 Task: Reply All to email with the signature Christina Ramirez with the subject Request for donations from softage.1@softage.net with the message Please let me know if there are any issues or concerns that need to be addressed., select last sentence, change the font of the message to Tahoma and change the font typography to italics Send the email
Action: Mouse moved to (422, 546)
Screenshot: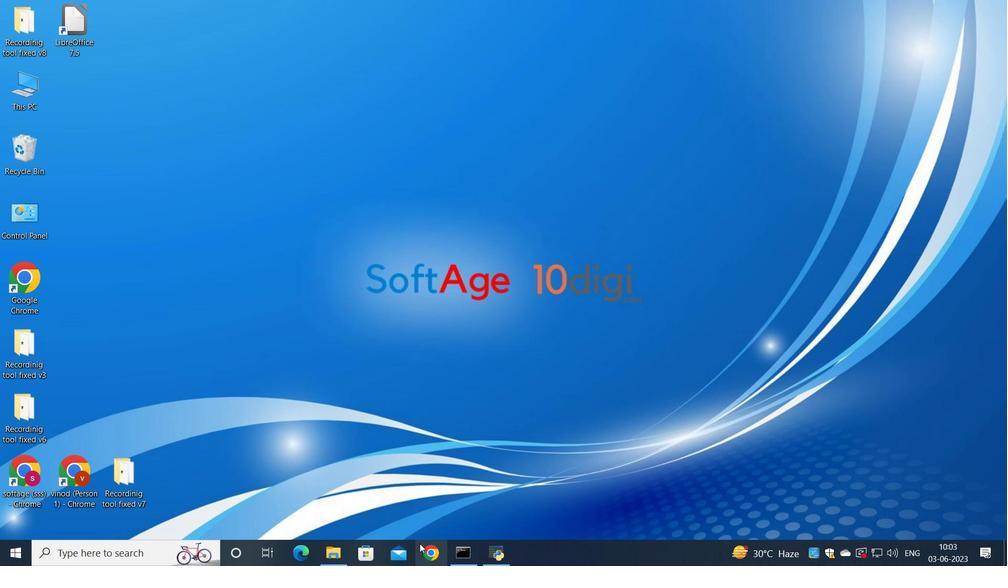 
Action: Mouse pressed left at (422, 546)
Screenshot: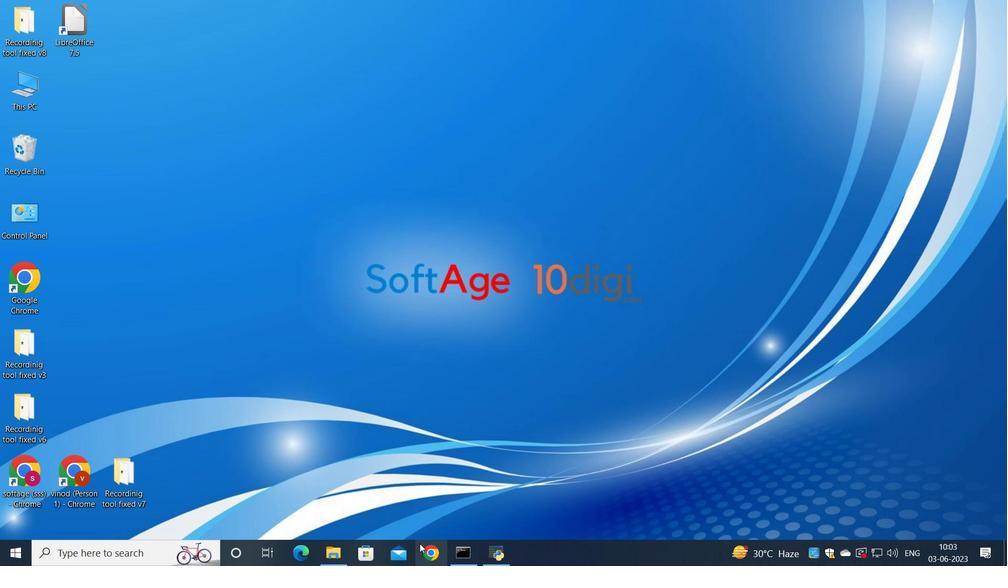 
Action: Mouse moved to (441, 345)
Screenshot: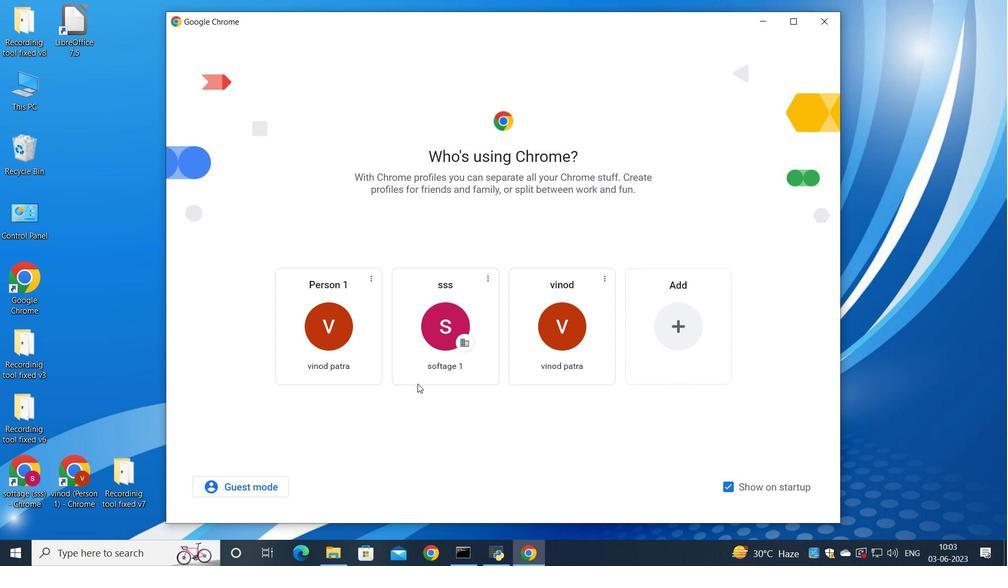 
Action: Mouse pressed left at (441, 345)
Screenshot: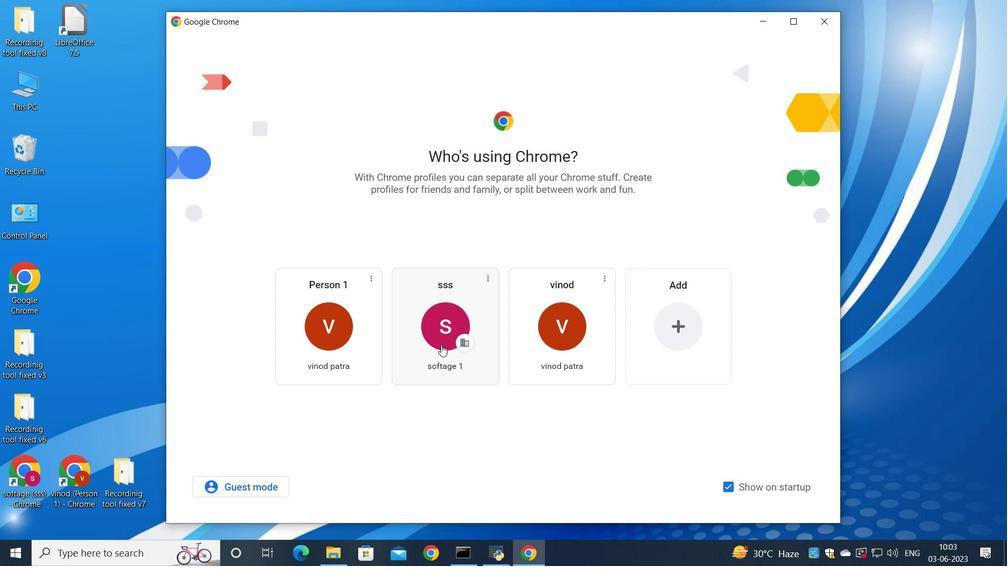 
Action: Mouse moved to (872, 86)
Screenshot: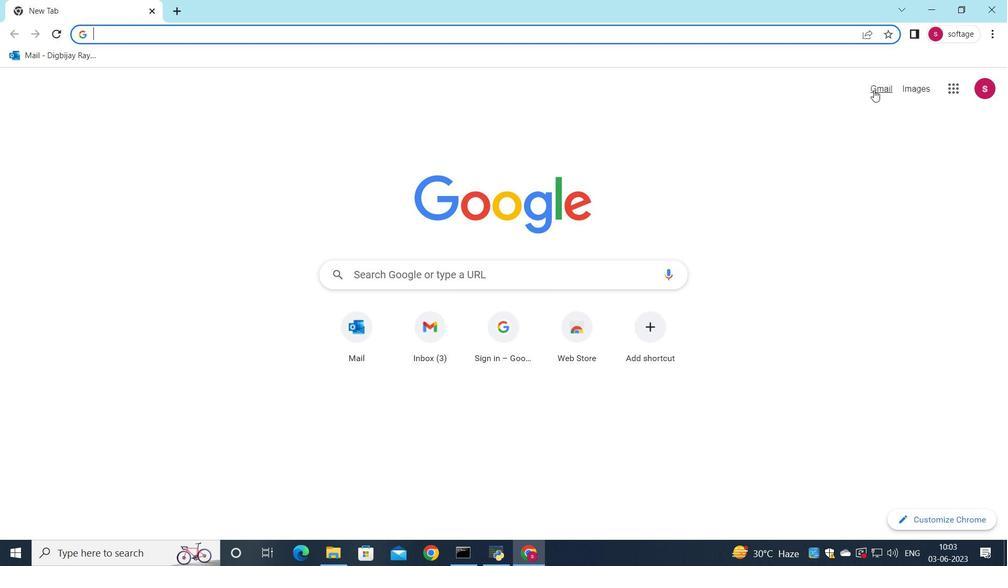 
Action: Mouse pressed left at (872, 86)
Screenshot: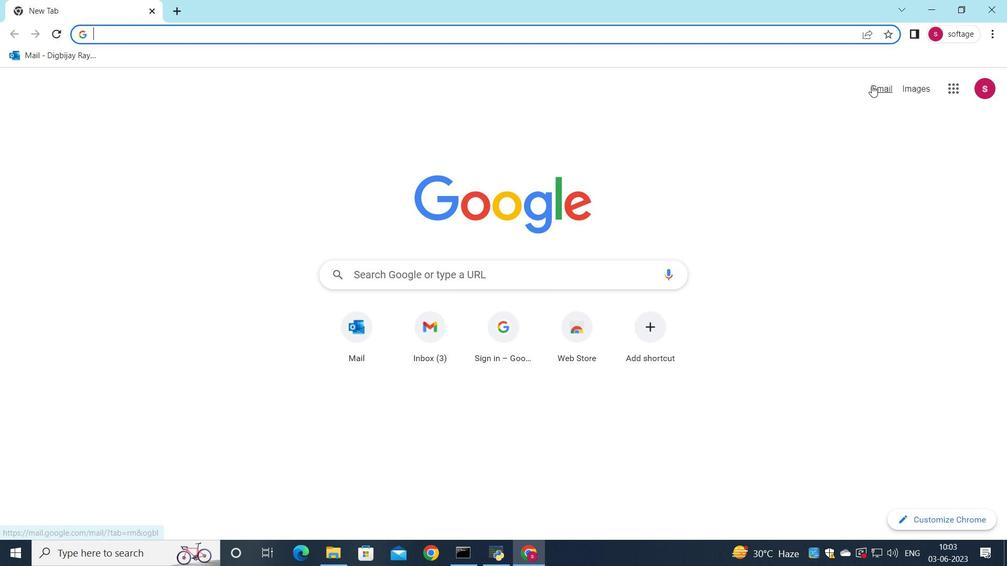 
Action: Mouse moved to (859, 91)
Screenshot: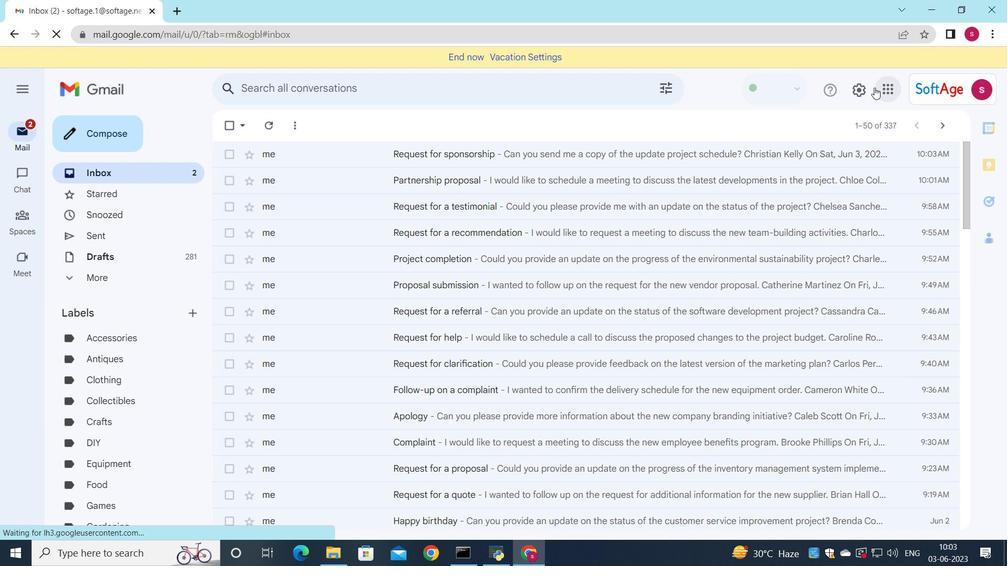 
Action: Mouse pressed left at (859, 91)
Screenshot: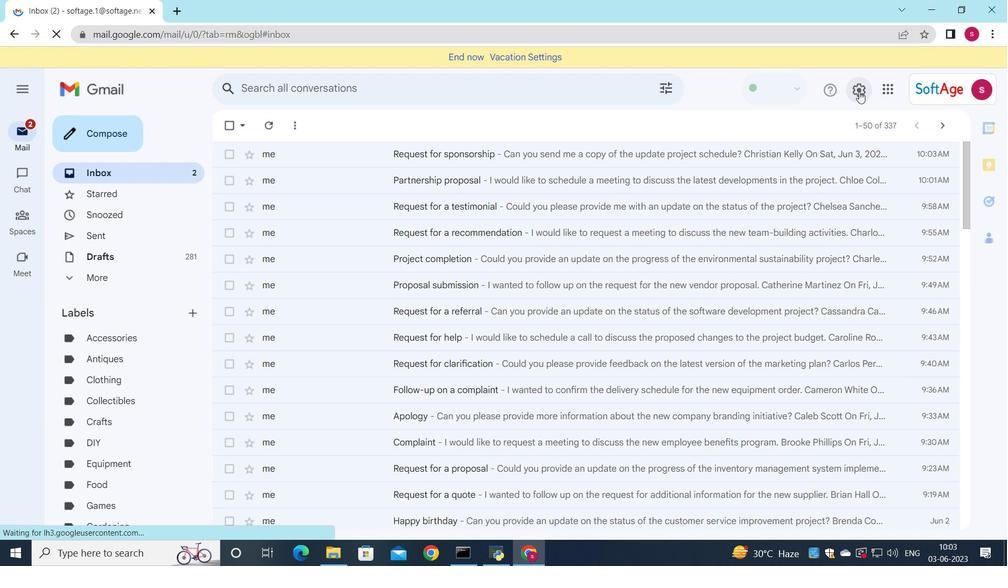 
Action: Mouse moved to (860, 146)
Screenshot: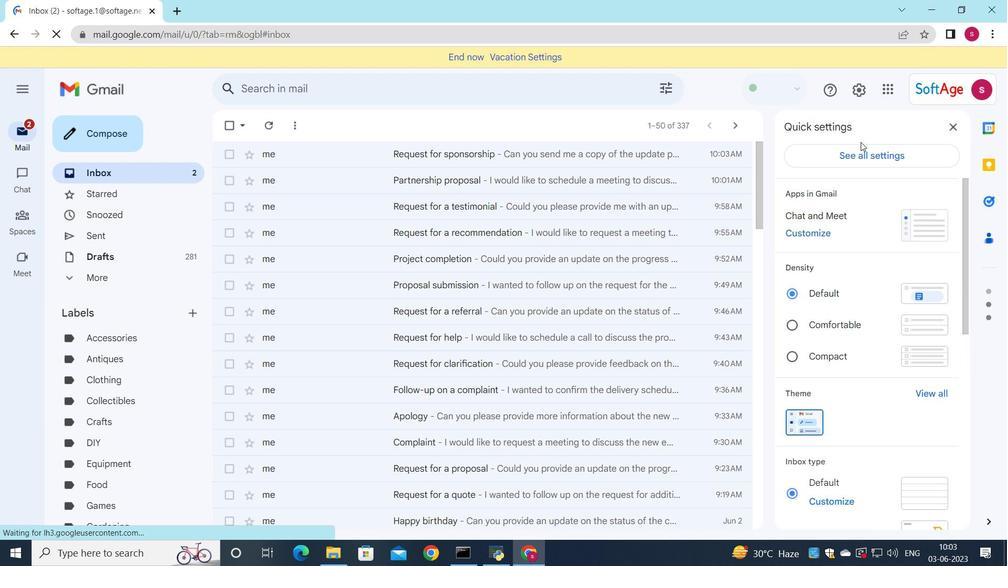 
Action: Mouse pressed left at (860, 146)
Screenshot: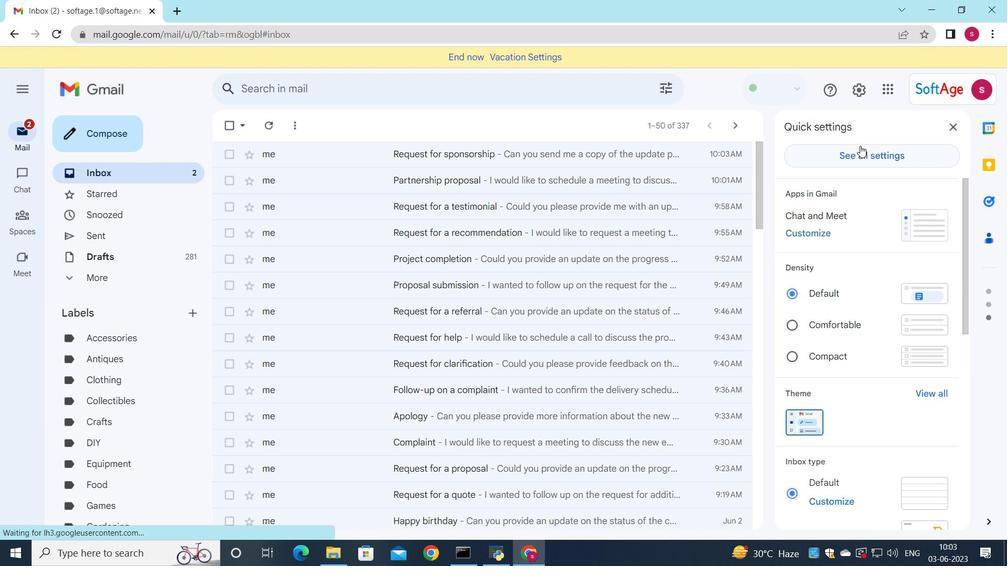 
Action: Mouse moved to (632, 234)
Screenshot: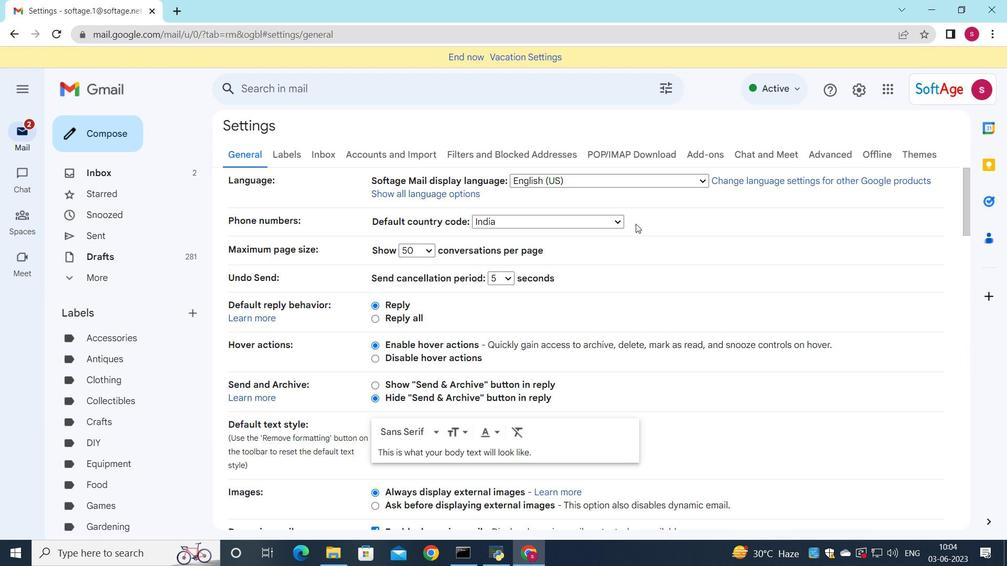 
Action: Mouse scrolled (632, 233) with delta (0, 0)
Screenshot: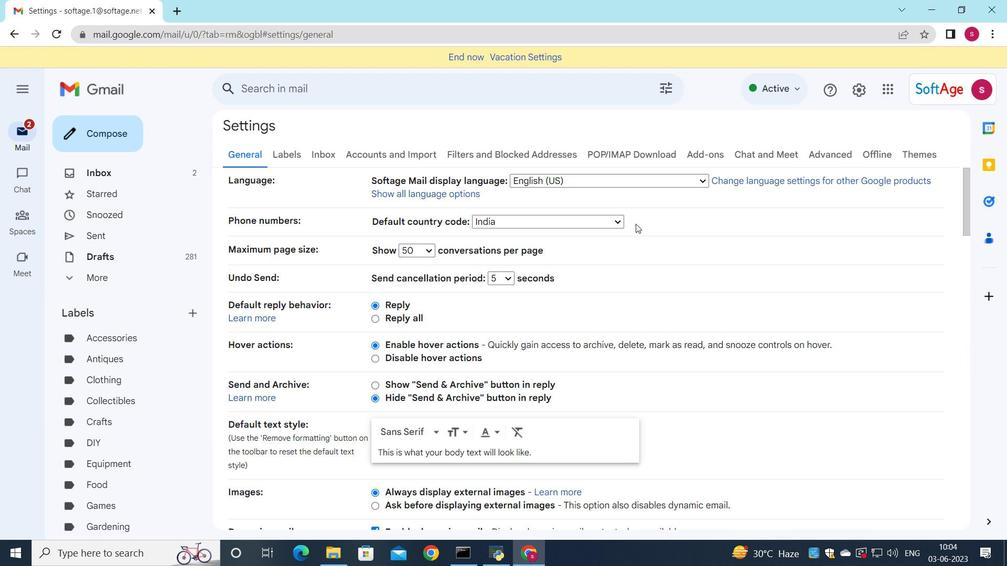 
Action: Mouse moved to (632, 236)
Screenshot: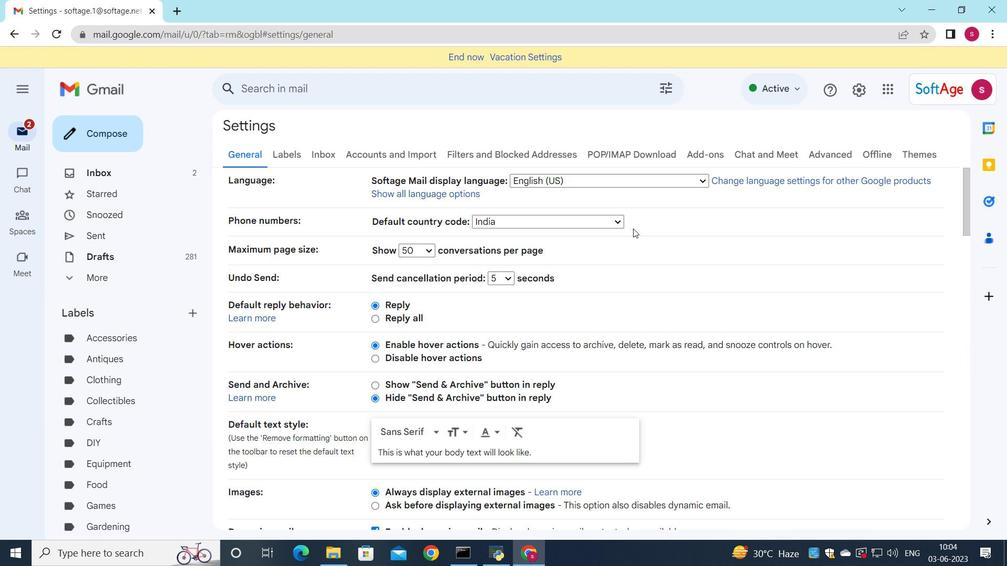 
Action: Mouse scrolled (632, 235) with delta (0, 0)
Screenshot: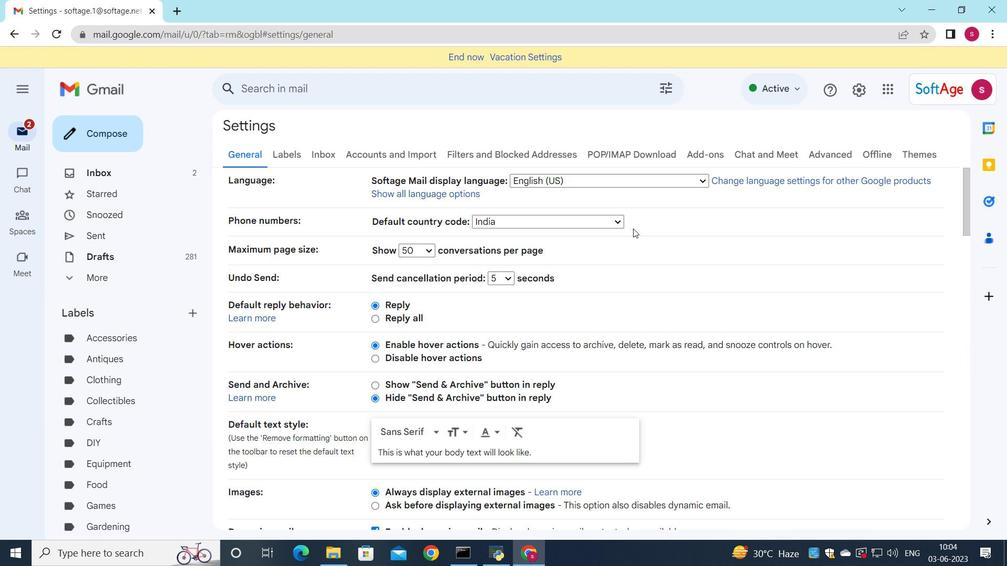 
Action: Mouse scrolled (632, 235) with delta (0, 0)
Screenshot: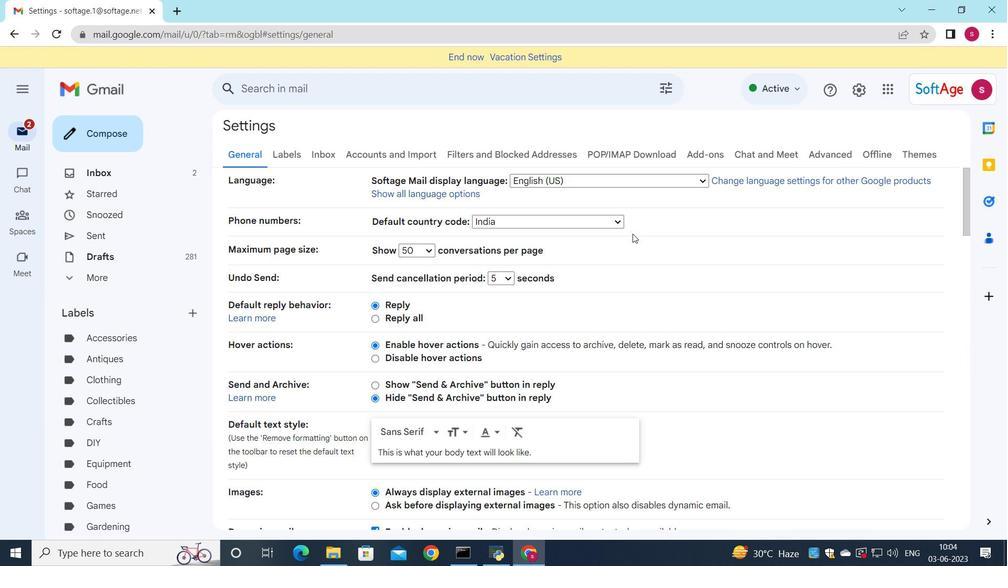 
Action: Mouse moved to (631, 237)
Screenshot: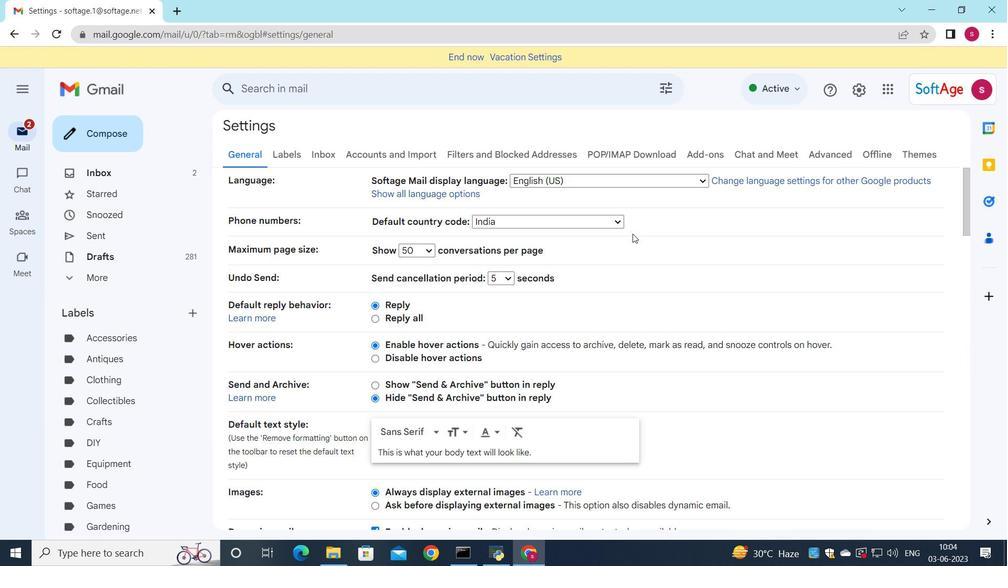 
Action: Mouse scrolled (631, 236) with delta (0, 0)
Screenshot: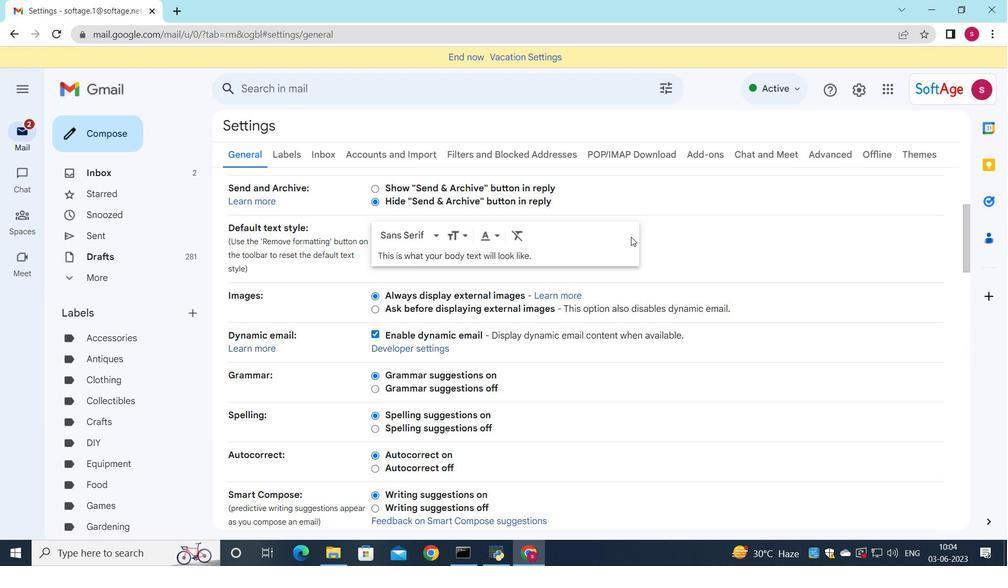 
Action: Mouse scrolled (631, 236) with delta (0, 0)
Screenshot: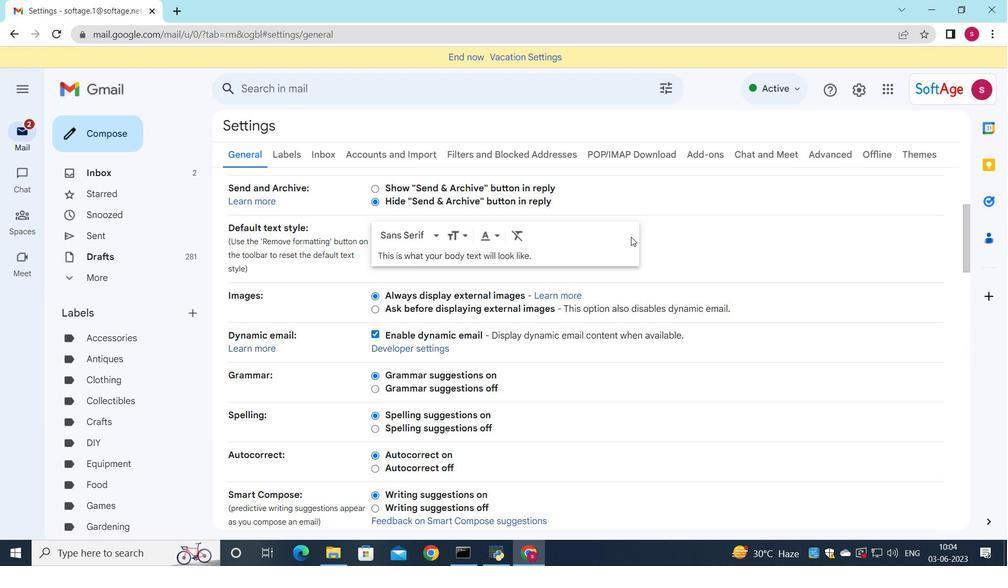 
Action: Mouse scrolled (631, 236) with delta (0, 0)
Screenshot: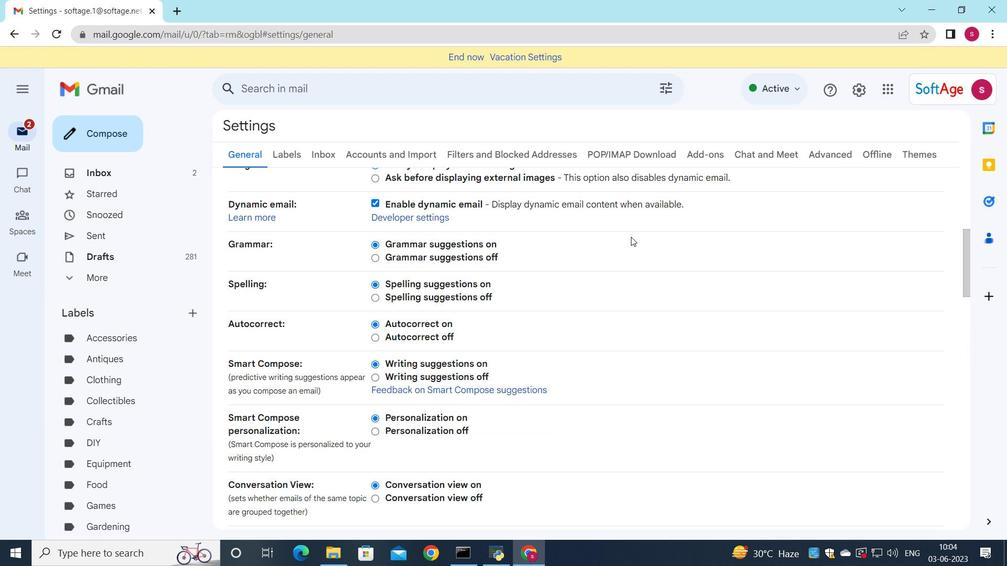 
Action: Mouse scrolled (631, 236) with delta (0, 0)
Screenshot: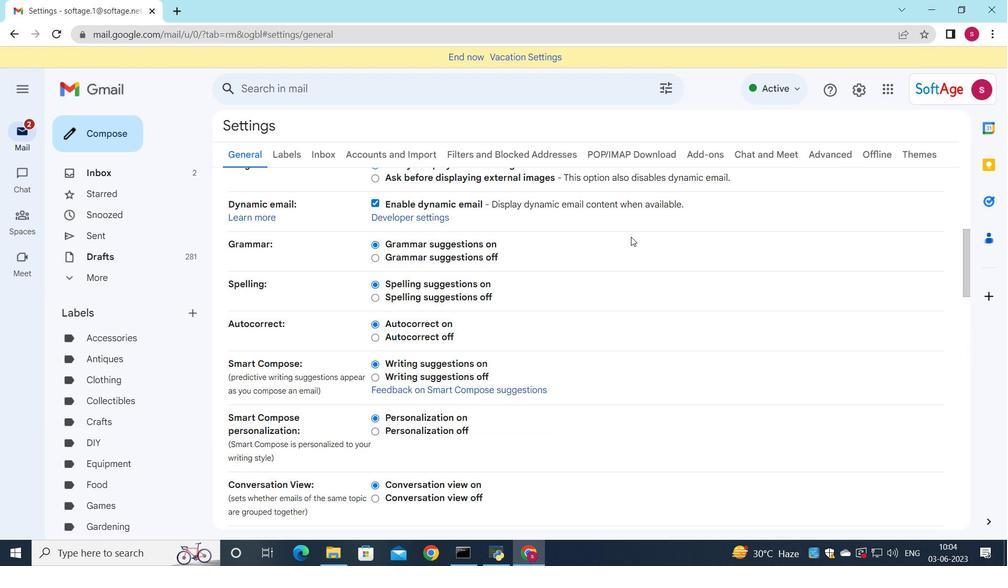 
Action: Mouse scrolled (631, 236) with delta (0, 0)
Screenshot: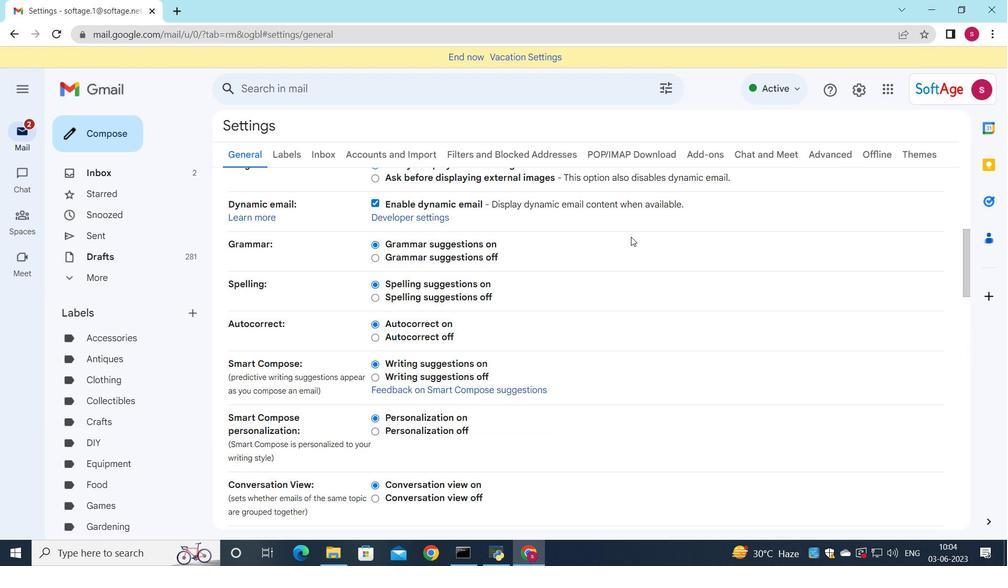 
Action: Mouse scrolled (631, 236) with delta (0, 0)
Screenshot: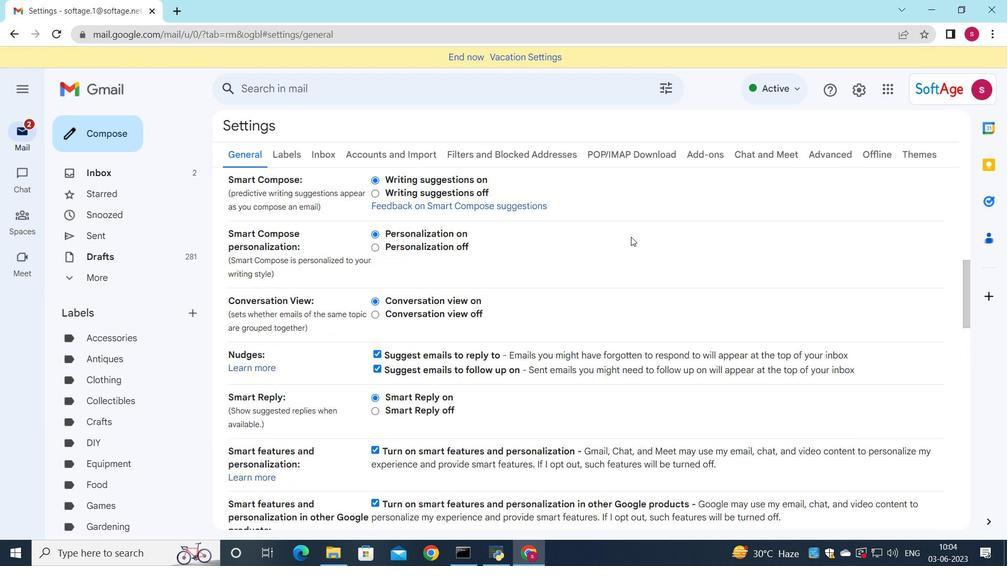 
Action: Mouse scrolled (631, 236) with delta (0, 0)
Screenshot: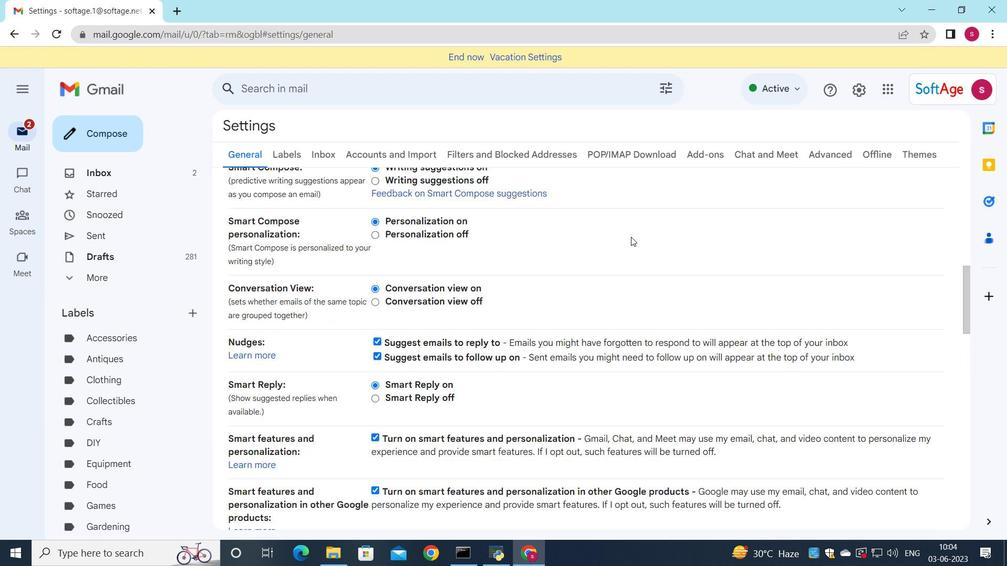 
Action: Mouse scrolled (631, 236) with delta (0, 0)
Screenshot: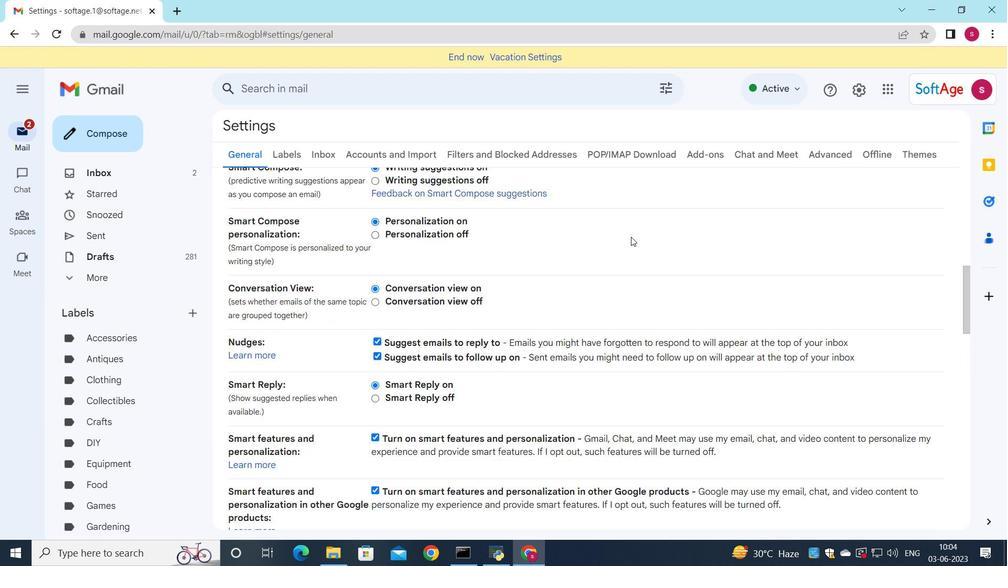 
Action: Mouse scrolled (631, 236) with delta (0, 0)
Screenshot: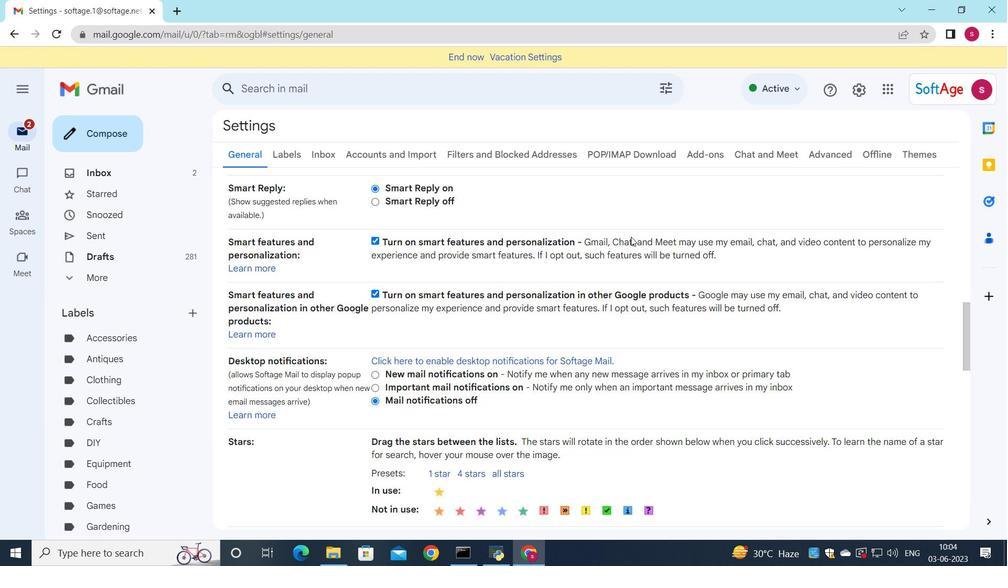 
Action: Mouse scrolled (631, 236) with delta (0, 0)
Screenshot: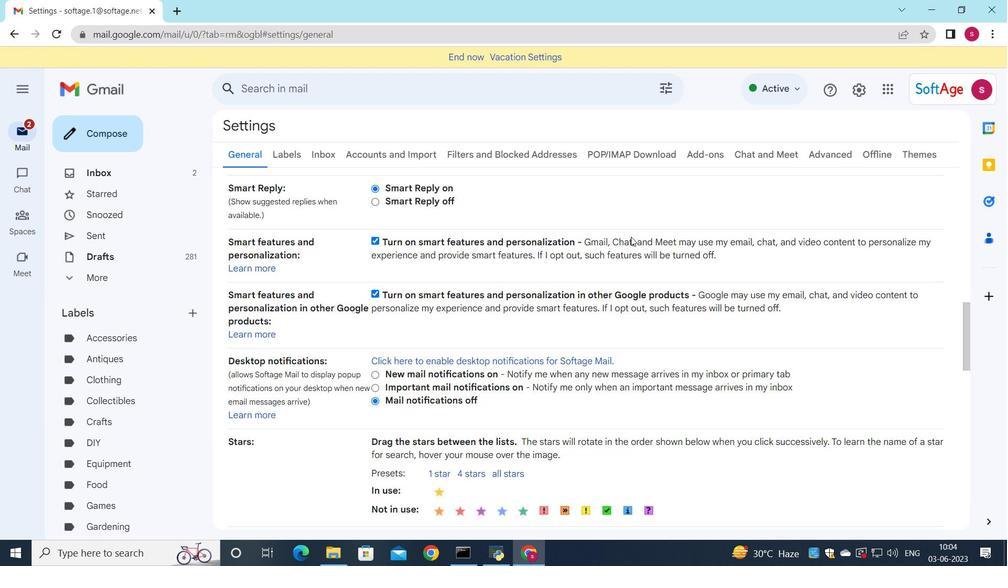 
Action: Mouse scrolled (631, 236) with delta (0, 0)
Screenshot: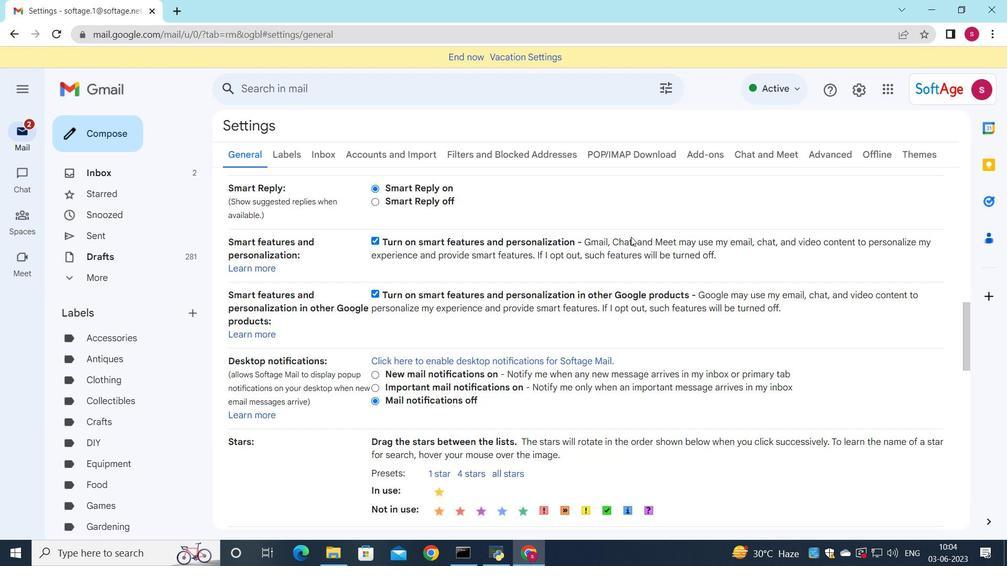 
Action: Mouse scrolled (631, 236) with delta (0, 0)
Screenshot: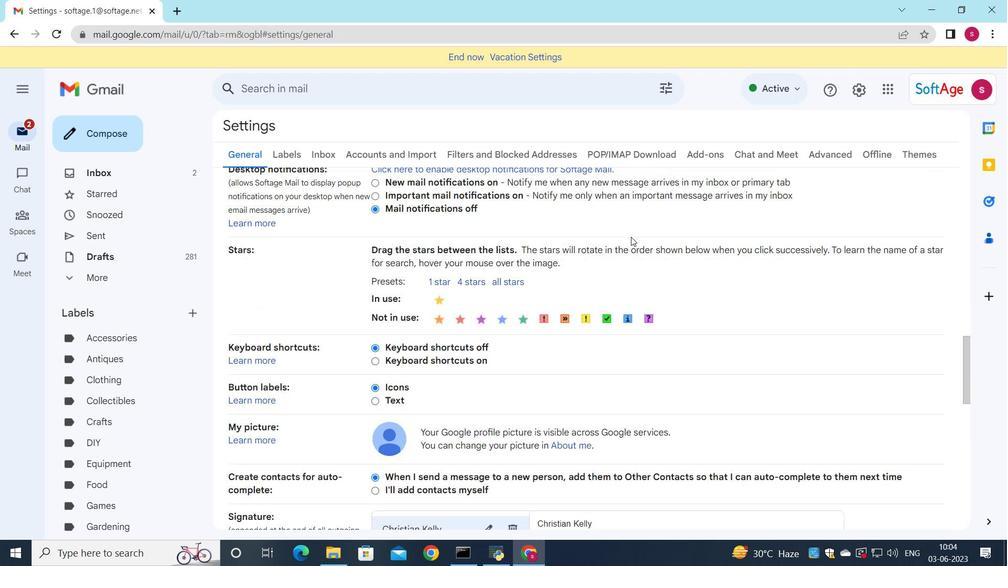 
Action: Mouse scrolled (631, 236) with delta (0, 0)
Screenshot: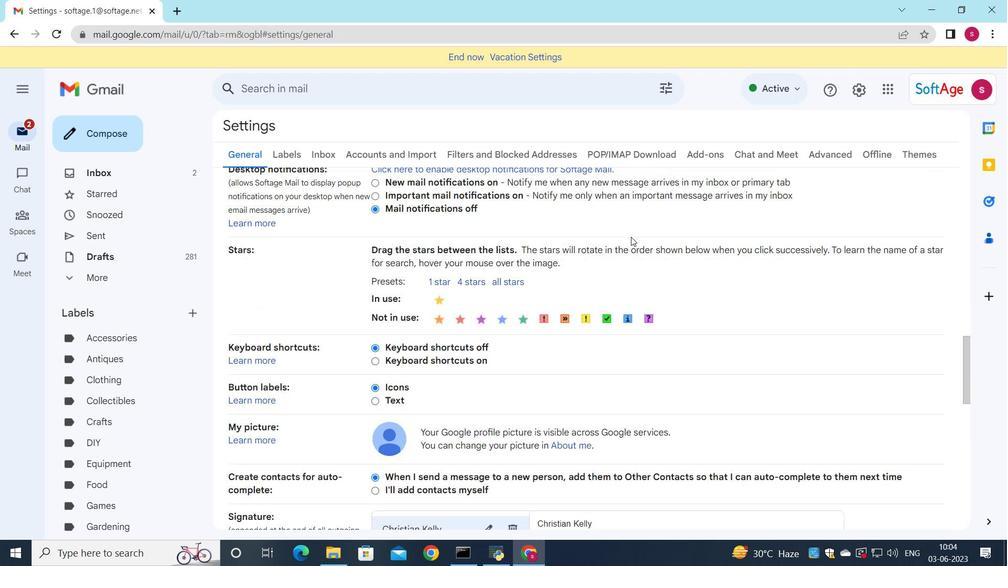 
Action: Mouse scrolled (631, 236) with delta (0, 0)
Screenshot: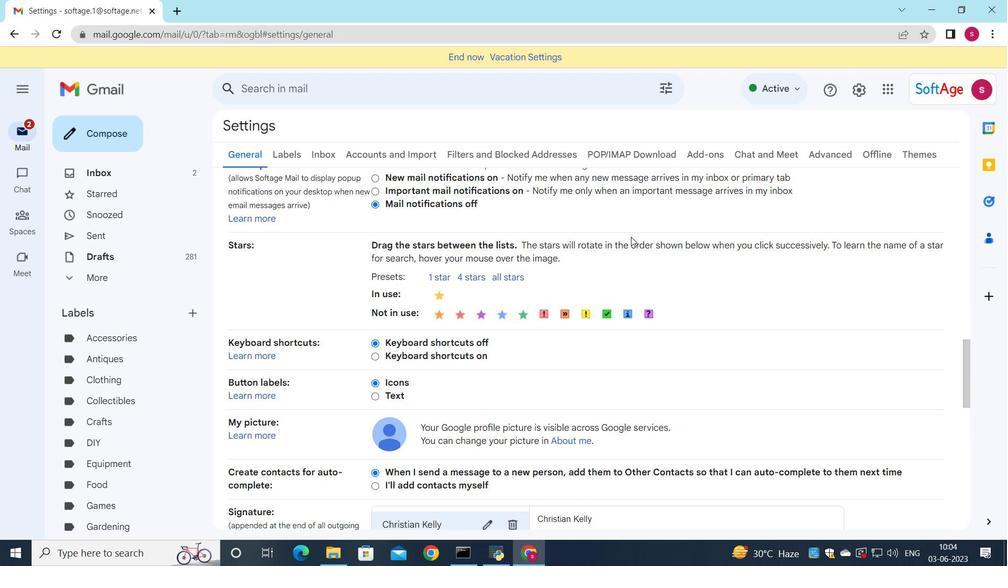 
Action: Mouse scrolled (631, 236) with delta (0, 0)
Screenshot: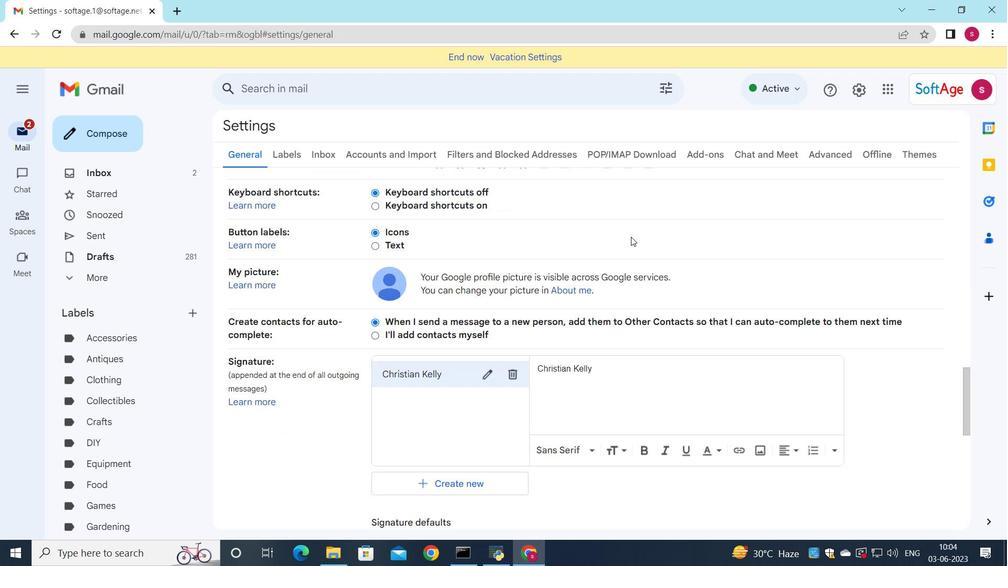 
Action: Mouse scrolled (631, 236) with delta (0, 0)
Screenshot: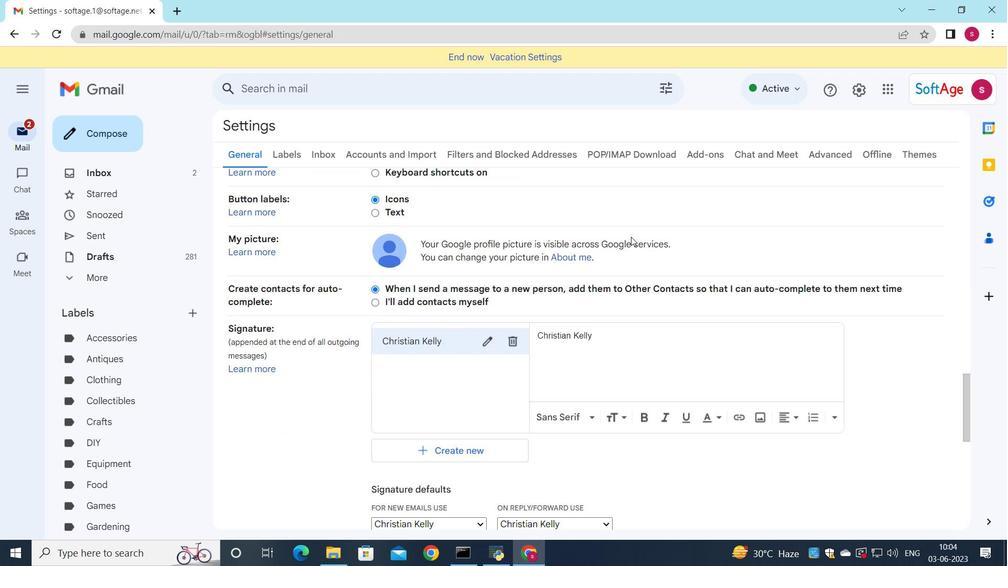 
Action: Mouse moved to (505, 195)
Screenshot: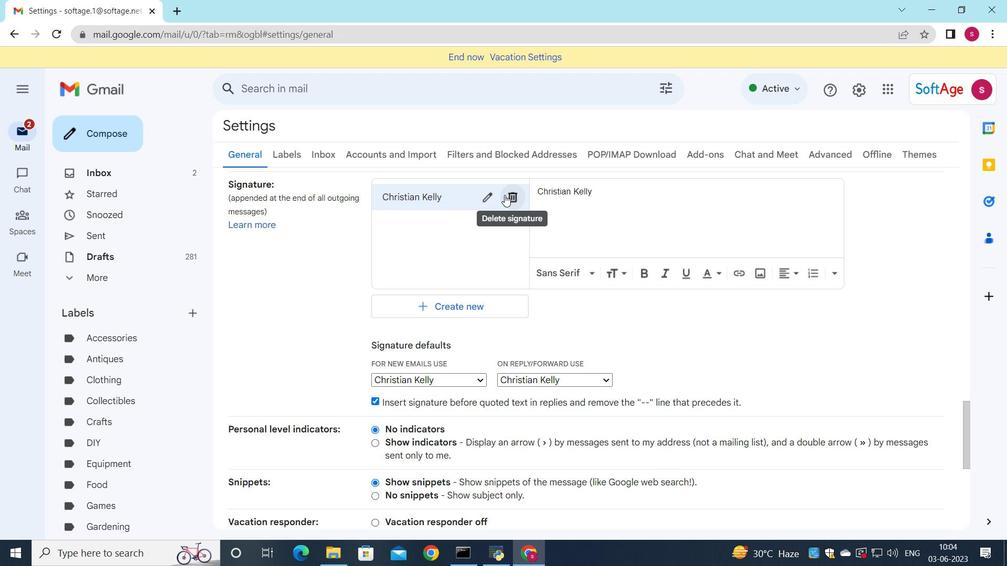 
Action: Mouse pressed left at (505, 195)
Screenshot: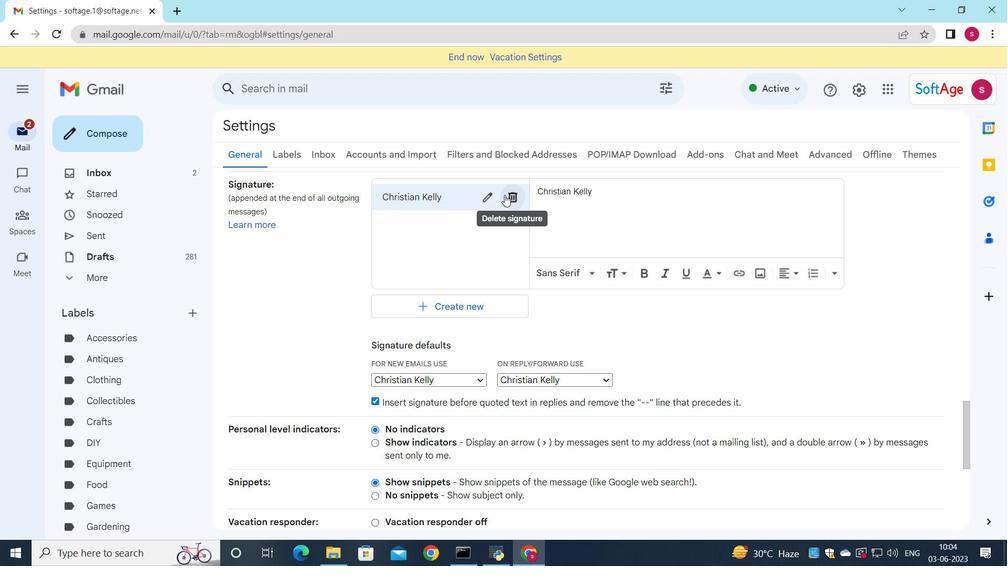 
Action: Mouse moved to (605, 312)
Screenshot: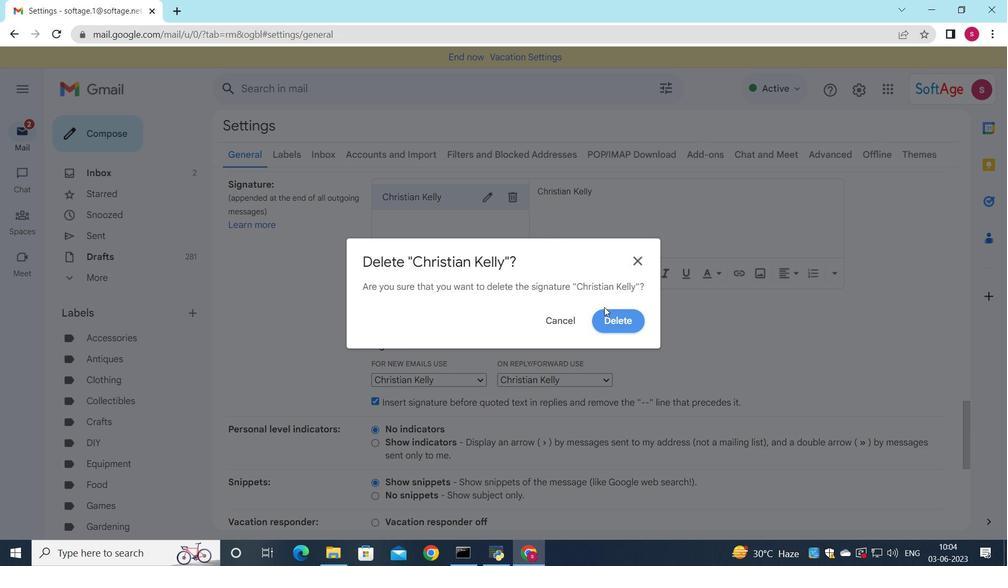 
Action: Mouse pressed left at (605, 312)
Screenshot: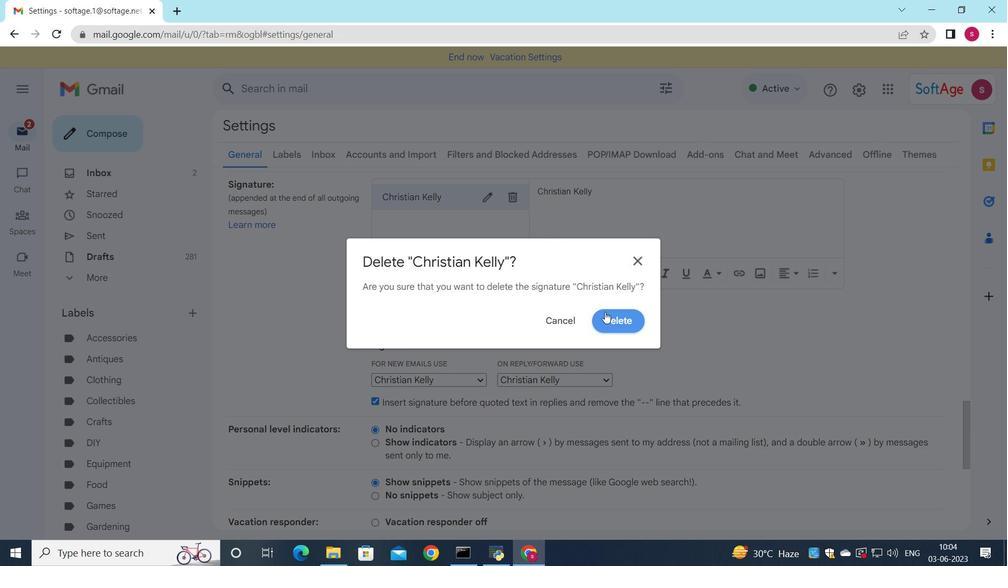 
Action: Mouse moved to (436, 204)
Screenshot: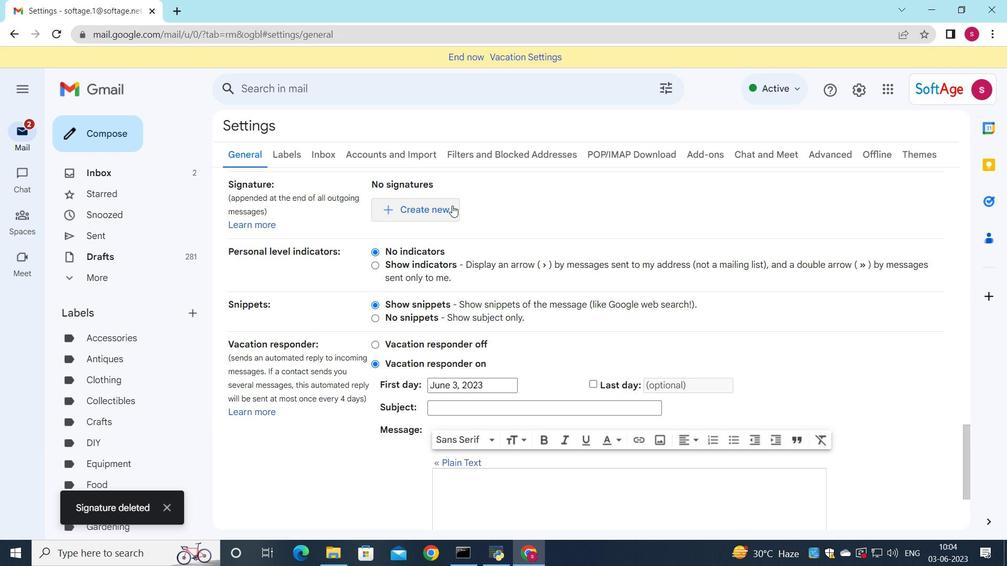 
Action: Mouse pressed left at (436, 204)
Screenshot: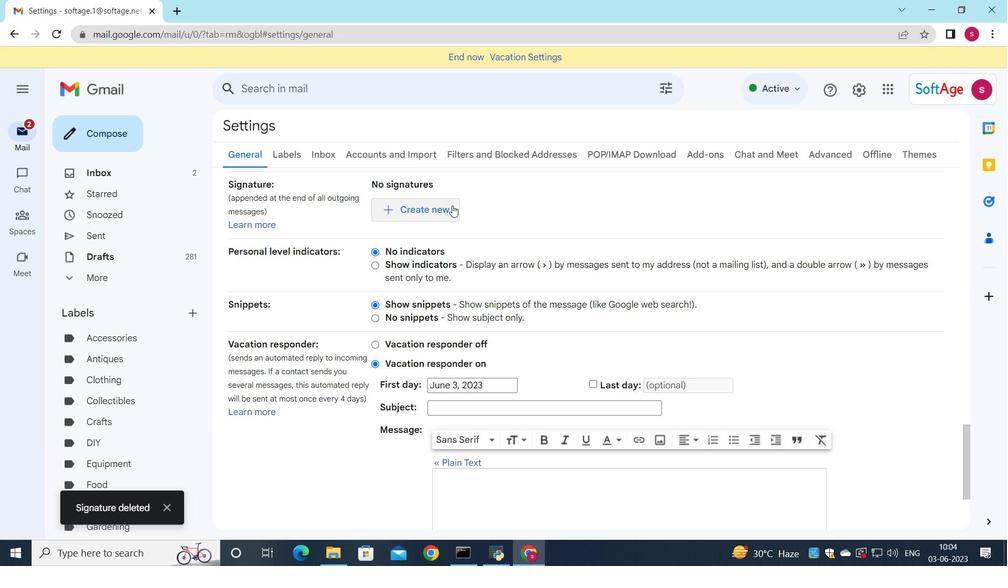 
Action: Key pressed <Key.shift>Christina<Key.space><Key.shift>ramirez
Screenshot: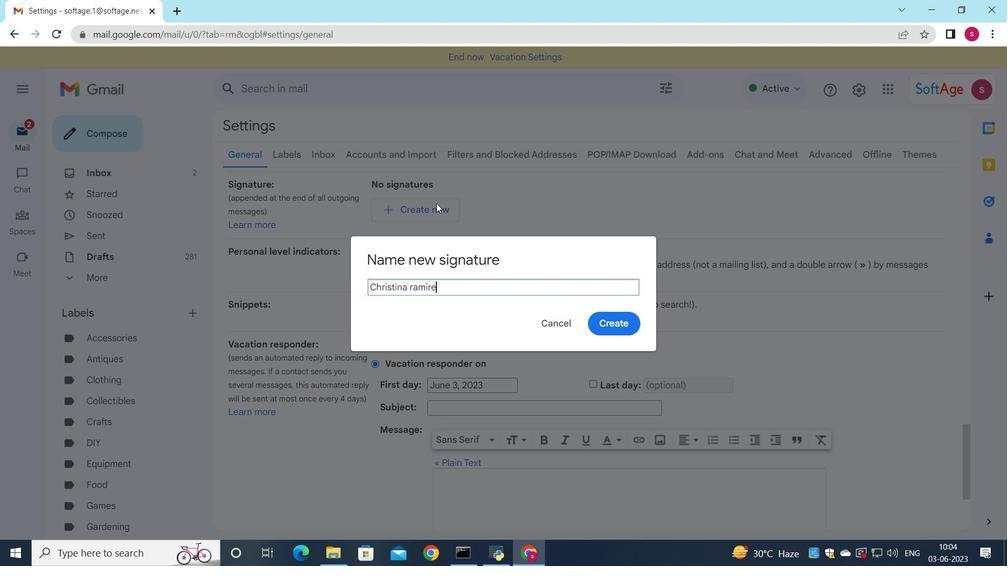 
Action: Mouse moved to (412, 288)
Screenshot: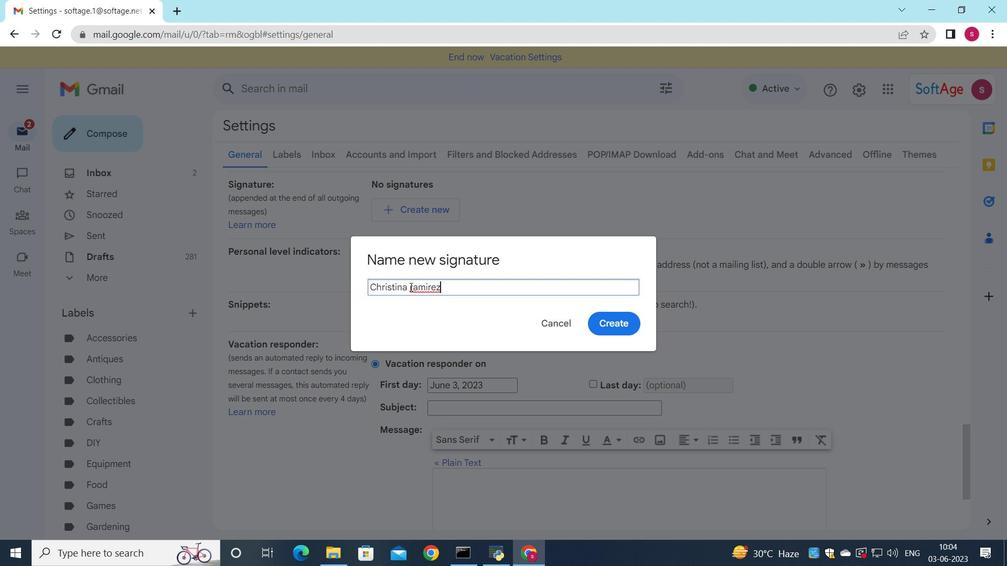 
Action: Mouse pressed left at (412, 288)
Screenshot: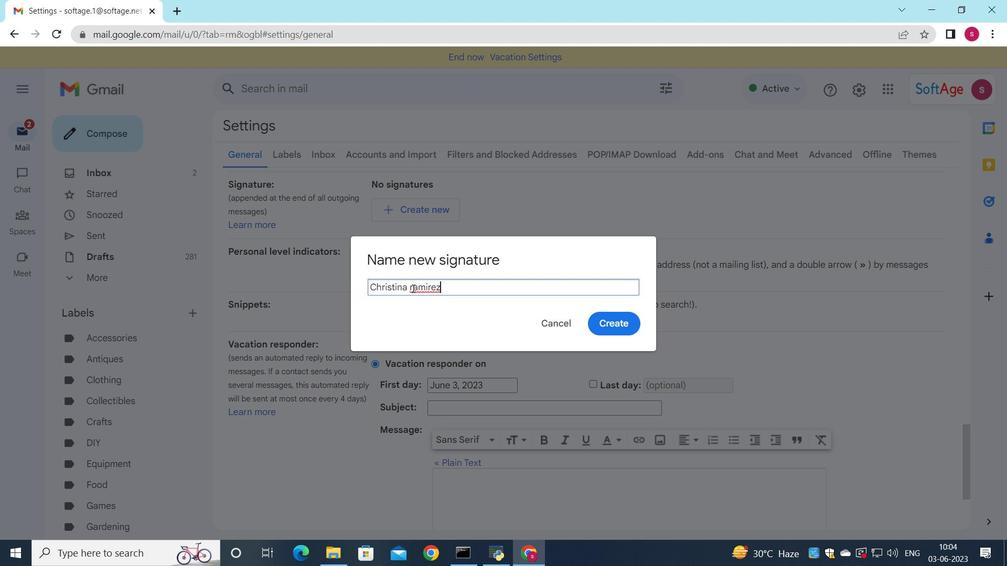 
Action: Key pressed <Key.backspace><Key.shift>R
Screenshot: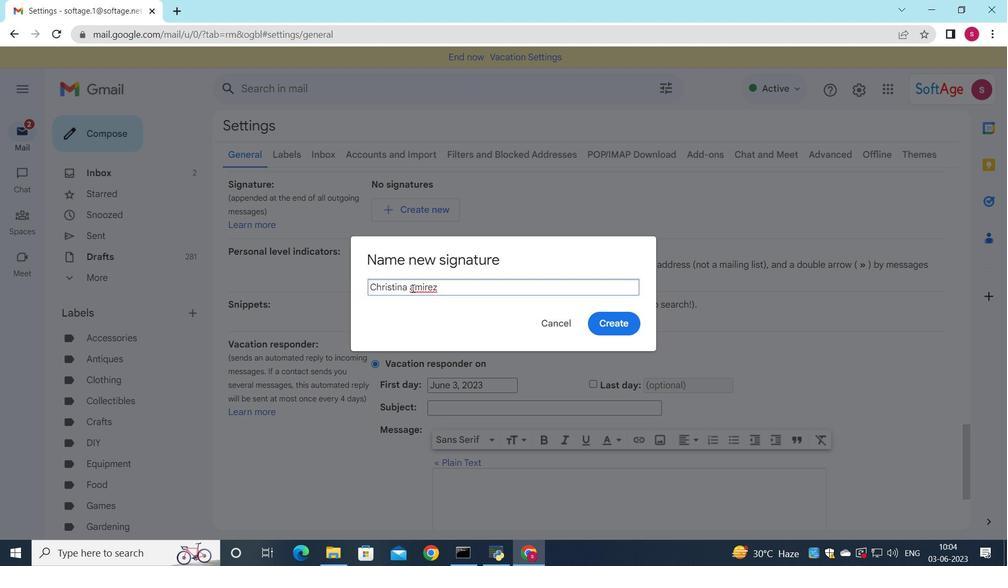 
Action: Mouse moved to (606, 316)
Screenshot: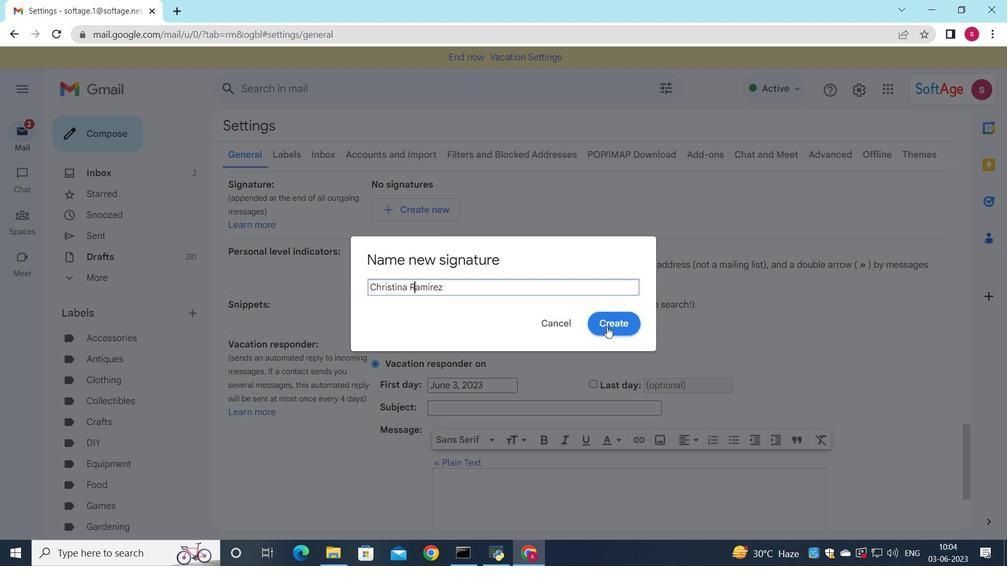 
Action: Mouse pressed left at (606, 316)
Screenshot: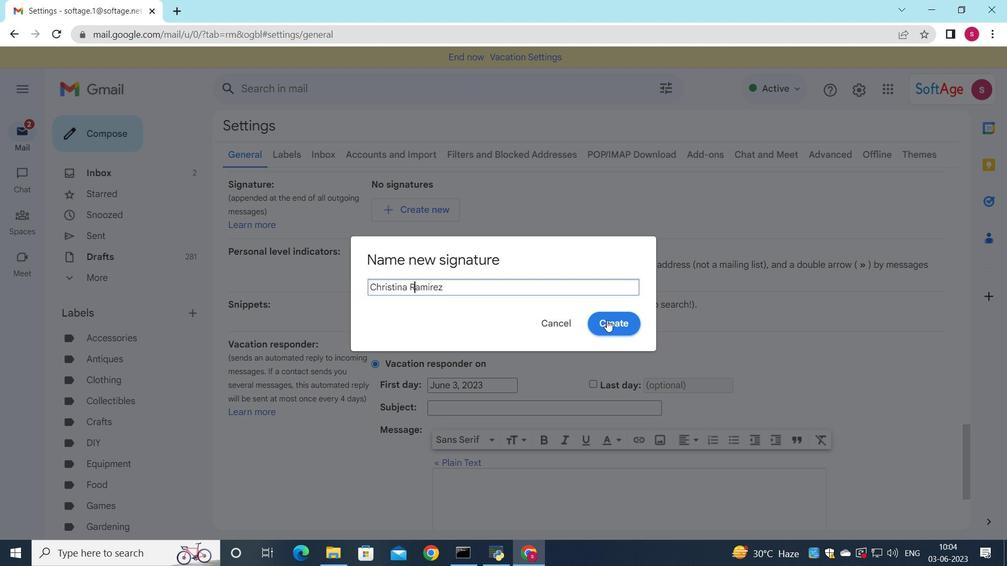 
Action: Mouse moved to (607, 221)
Screenshot: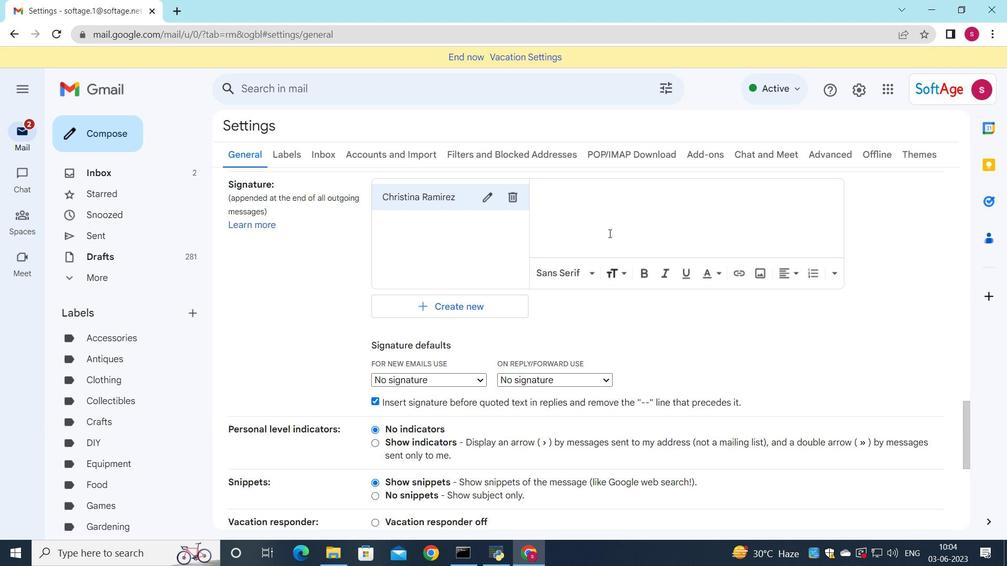 
Action: Mouse pressed left at (607, 221)
Screenshot: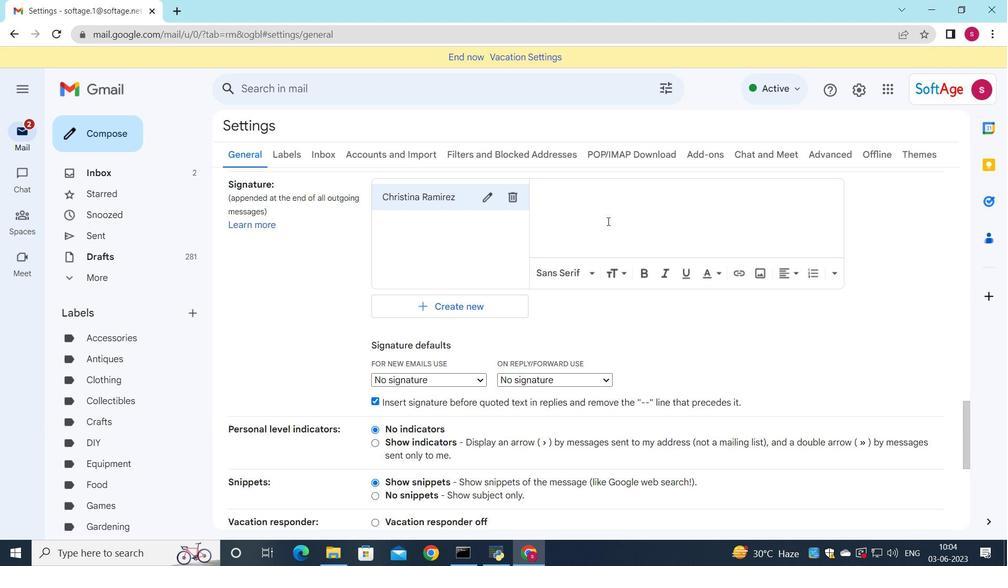 
Action: Key pressed <Key.shift>Chrid<Key.backspace>stina<Key.space><Key.shift>Ramirez
Screenshot: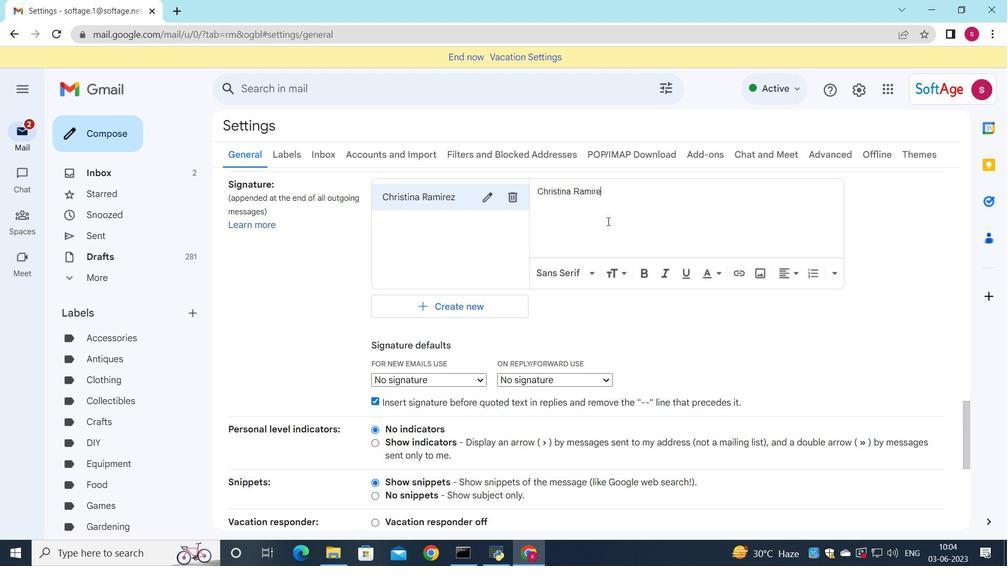 
Action: Mouse moved to (476, 379)
Screenshot: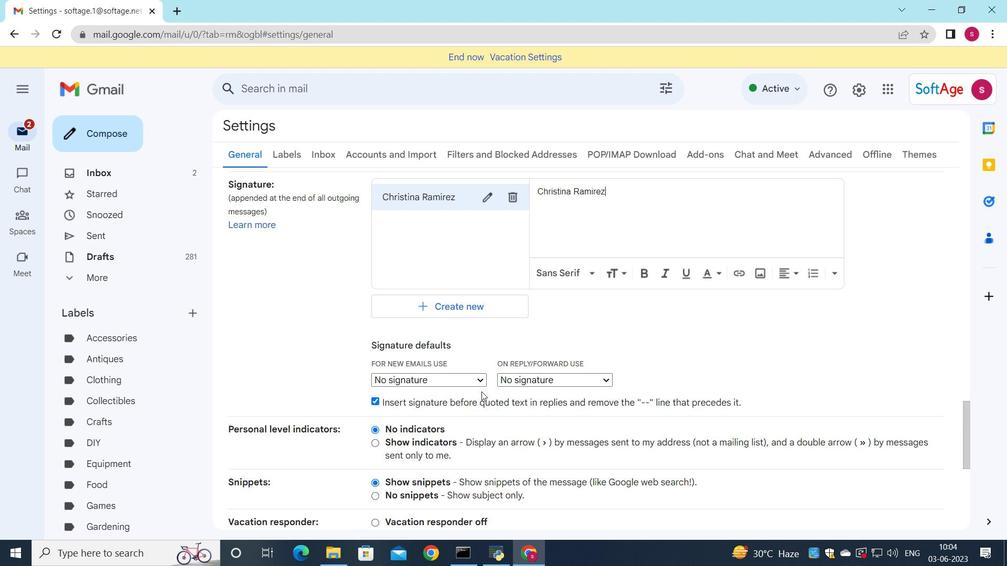 
Action: Mouse pressed left at (476, 379)
Screenshot: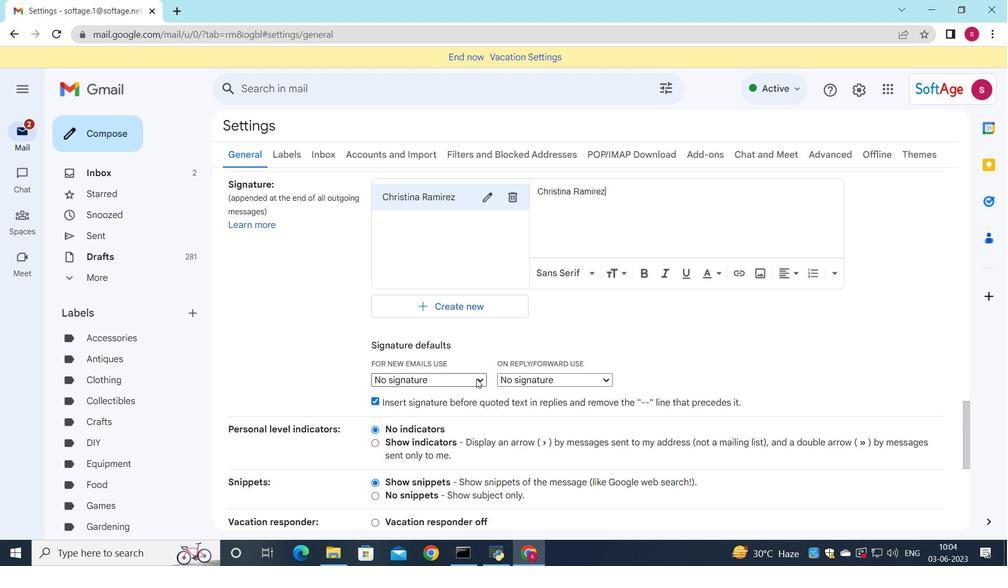 
Action: Mouse moved to (449, 404)
Screenshot: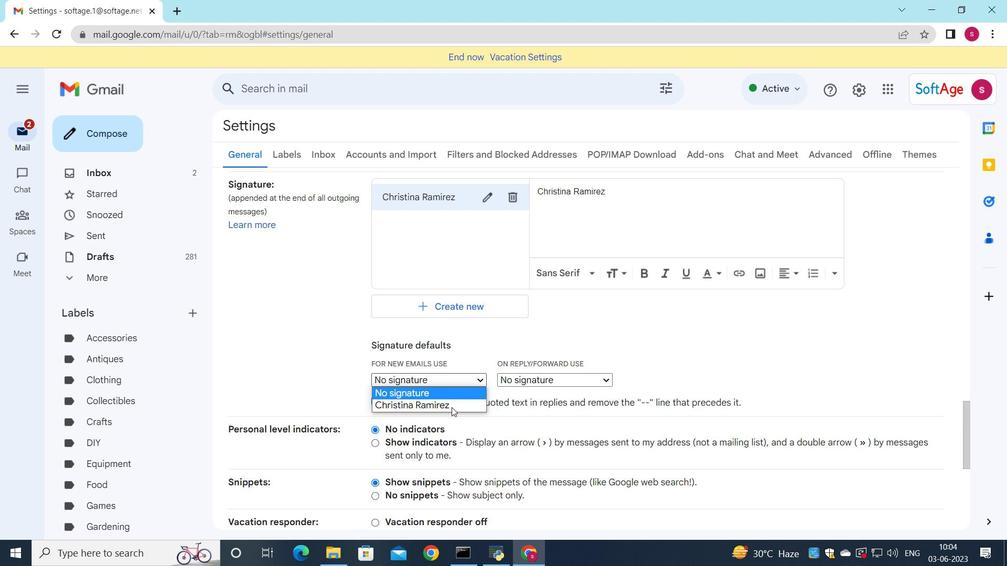 
Action: Mouse pressed left at (449, 404)
Screenshot: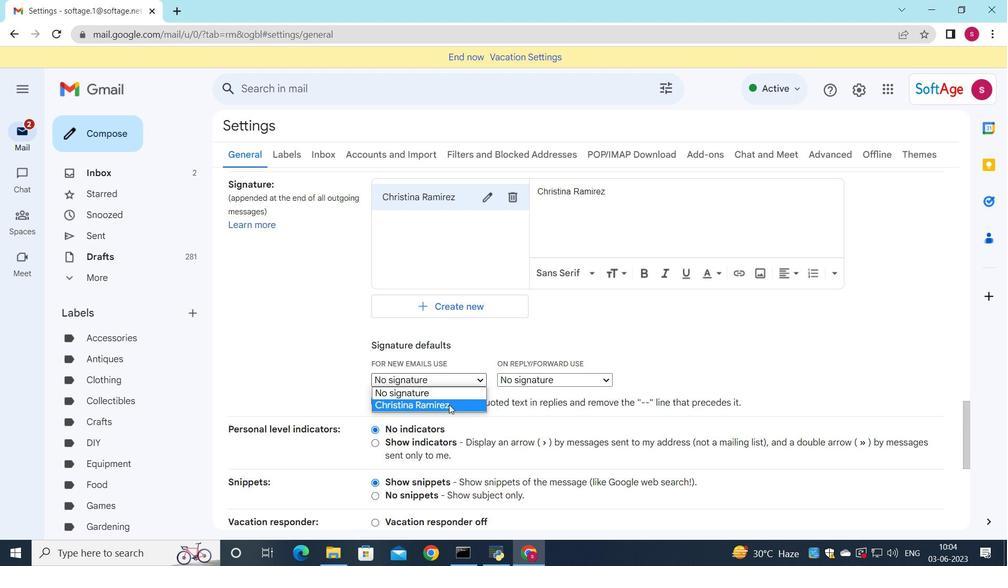 
Action: Mouse moved to (498, 376)
Screenshot: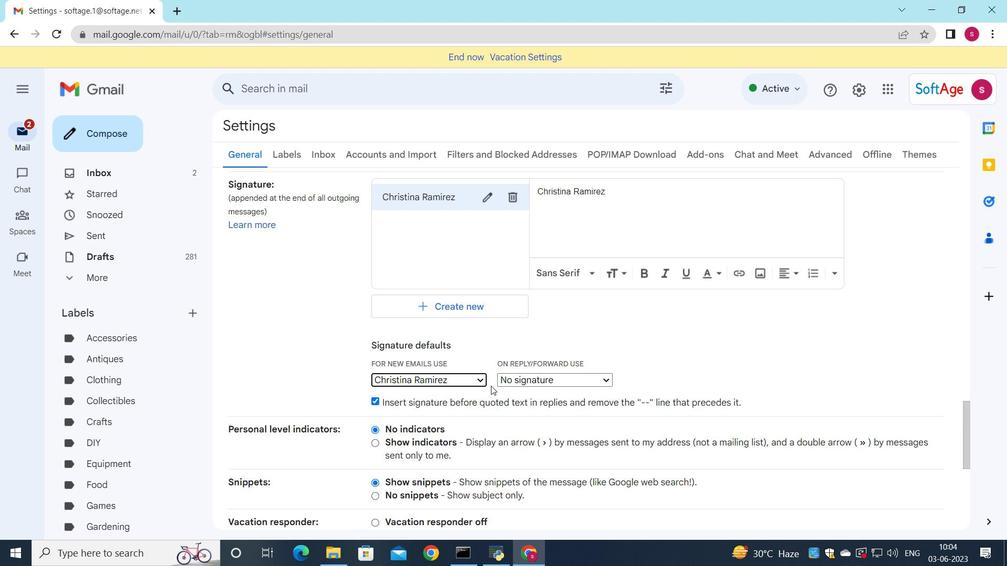 
Action: Mouse pressed left at (498, 376)
Screenshot: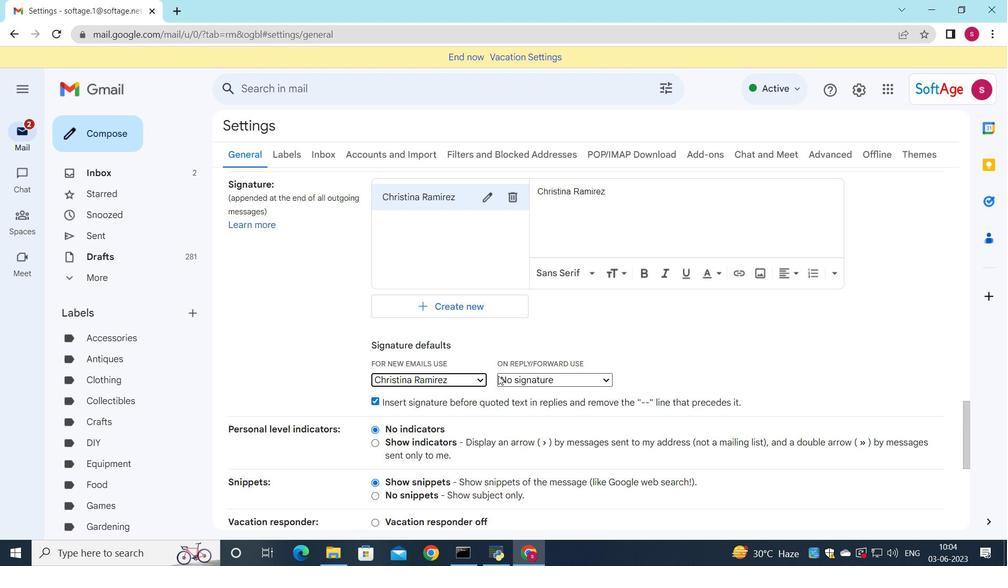 
Action: Mouse moved to (513, 412)
Screenshot: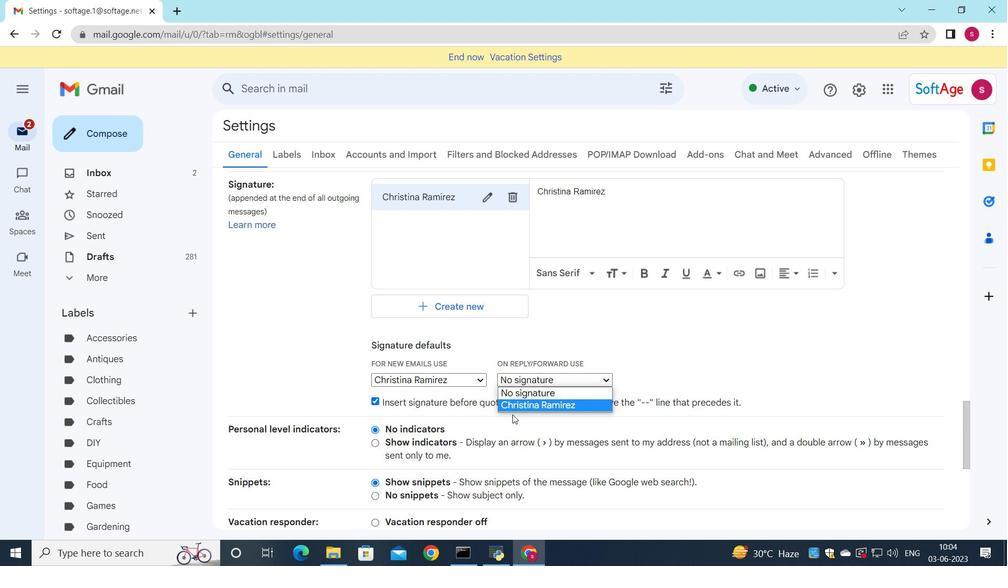 
Action: Mouse pressed left at (513, 412)
Screenshot: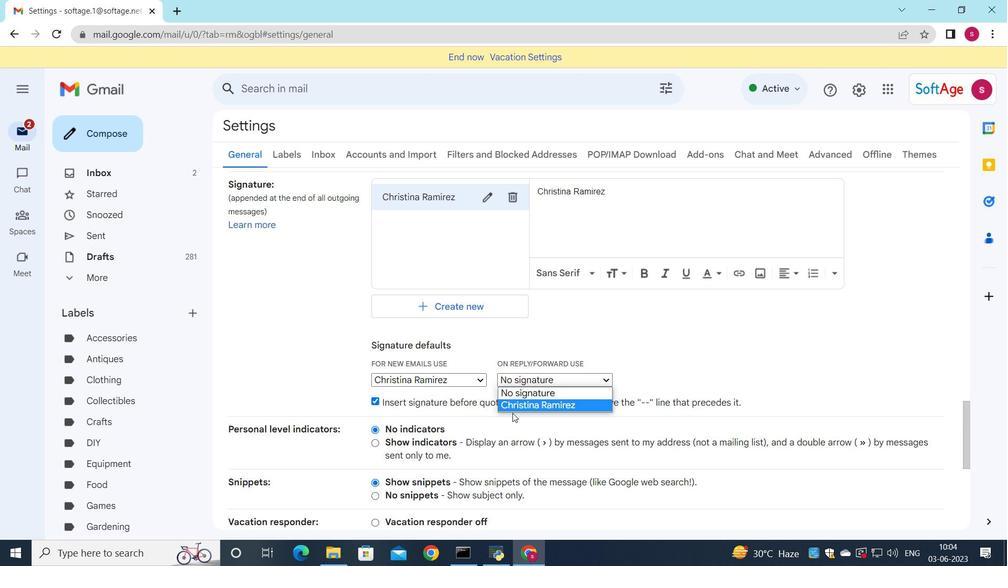 
Action: Mouse moved to (509, 382)
Screenshot: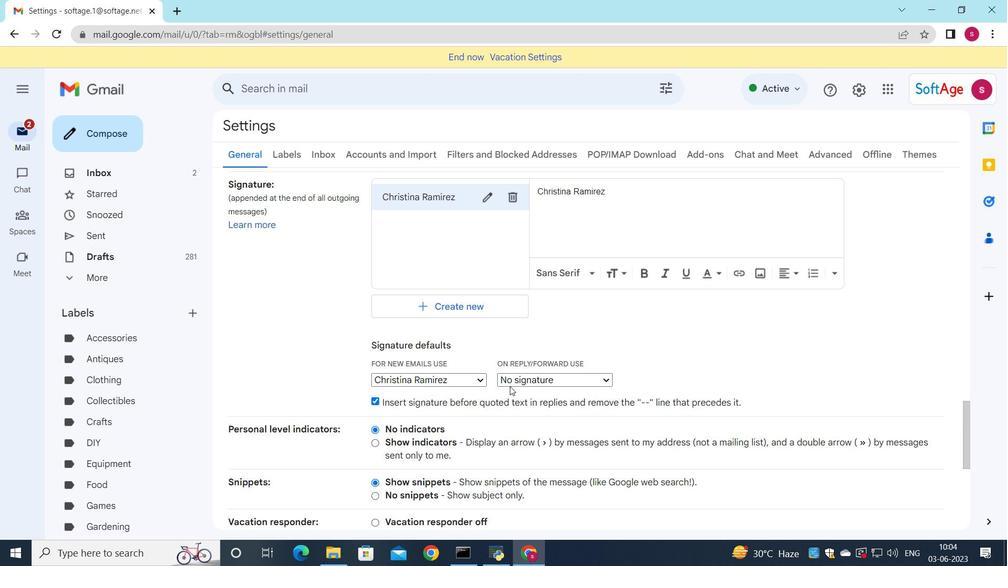 
Action: Mouse pressed left at (509, 382)
Screenshot: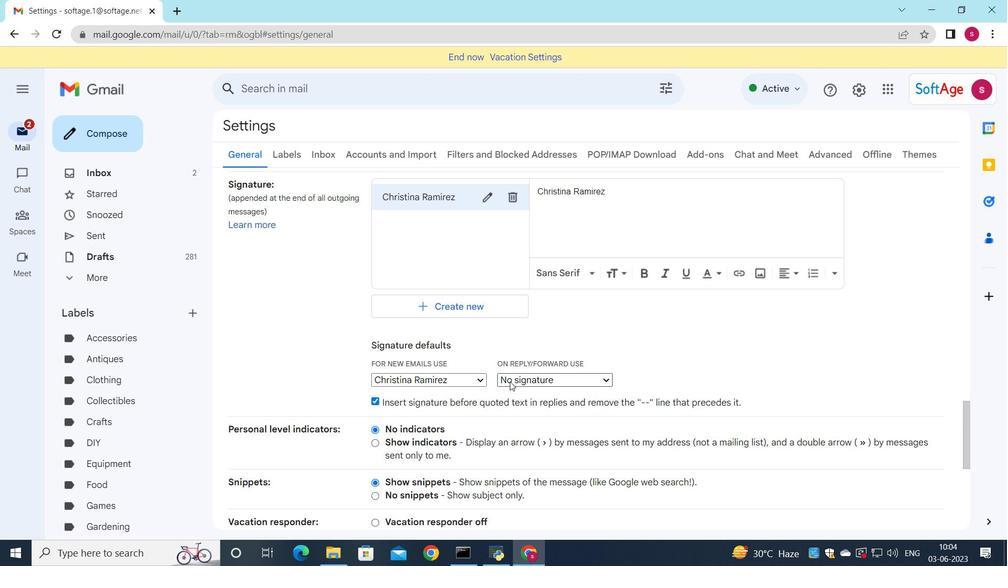
Action: Mouse moved to (514, 406)
Screenshot: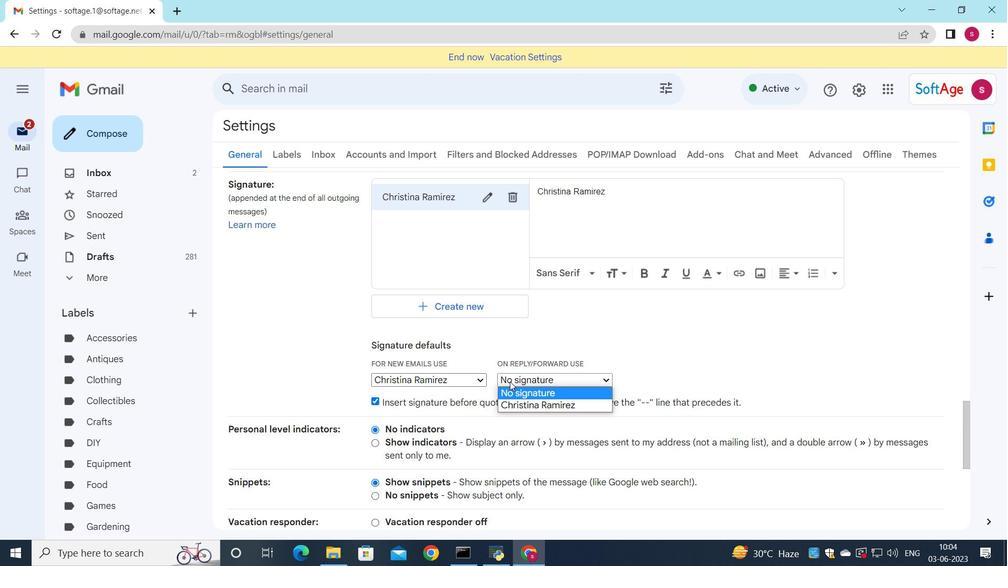 
Action: Mouse pressed left at (514, 406)
Screenshot: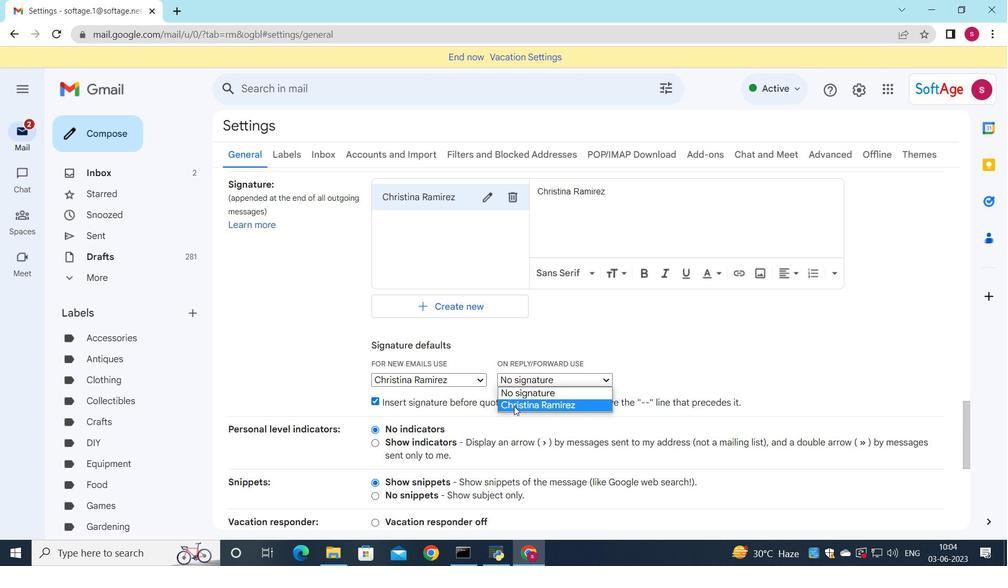 
Action: Mouse scrolled (514, 406) with delta (0, 0)
Screenshot: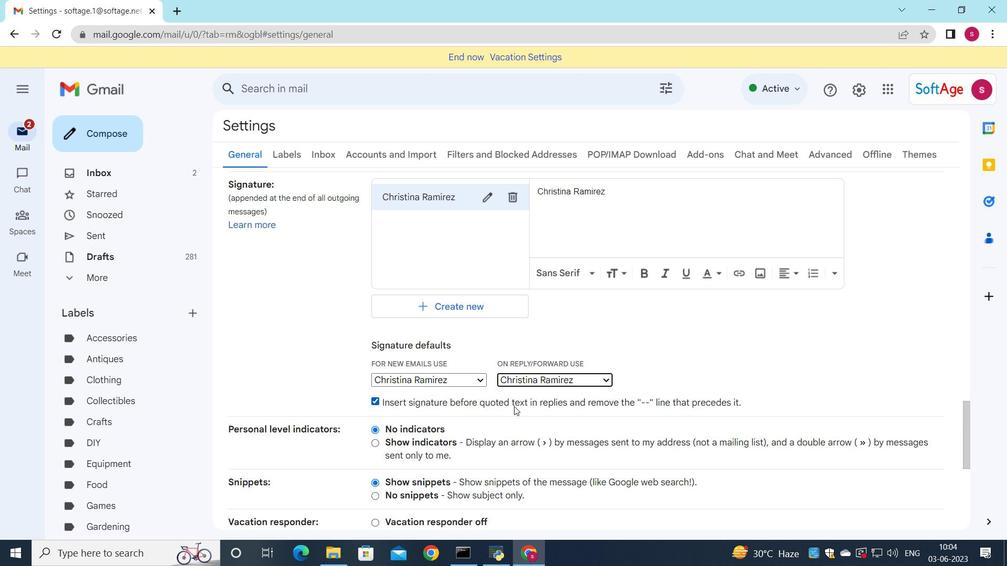
Action: Mouse scrolled (514, 406) with delta (0, 0)
Screenshot: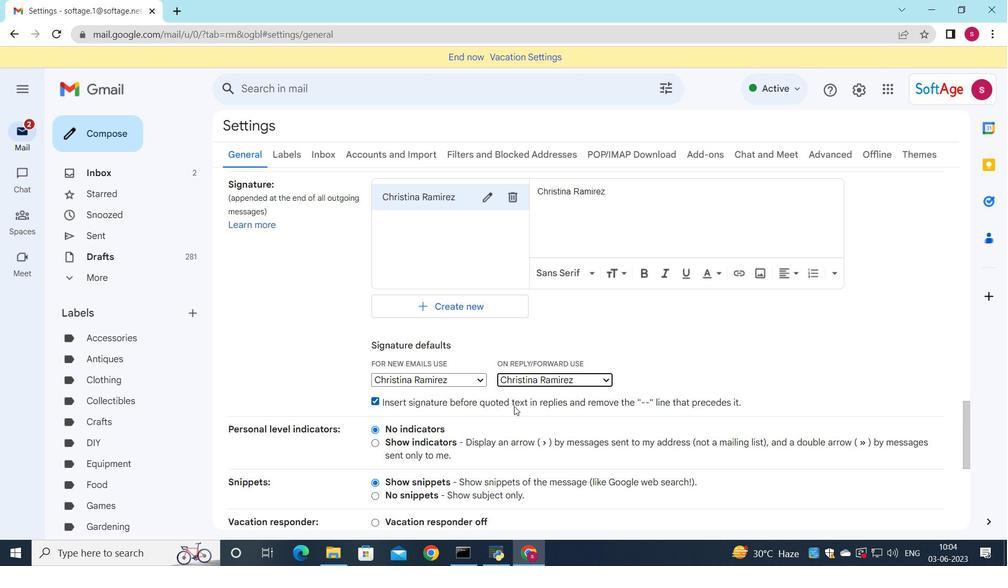 
Action: Mouse scrolled (514, 406) with delta (0, 0)
Screenshot: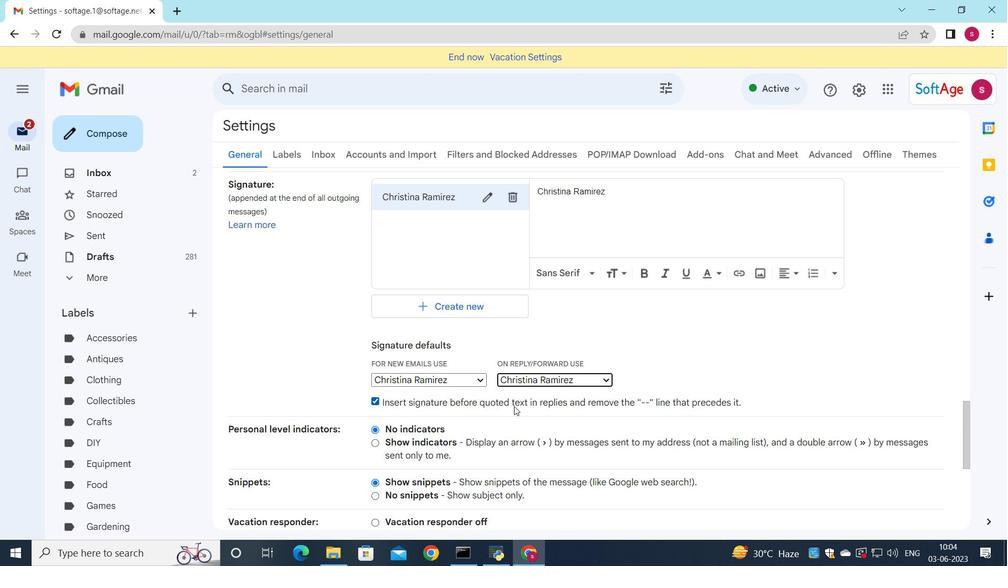 
Action: Mouse scrolled (514, 406) with delta (0, 0)
Screenshot: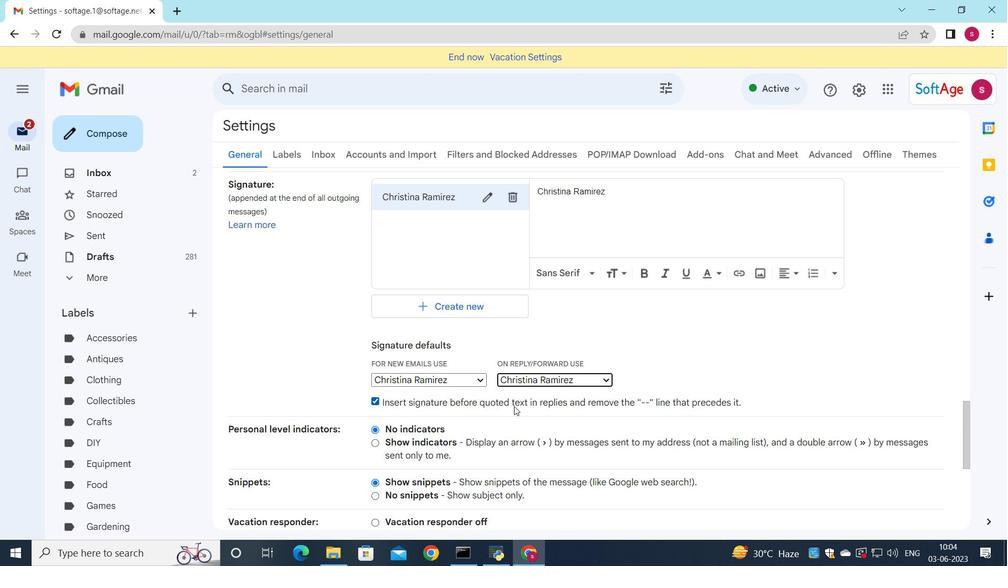 
Action: Mouse scrolled (514, 406) with delta (0, 0)
Screenshot: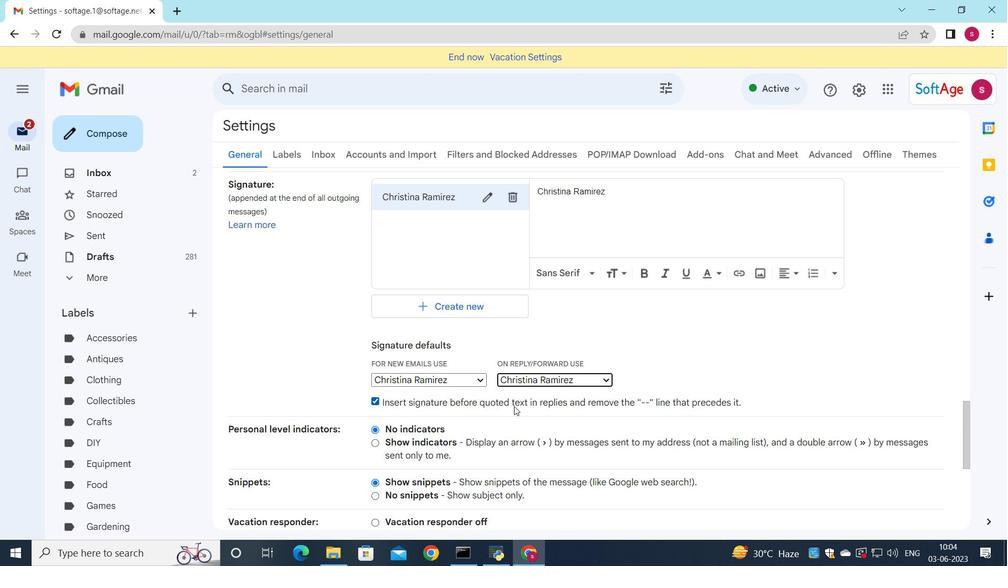 
Action: Mouse scrolled (514, 406) with delta (0, 0)
Screenshot: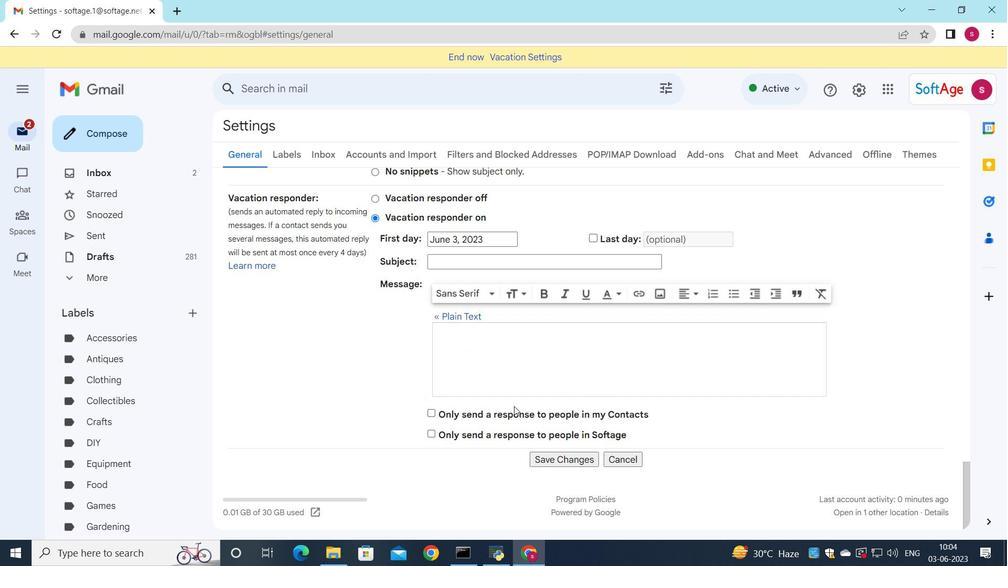 
Action: Mouse moved to (552, 458)
Screenshot: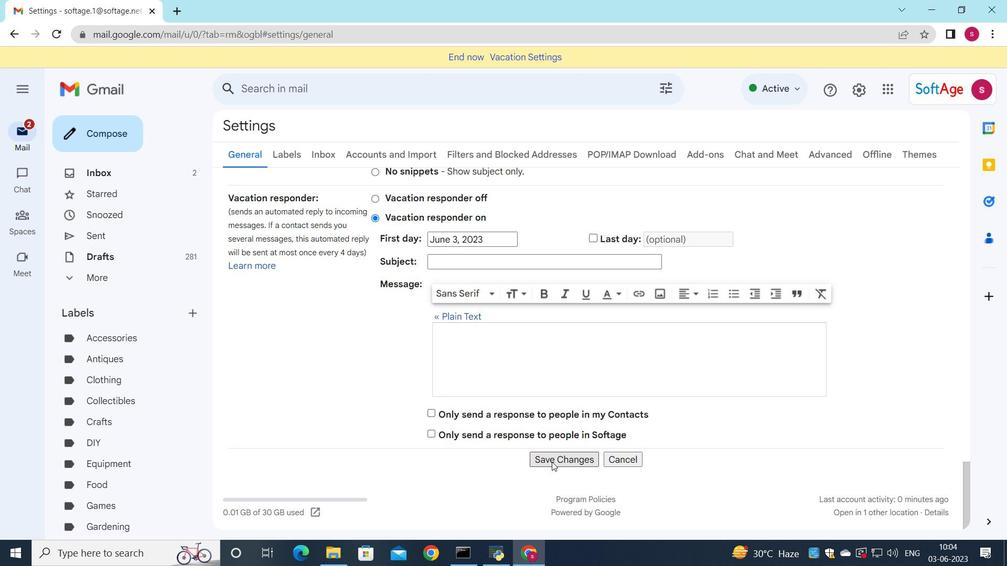 
Action: Mouse pressed left at (552, 458)
Screenshot: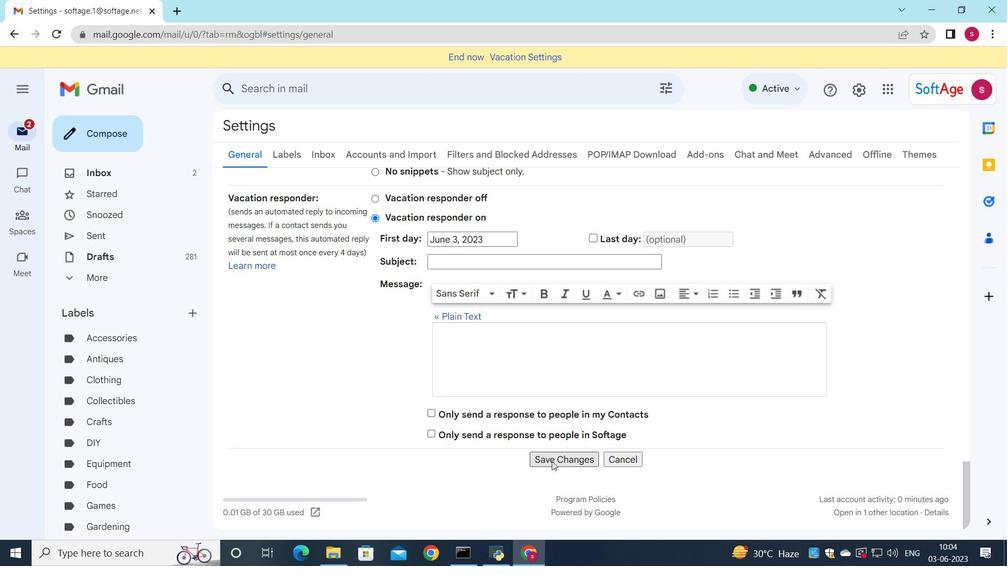 
Action: Mouse moved to (521, 278)
Screenshot: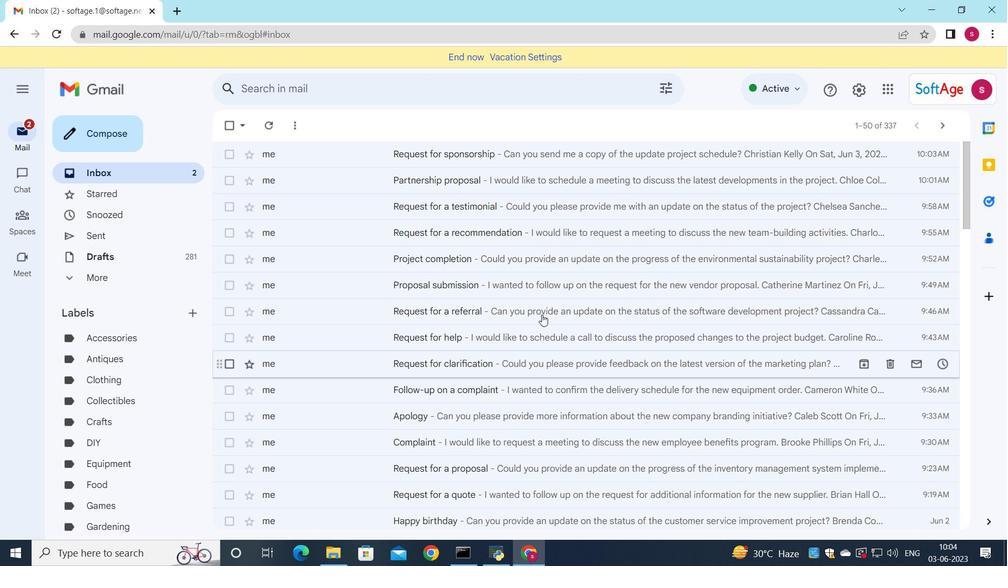 
Action: Mouse pressed left at (521, 278)
Screenshot: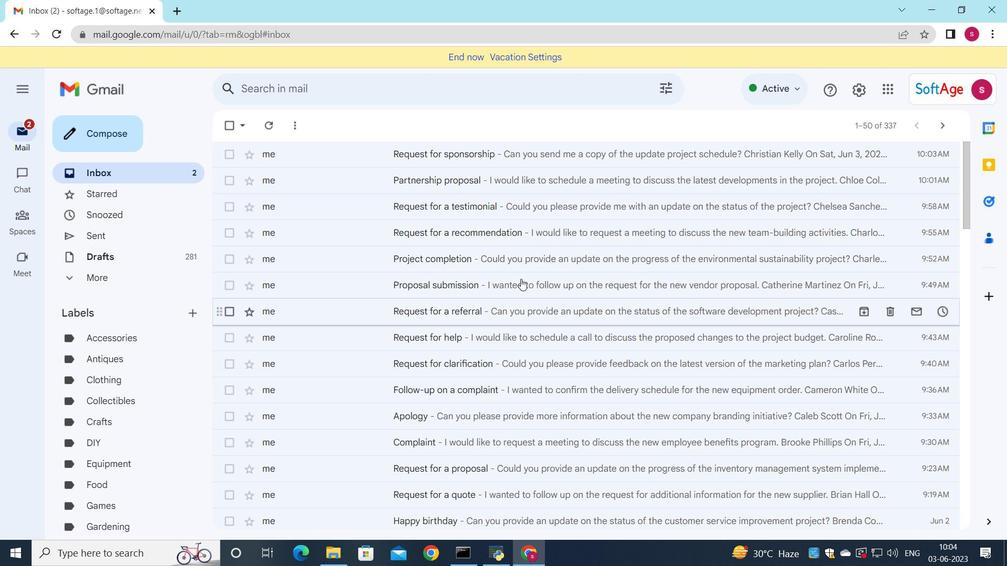 
Action: Mouse moved to (453, 296)
Screenshot: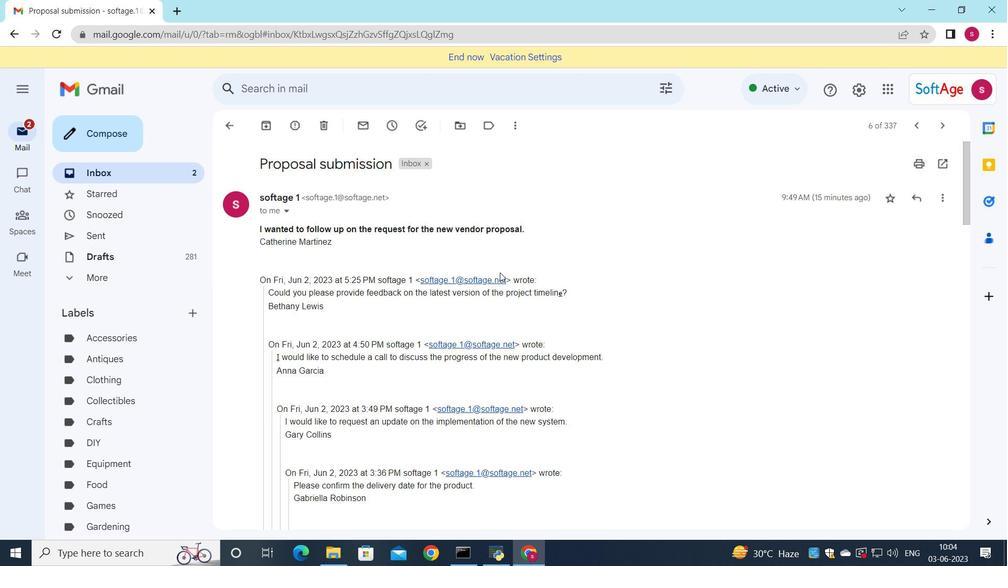 
Action: Mouse scrolled (455, 293) with delta (0, 0)
Screenshot: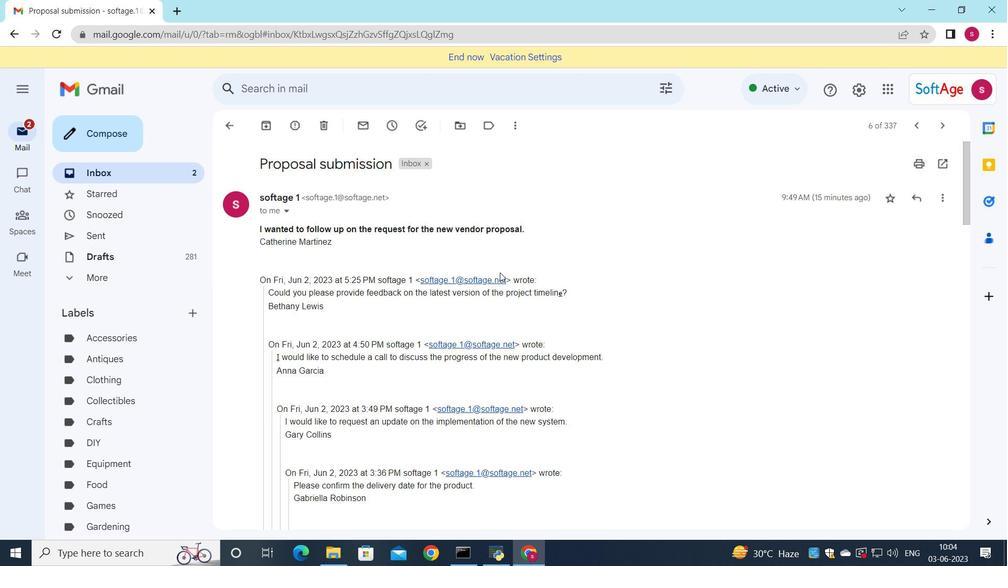 
Action: Mouse moved to (452, 297)
Screenshot: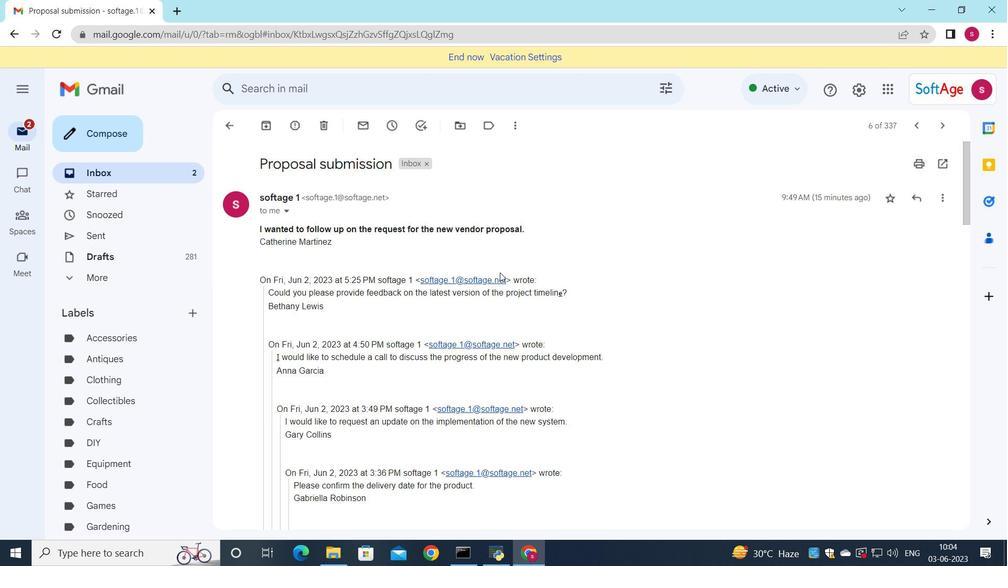 
Action: Mouse scrolled (453, 296) with delta (0, 0)
Screenshot: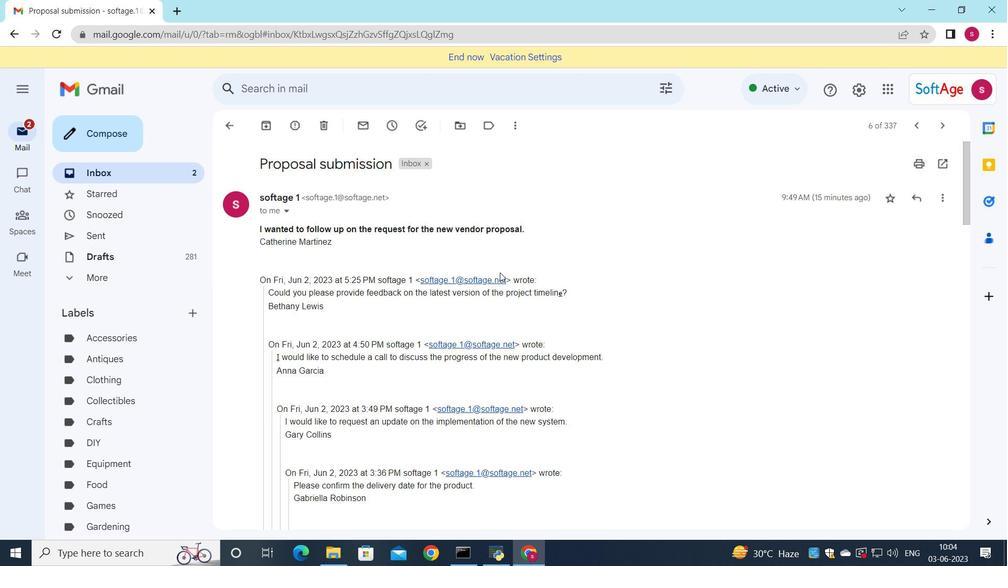 
Action: Mouse moved to (450, 300)
Screenshot: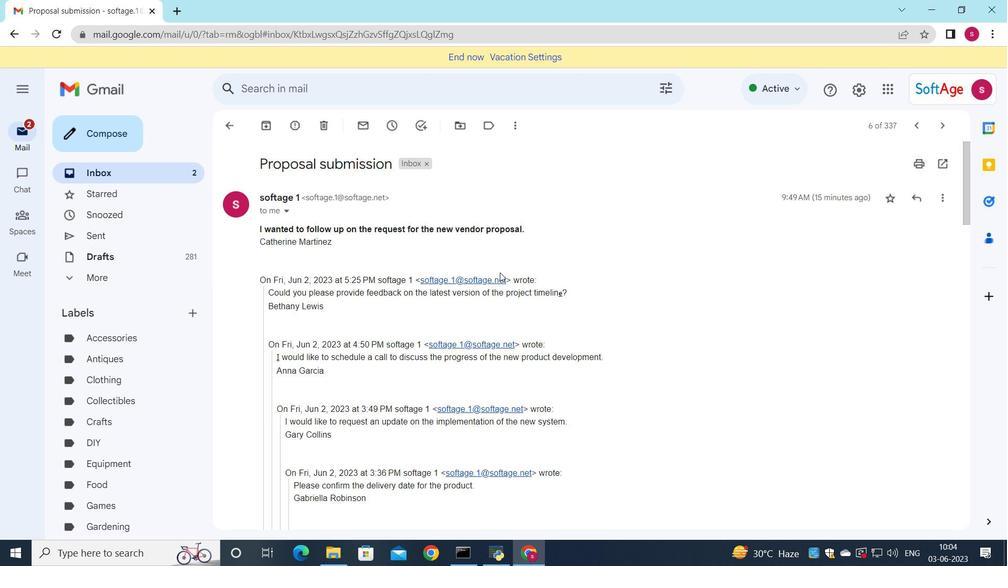 
Action: Mouse scrolled (451, 298) with delta (0, 0)
Screenshot: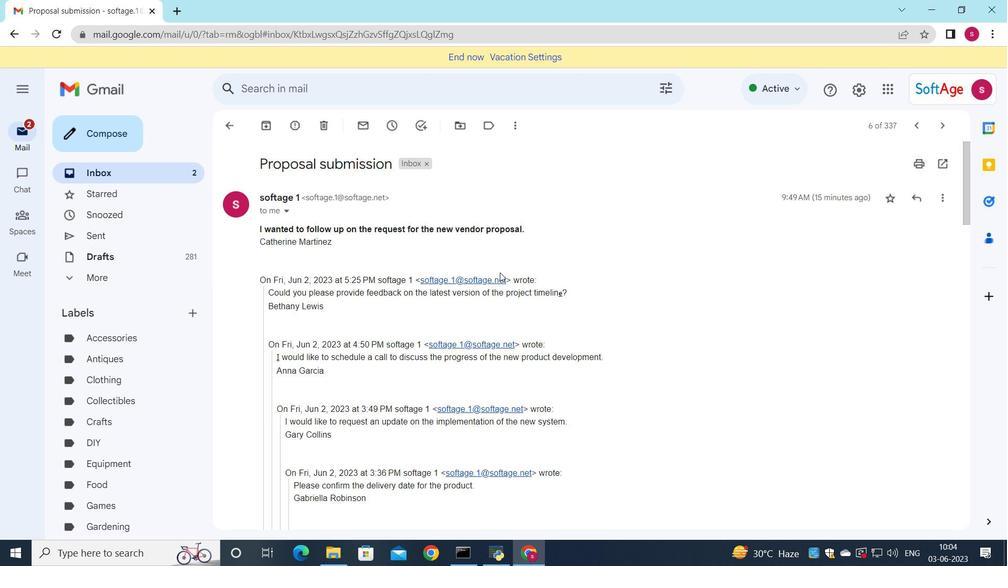 
Action: Mouse moved to (444, 312)
Screenshot: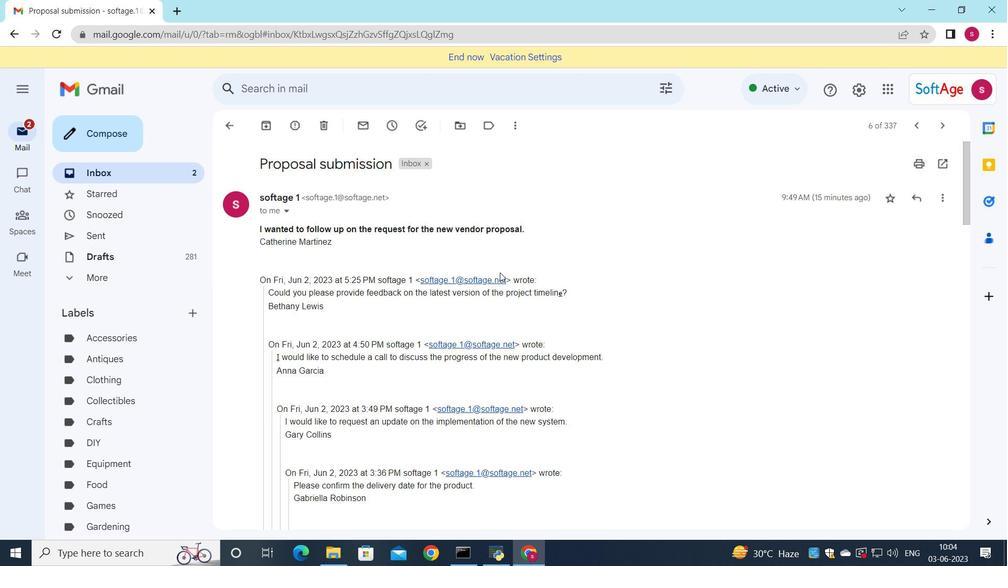 
Action: Mouse scrolled (448, 303) with delta (0, 0)
Screenshot: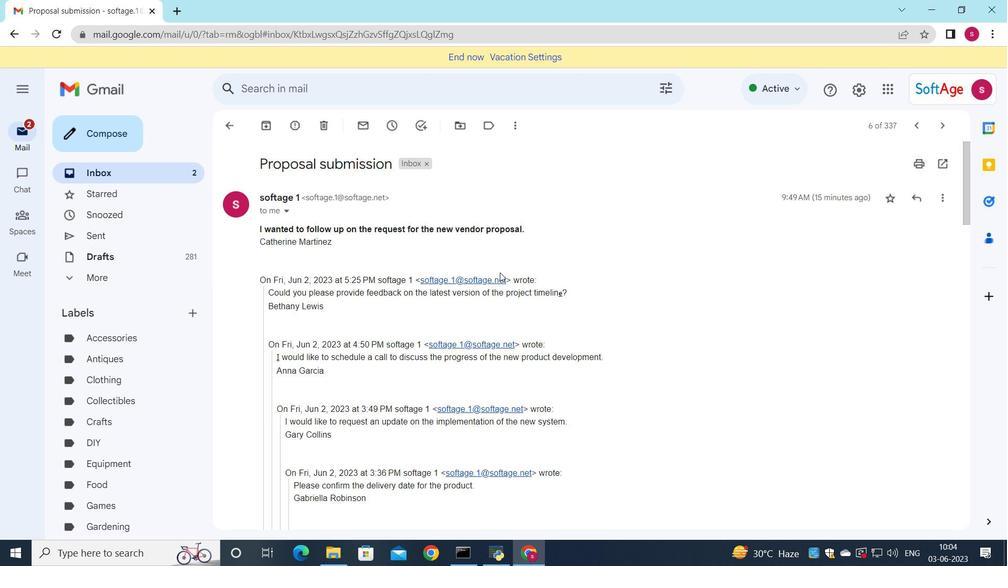 
Action: Mouse moved to (443, 313)
Screenshot: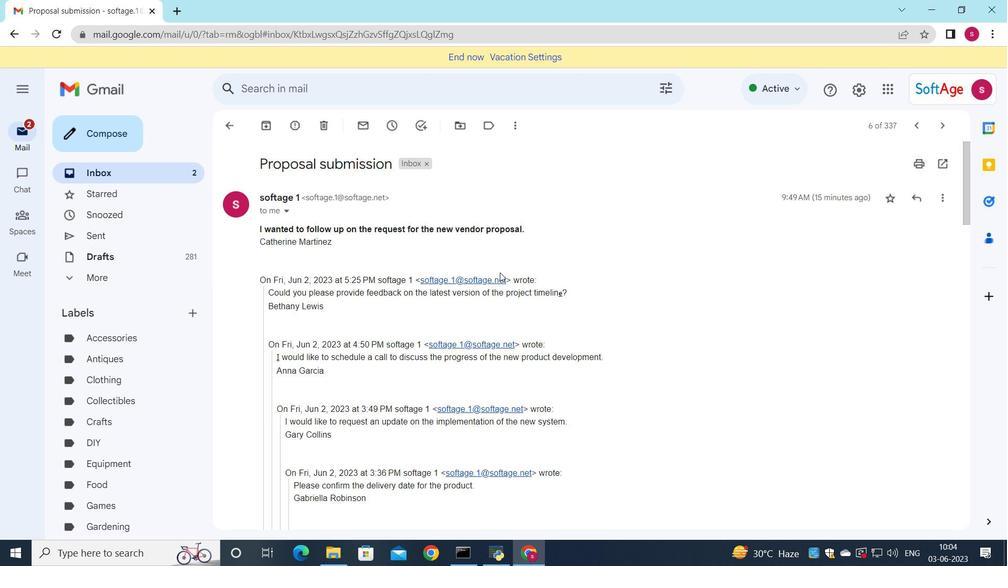 
Action: Mouse scrolled (443, 313) with delta (0, 0)
Screenshot: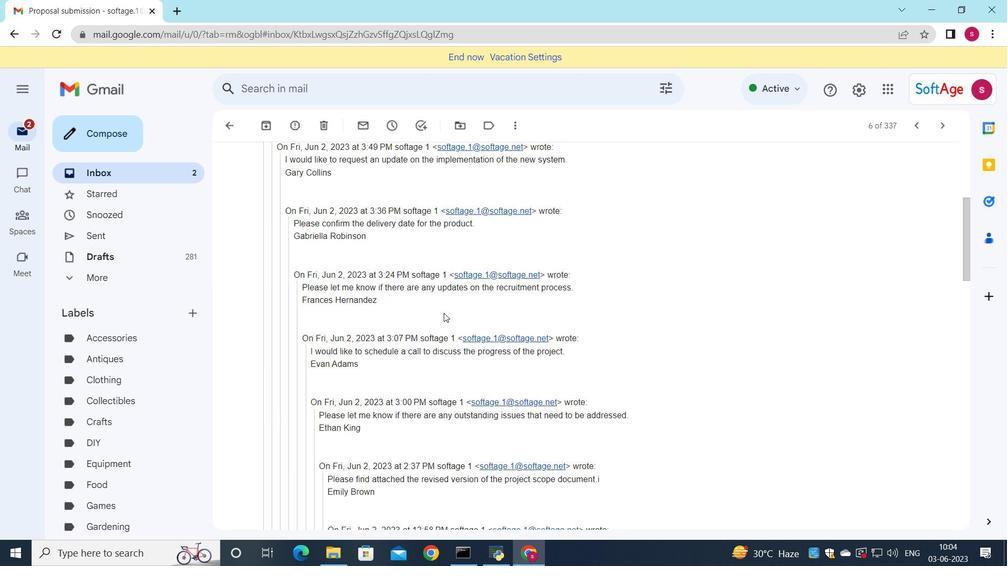 
Action: Mouse scrolled (443, 313) with delta (0, 0)
Screenshot: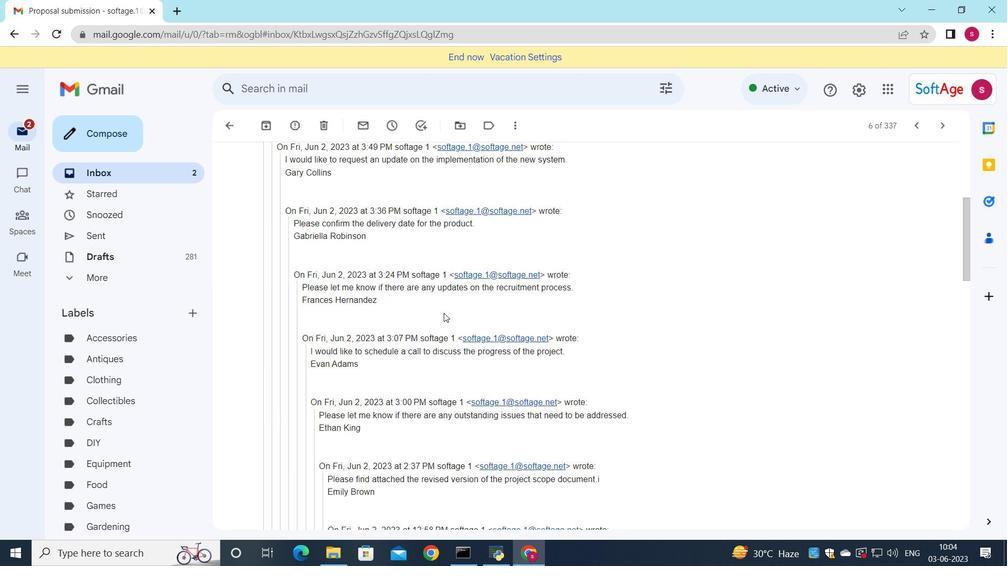 
Action: Mouse moved to (438, 317)
Screenshot: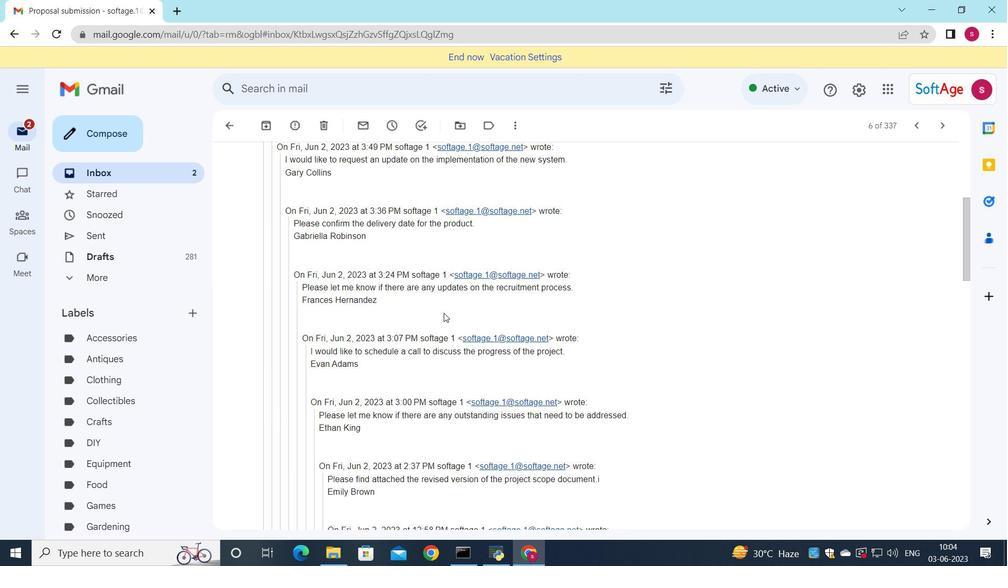 
Action: Mouse scrolled (438, 317) with delta (0, 0)
Screenshot: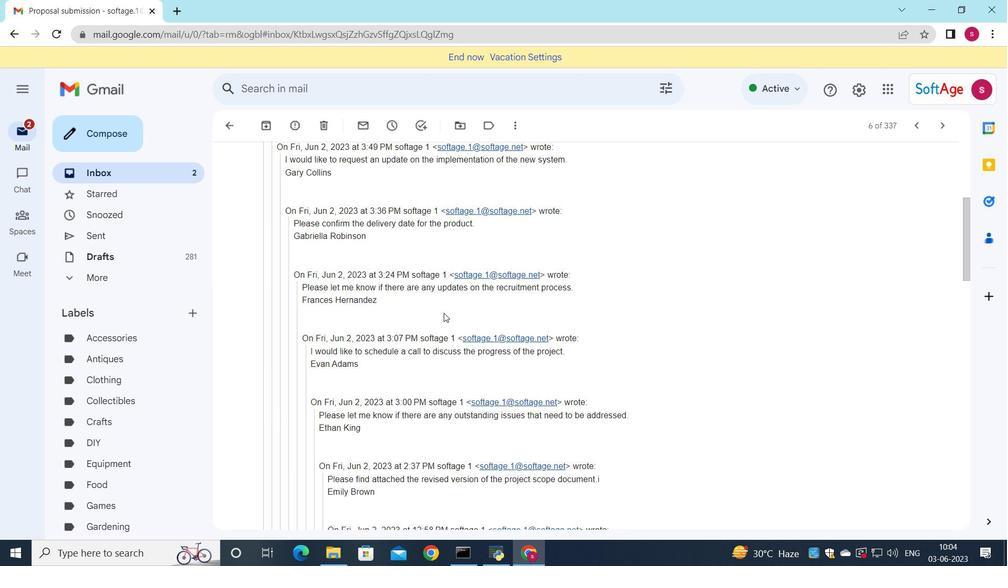 
Action: Mouse moved to (434, 326)
Screenshot: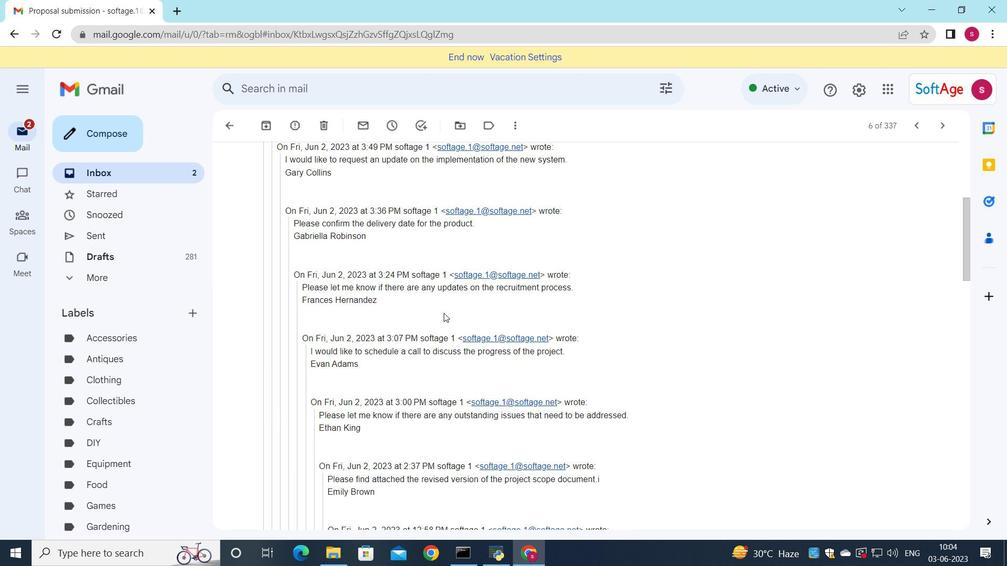 
Action: Mouse scrolled (434, 326) with delta (0, 0)
Screenshot: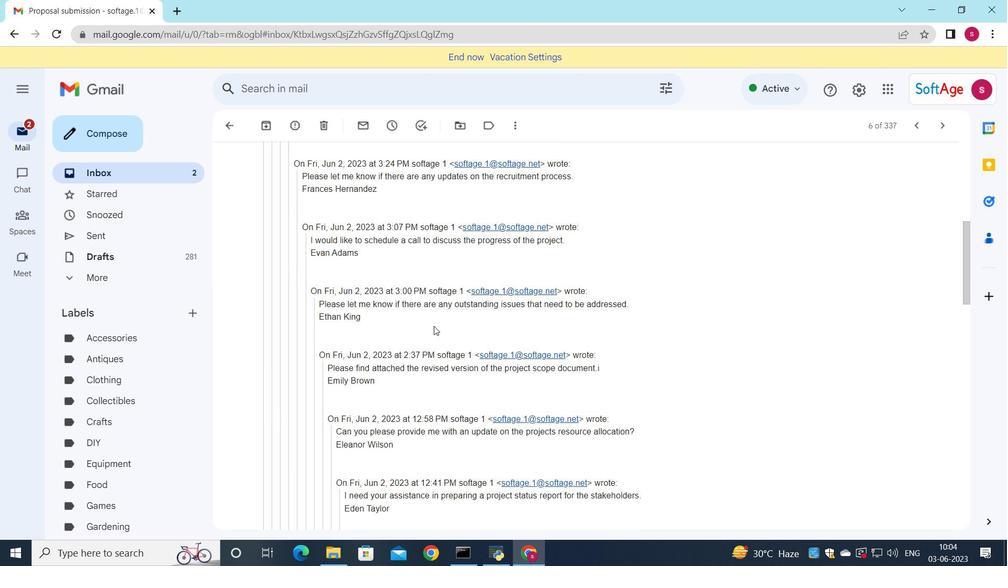 
Action: Mouse scrolled (434, 326) with delta (0, 0)
Screenshot: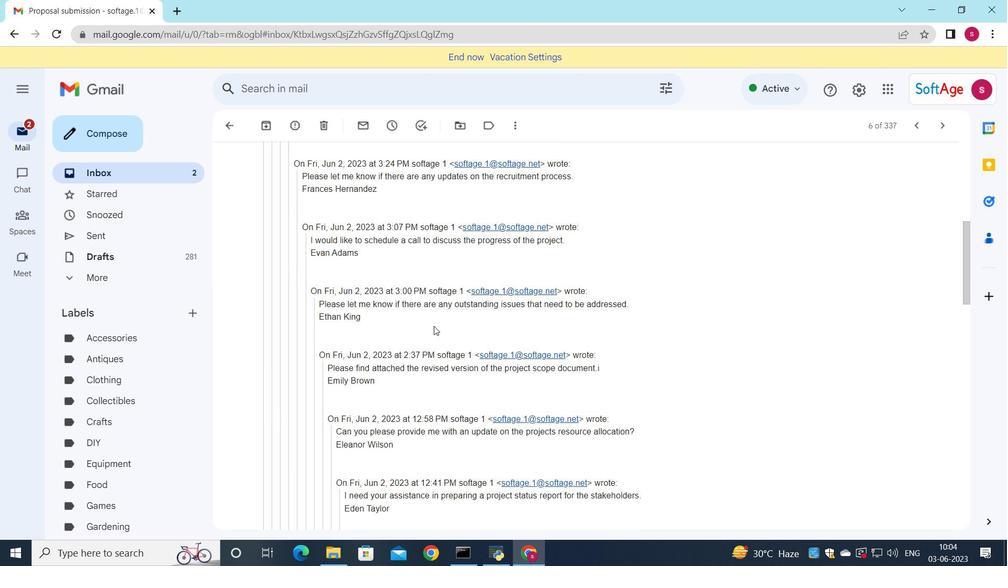 
Action: Mouse scrolled (434, 326) with delta (0, 0)
Screenshot: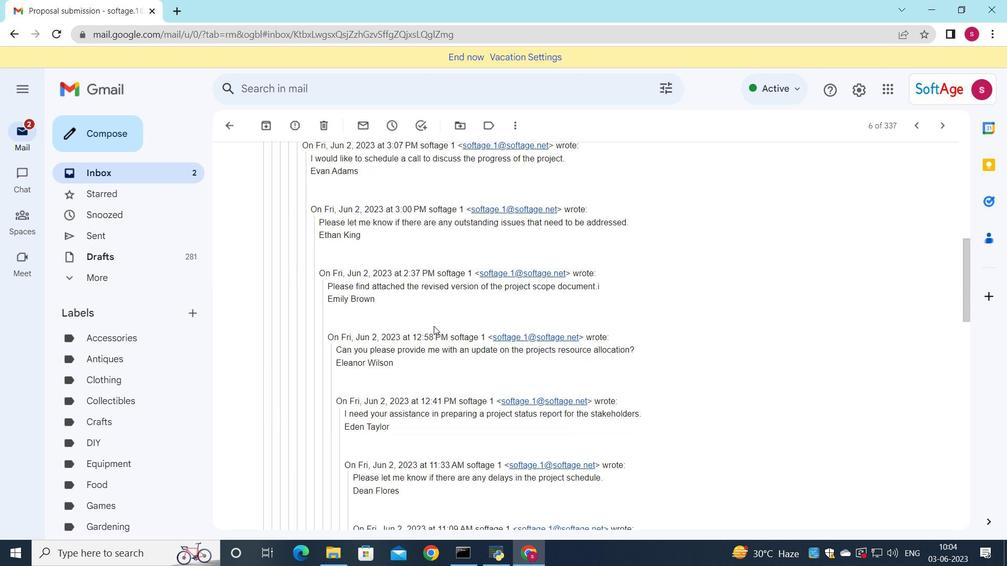 
Action: Mouse scrolled (434, 326) with delta (0, 0)
Screenshot: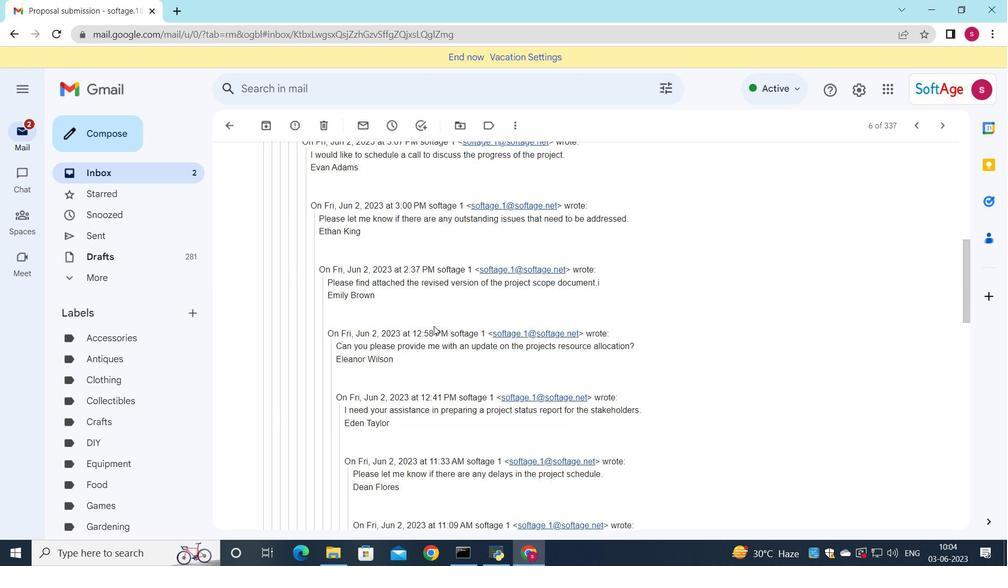 
Action: Mouse scrolled (434, 326) with delta (0, 0)
Screenshot: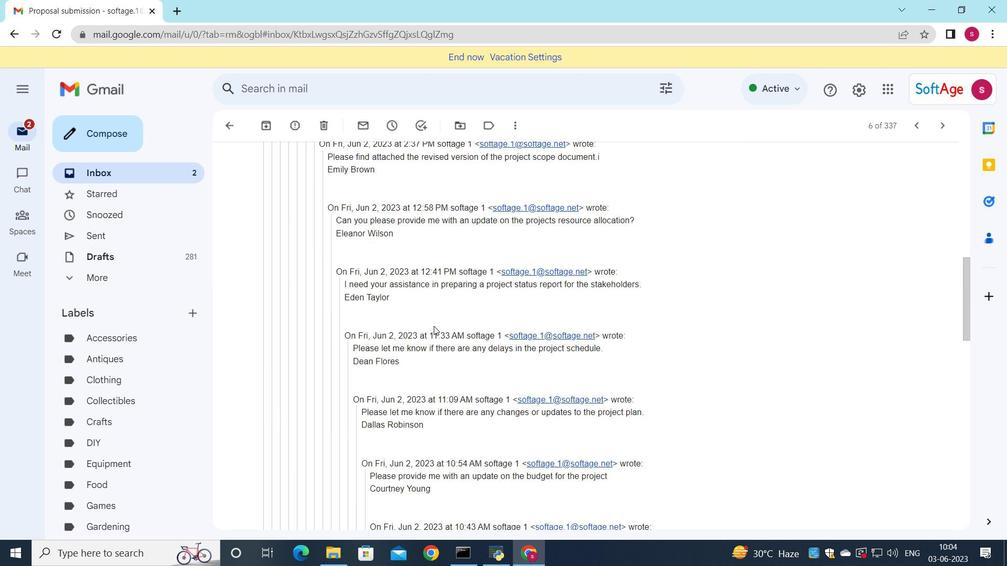 
Action: Mouse scrolled (434, 326) with delta (0, 0)
Screenshot: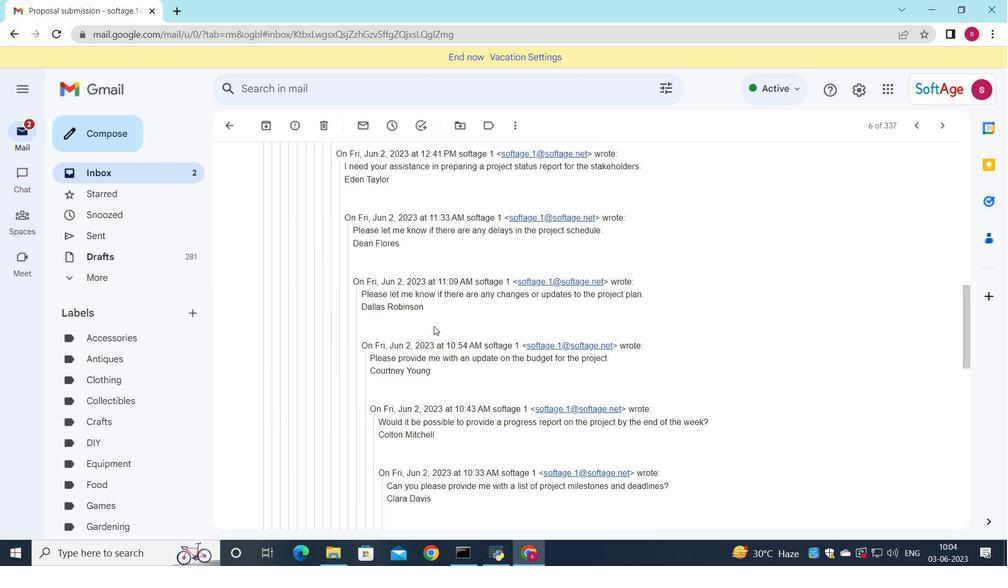 
Action: Mouse scrolled (434, 326) with delta (0, 0)
Screenshot: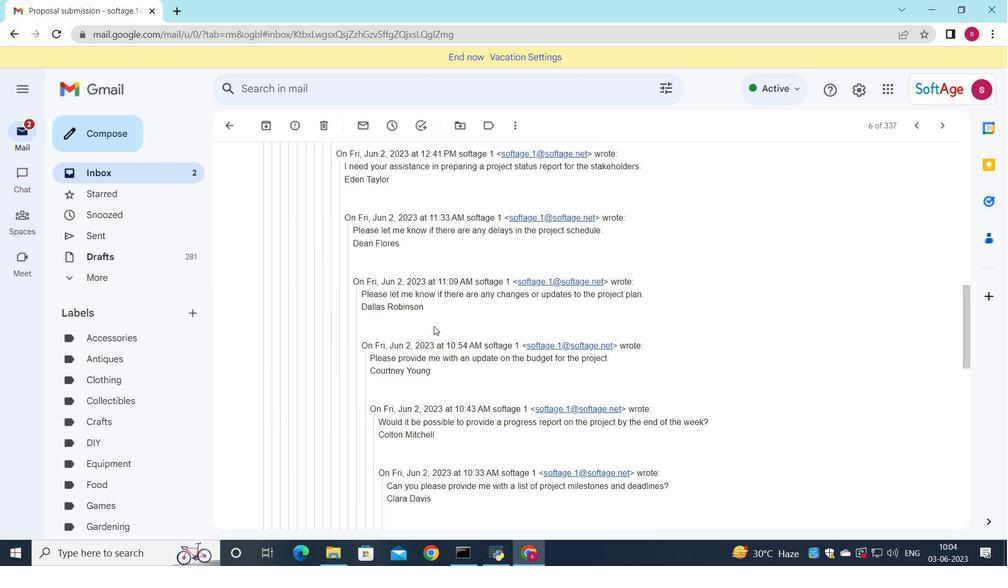 
Action: Mouse scrolled (434, 326) with delta (0, 0)
Screenshot: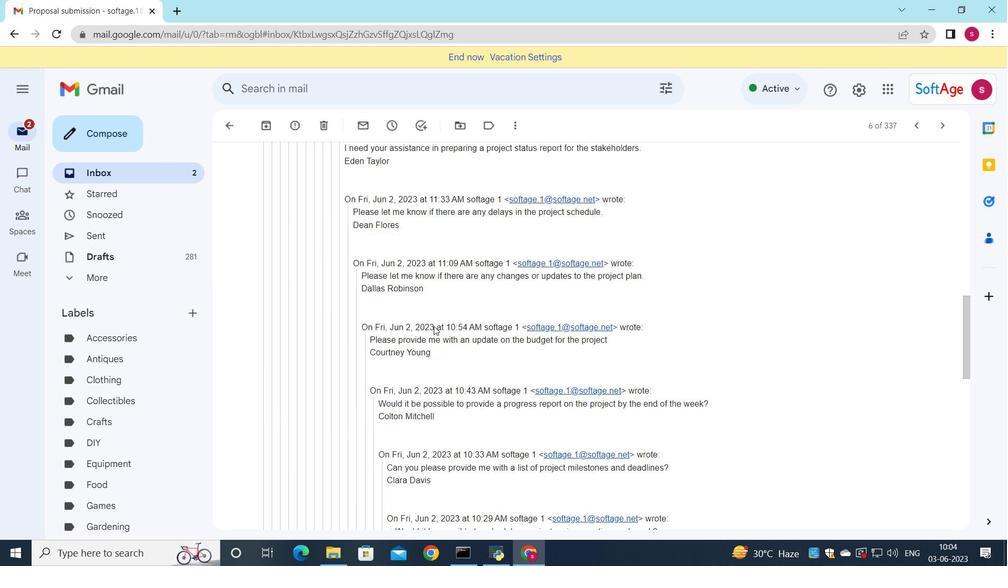 
Action: Mouse scrolled (434, 326) with delta (0, 0)
Screenshot: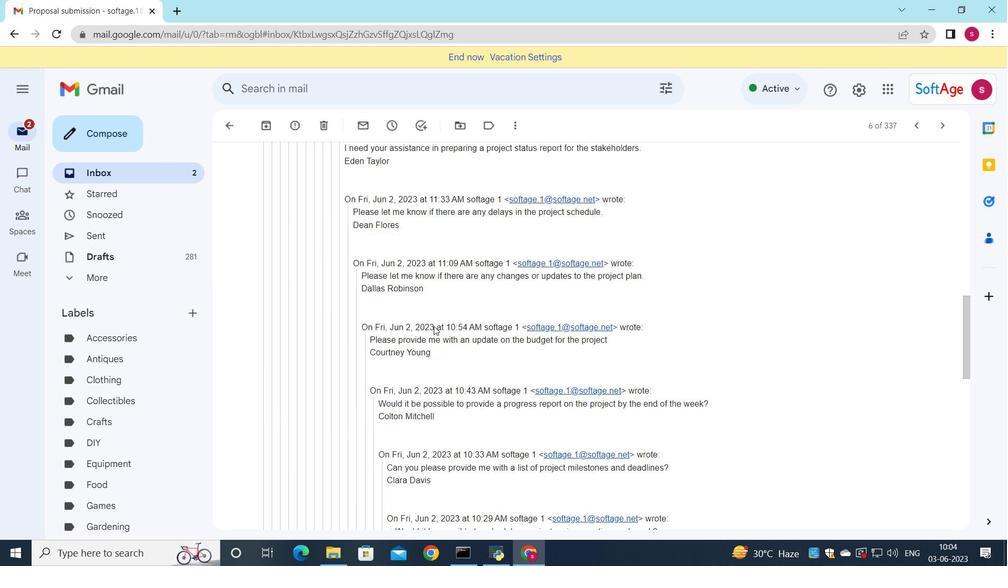 
Action: Mouse moved to (434, 327)
Screenshot: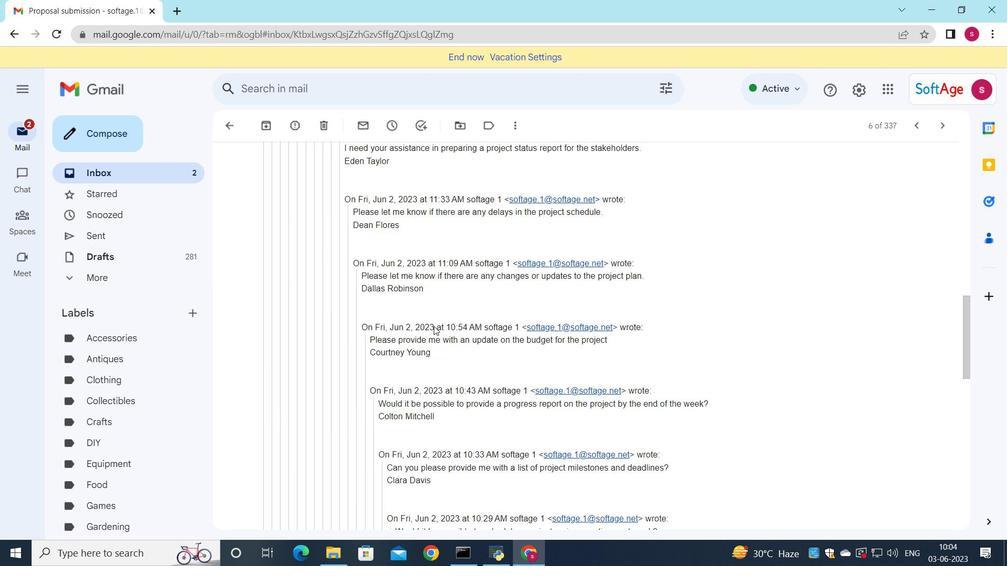 
Action: Mouse scrolled (434, 327) with delta (0, 0)
Screenshot: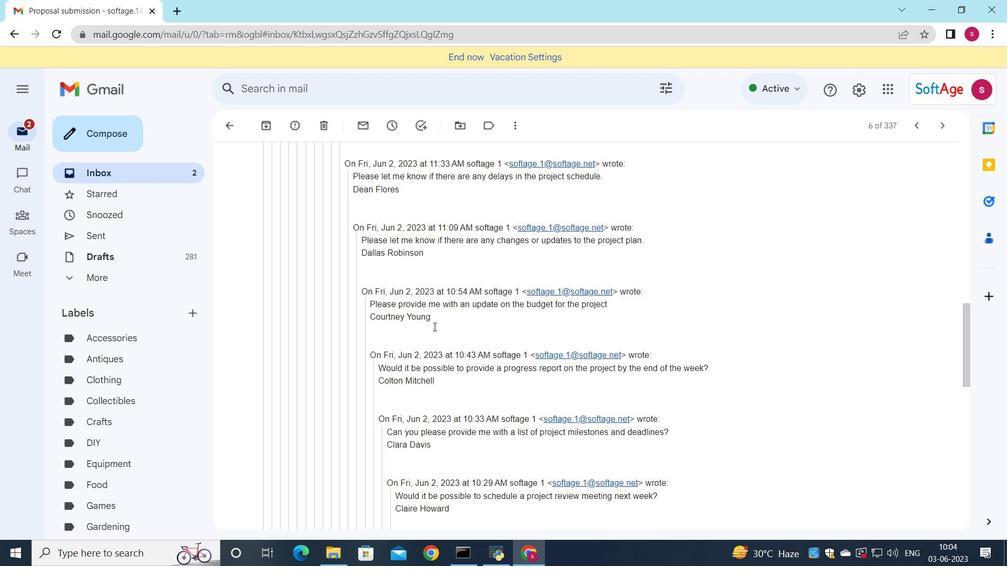 
Action: Mouse scrolled (434, 327) with delta (0, 0)
Screenshot: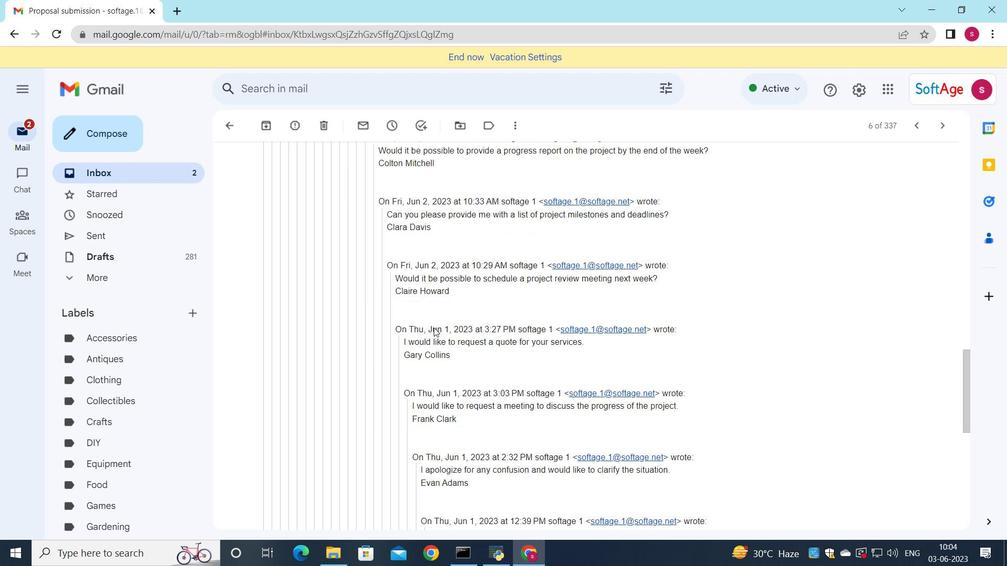 
Action: Mouse scrolled (434, 327) with delta (0, 0)
Screenshot: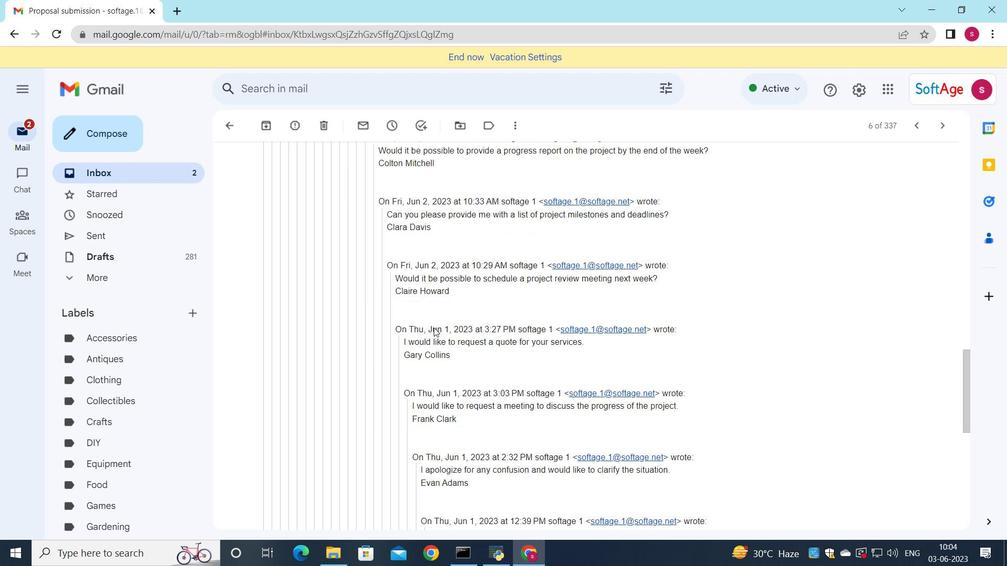 
Action: Mouse scrolled (434, 327) with delta (0, 0)
Screenshot: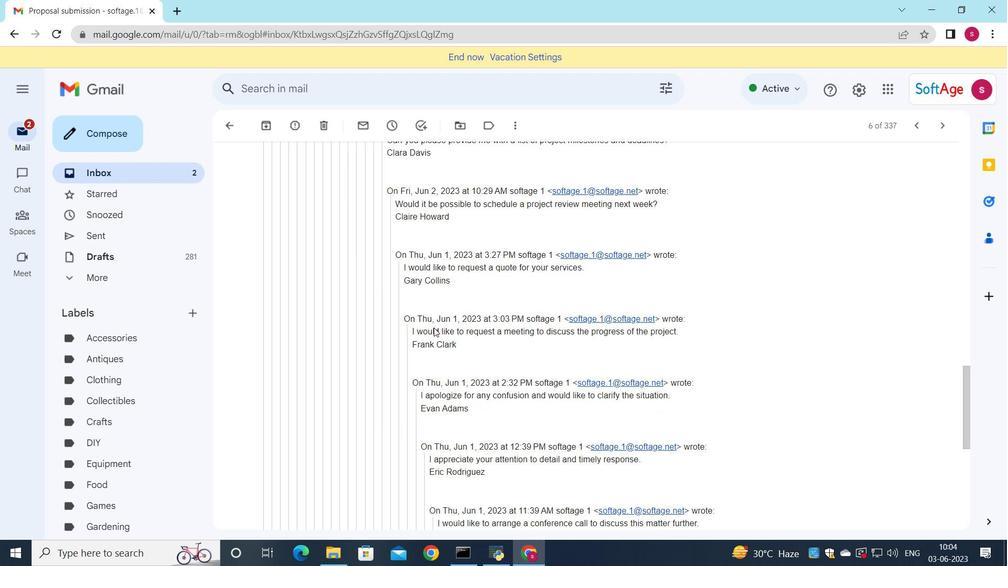 
Action: Mouse scrolled (434, 327) with delta (0, 0)
Screenshot: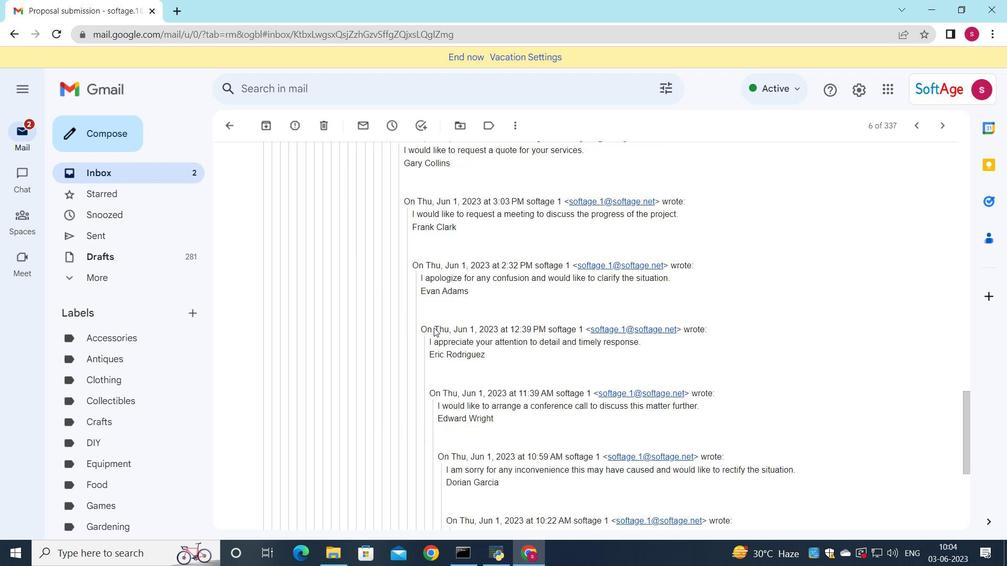 
Action: Mouse scrolled (434, 327) with delta (0, 0)
Screenshot: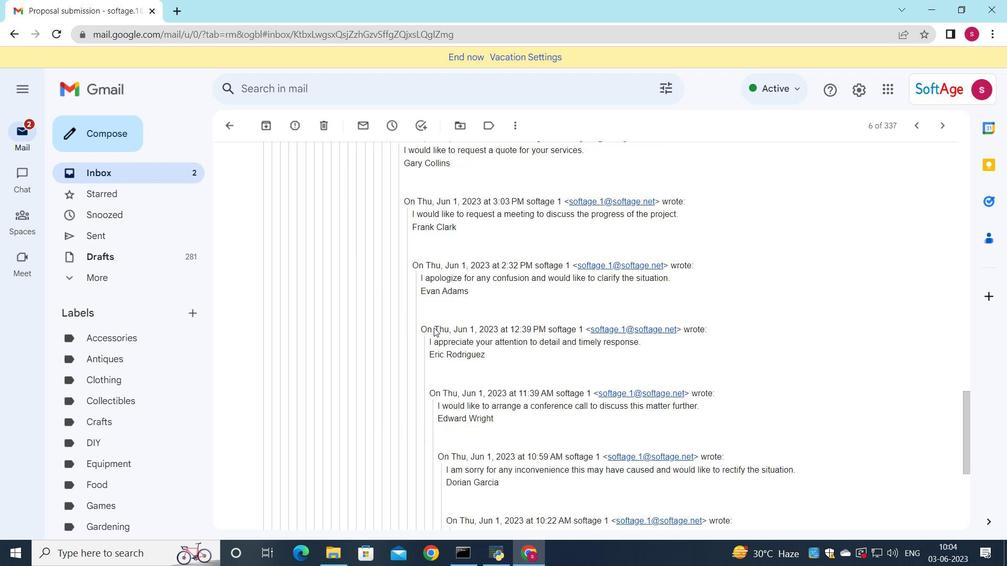 
Action: Mouse scrolled (434, 327) with delta (0, 0)
Screenshot: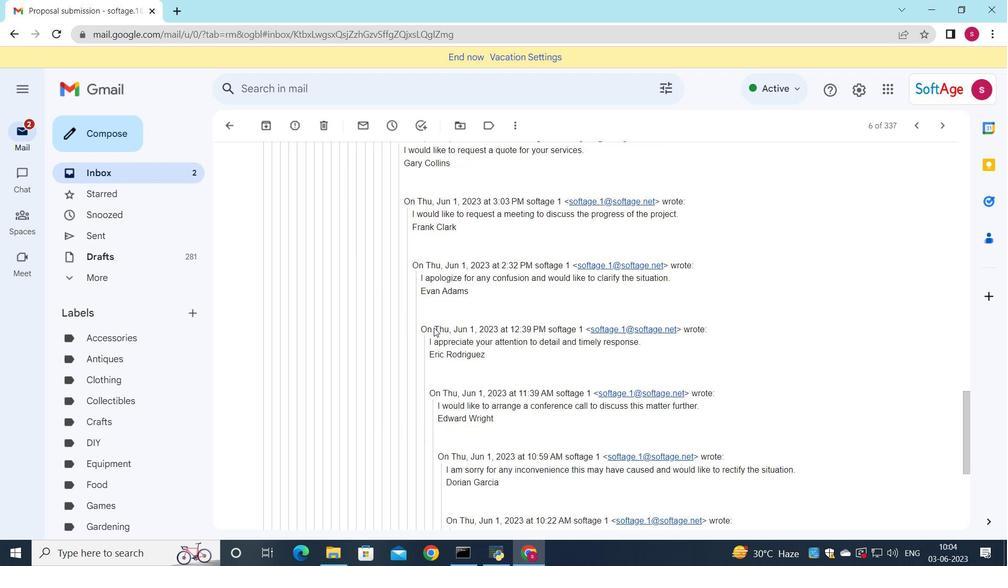 
Action: Mouse scrolled (434, 327) with delta (0, 0)
Screenshot: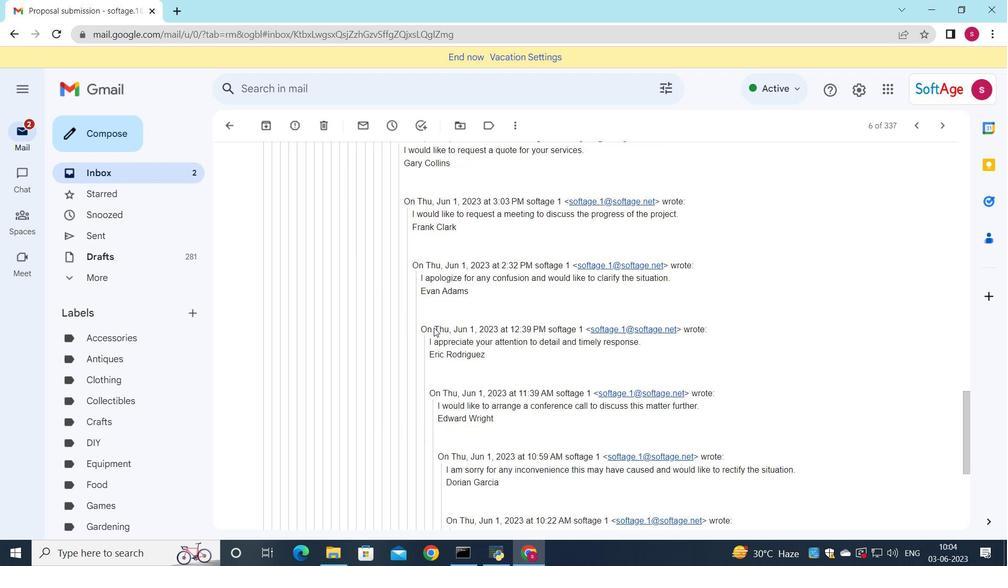 
Action: Mouse moved to (431, 331)
Screenshot: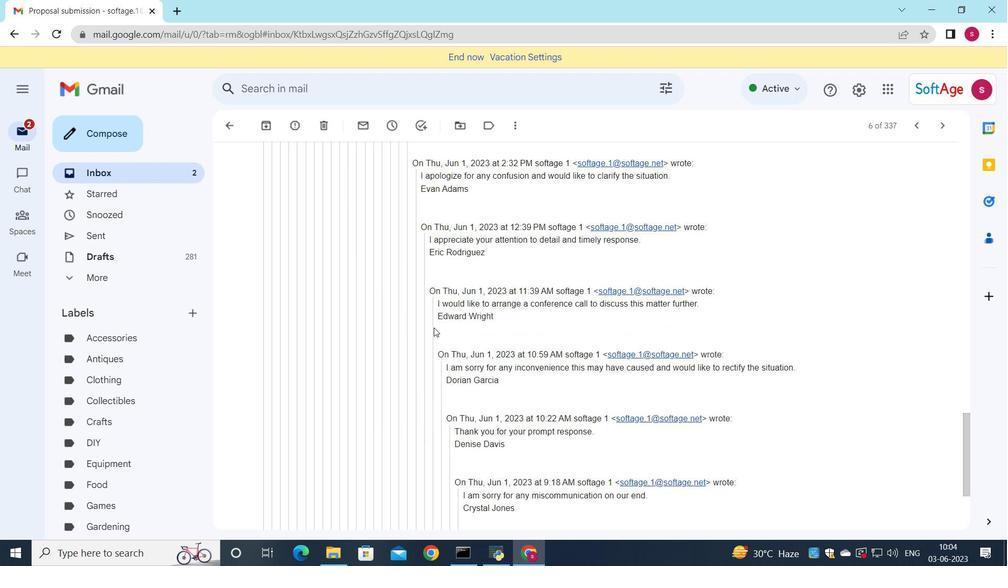 
Action: Mouse scrolled (431, 330) with delta (0, 0)
Screenshot: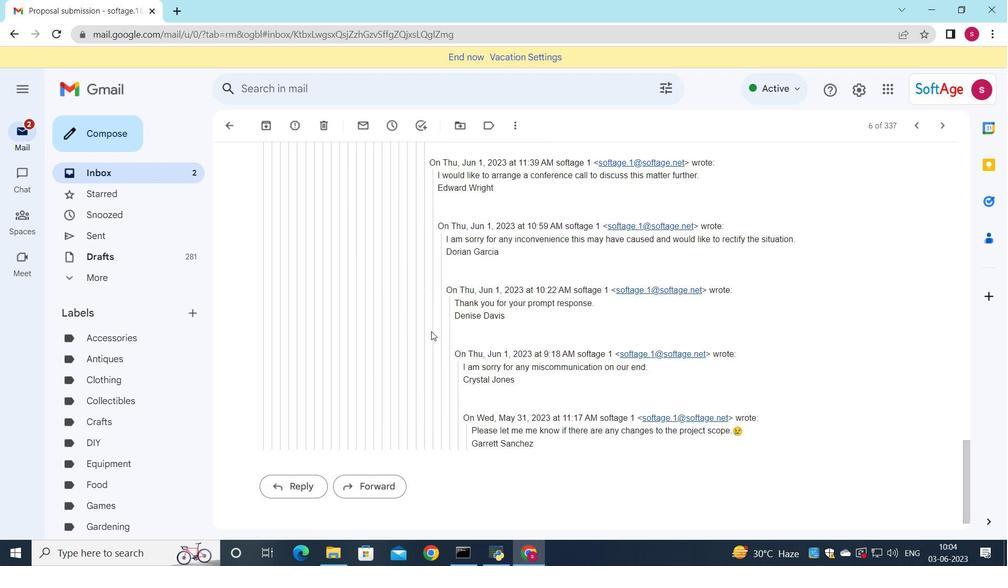
Action: Mouse scrolled (431, 330) with delta (0, 0)
Screenshot: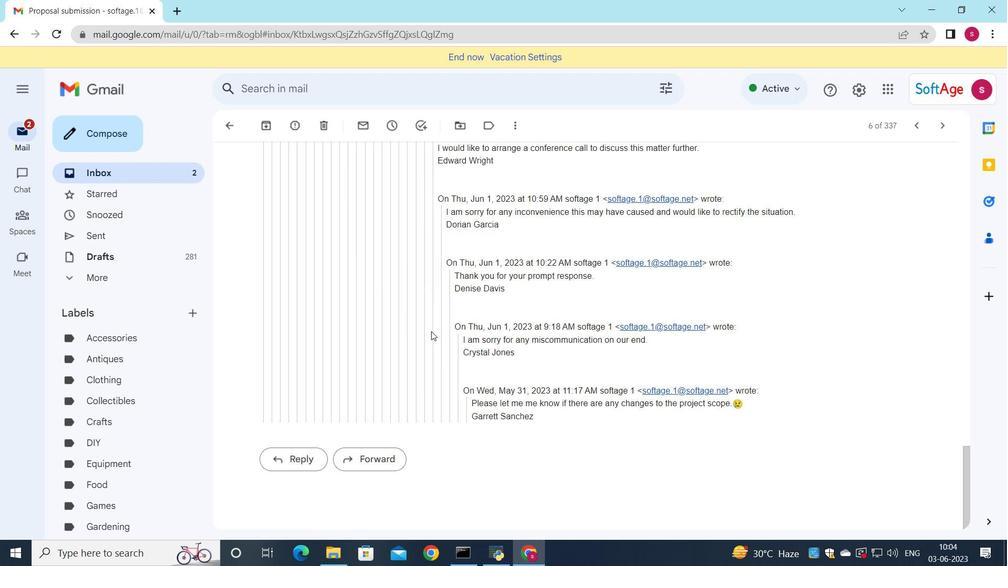 
Action: Mouse scrolled (431, 330) with delta (0, 0)
Screenshot: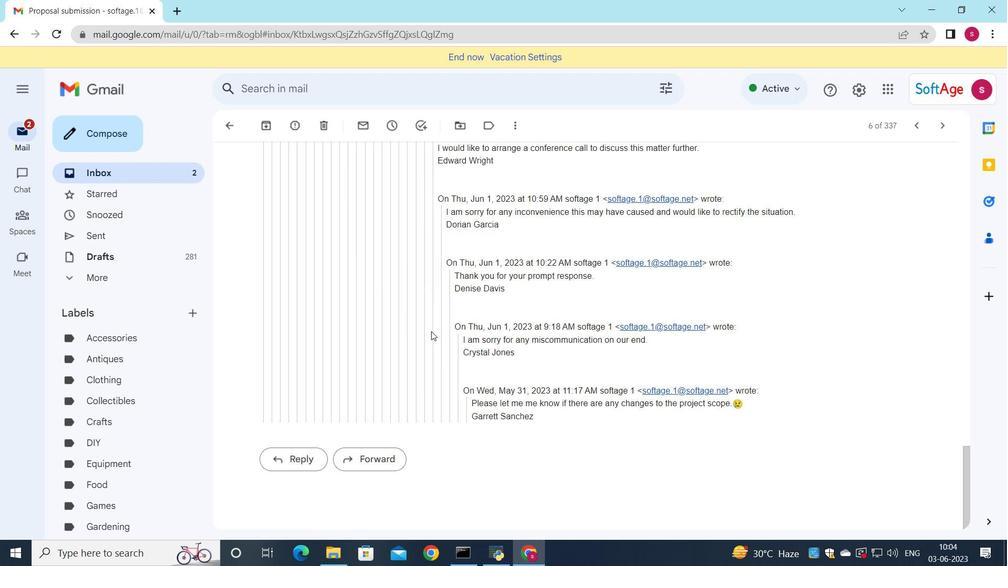 
Action: Mouse moved to (295, 463)
Screenshot: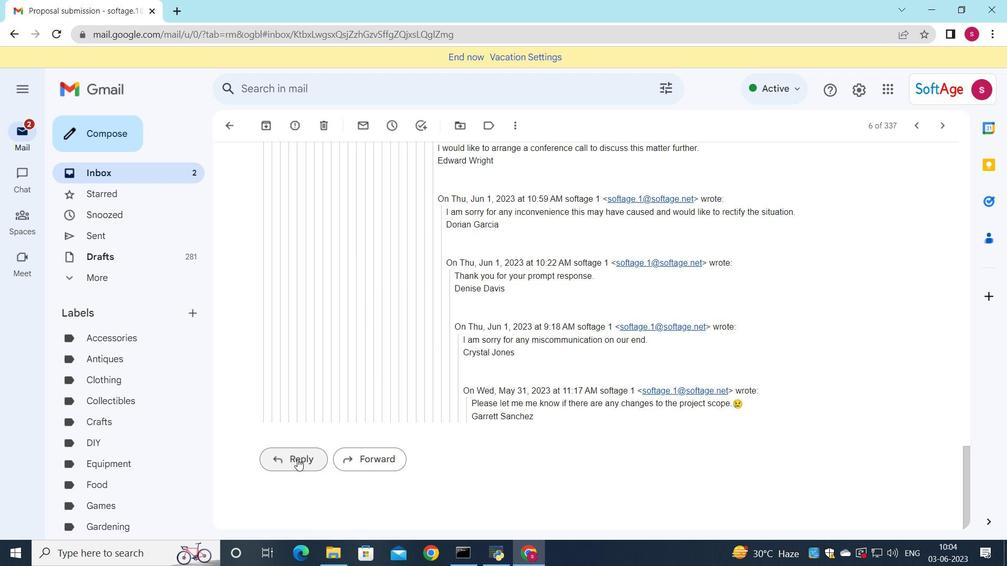 
Action: Mouse pressed left at (295, 463)
Screenshot: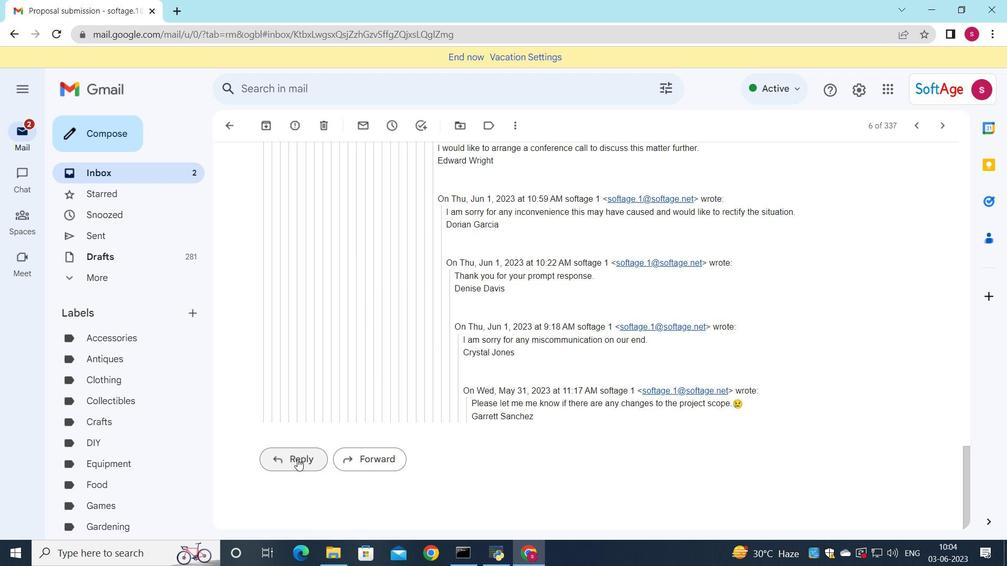
Action: Mouse moved to (286, 360)
Screenshot: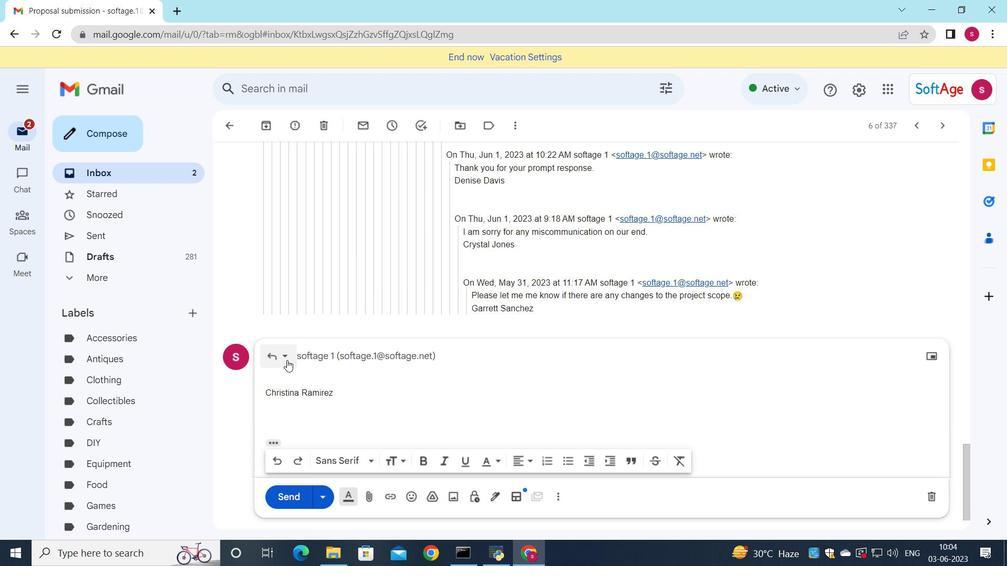 
Action: Mouse pressed left at (286, 360)
Screenshot: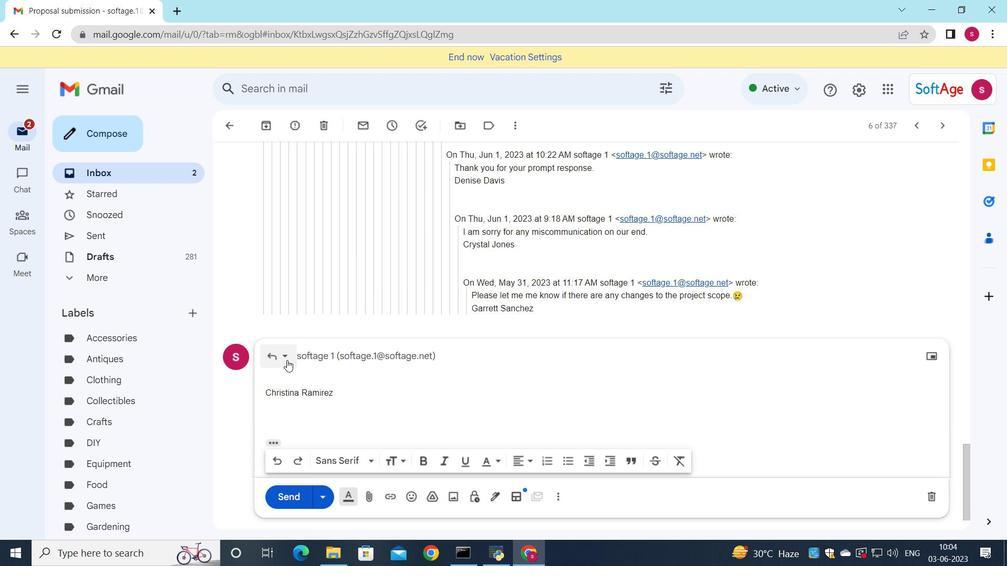 
Action: Mouse moved to (312, 438)
Screenshot: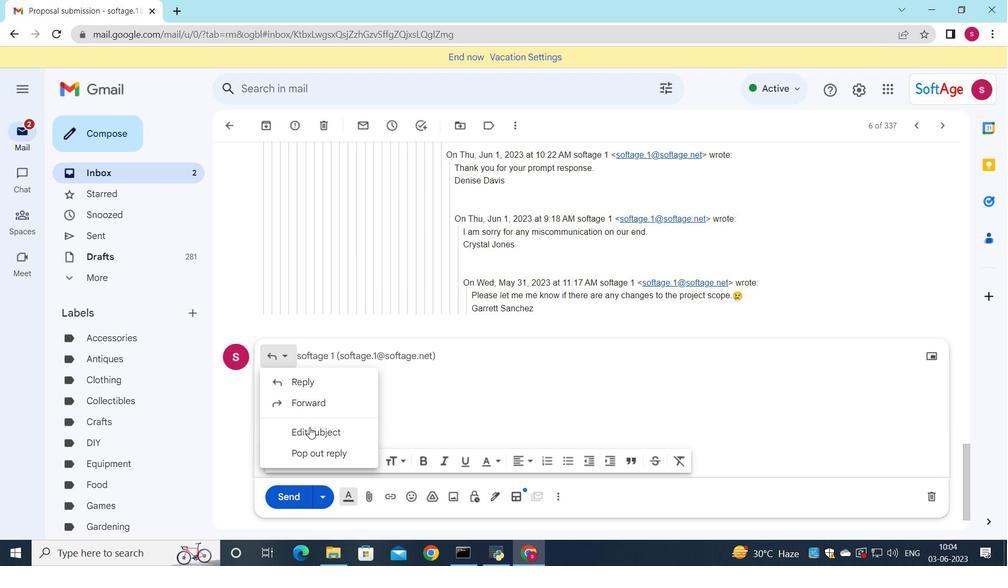 
Action: Mouse pressed left at (312, 438)
Screenshot: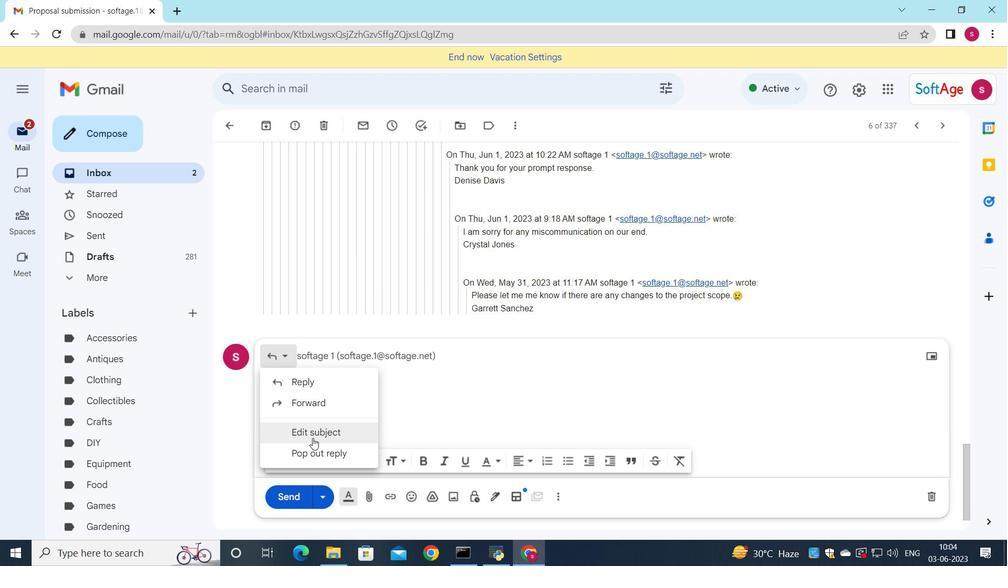 
Action: Mouse moved to (317, 423)
Screenshot: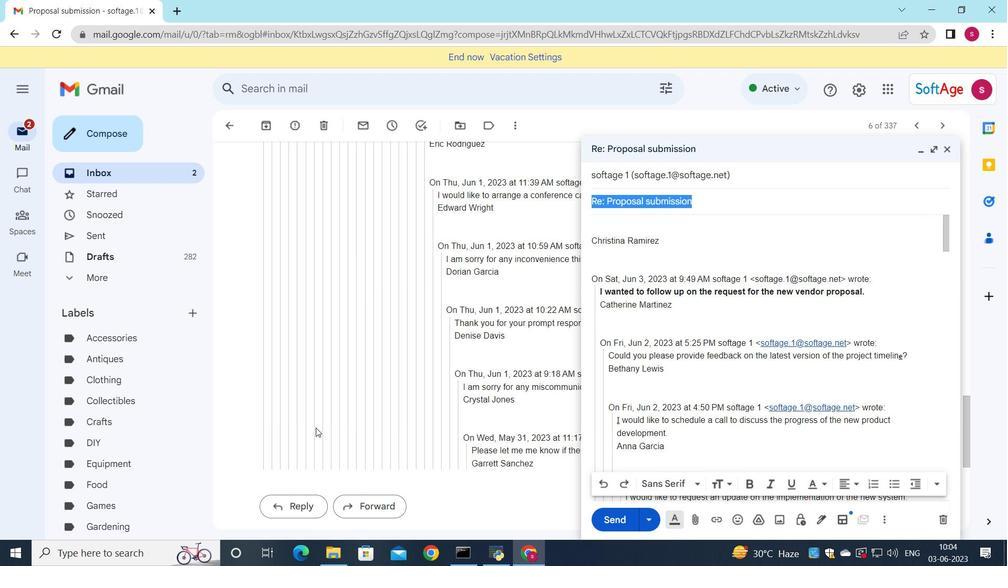 
Action: Key pressed <Key.shift>Request<Key.space>for<Key.space>donations
Screenshot: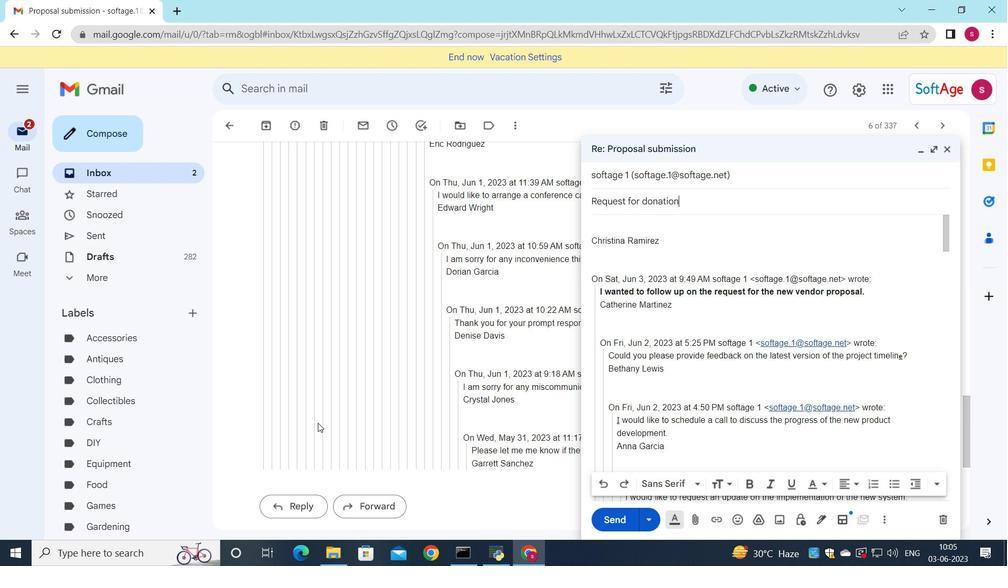 
Action: Mouse moved to (699, 212)
Screenshot: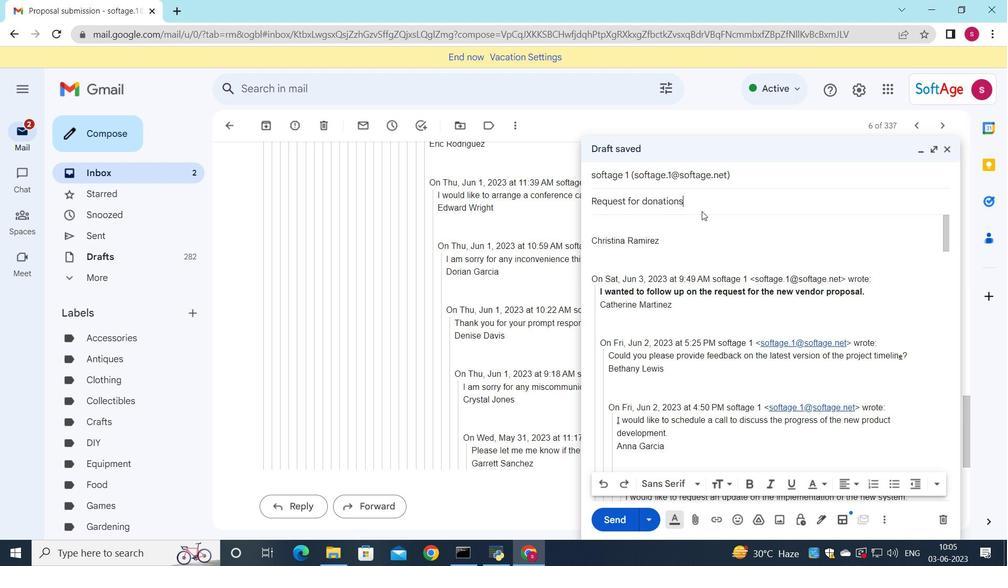 
Action: Mouse pressed left at (699, 212)
Screenshot: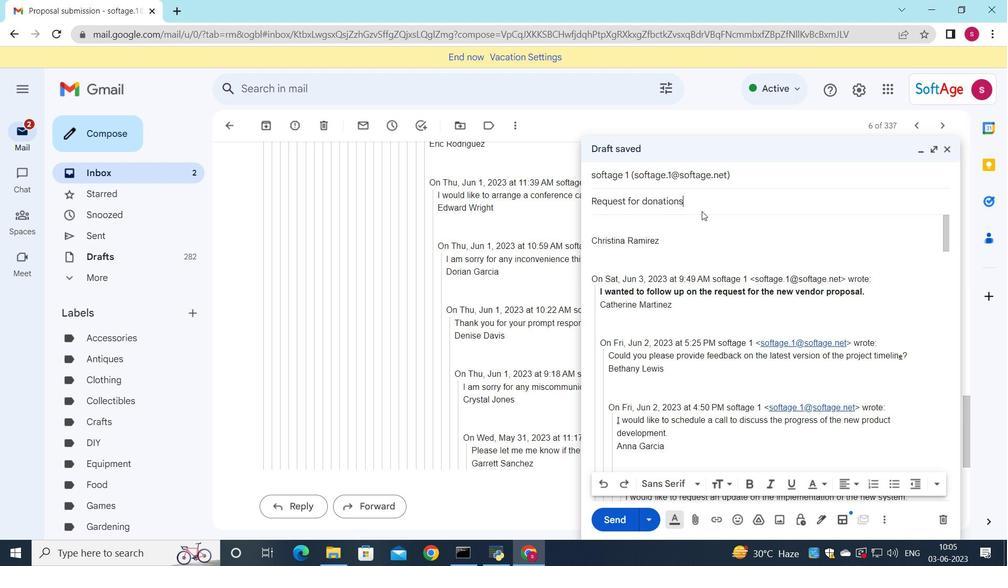 
Action: Mouse moved to (635, 221)
Screenshot: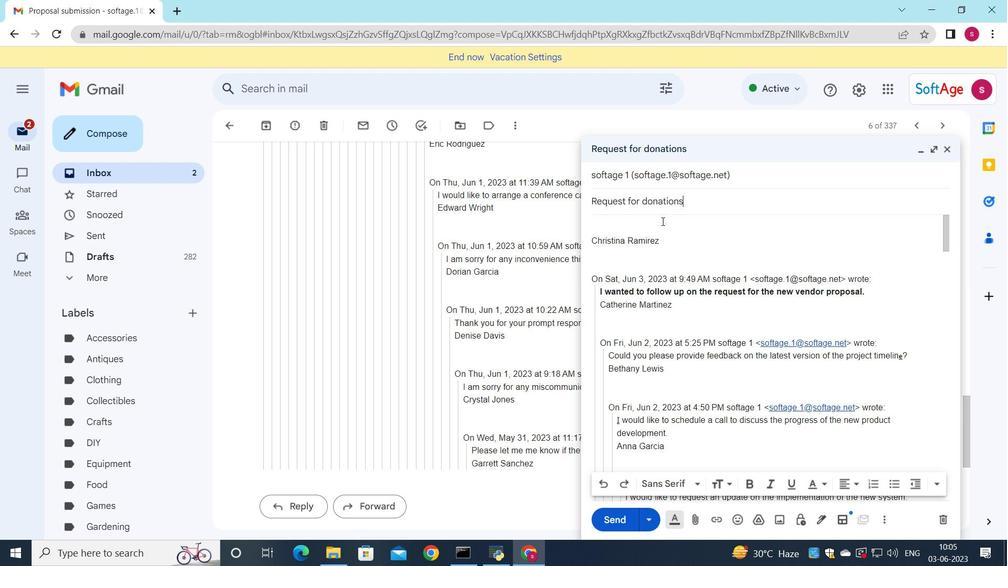 
Action: Mouse pressed left at (635, 221)
Screenshot: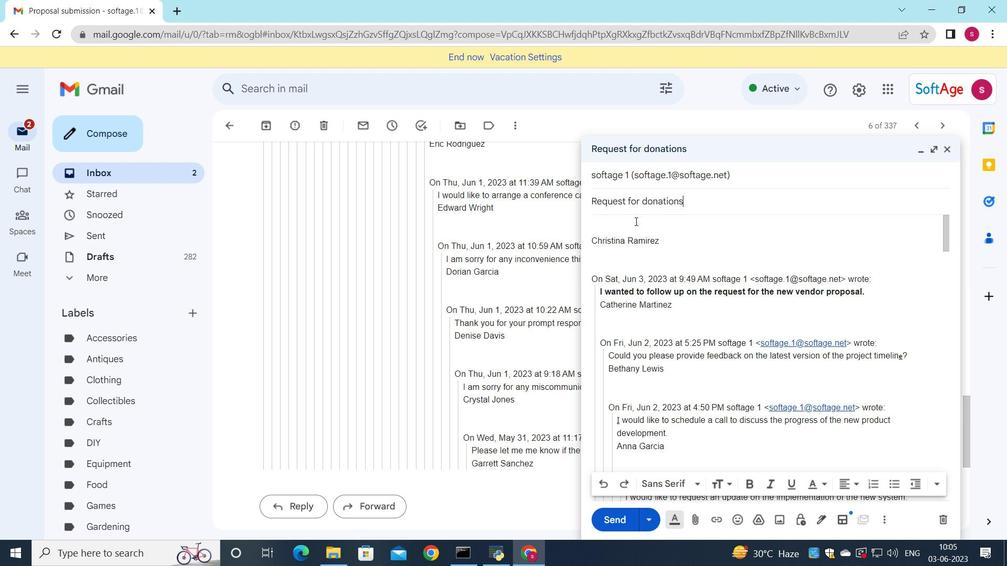 
Action: Mouse moved to (633, 221)
Screenshot: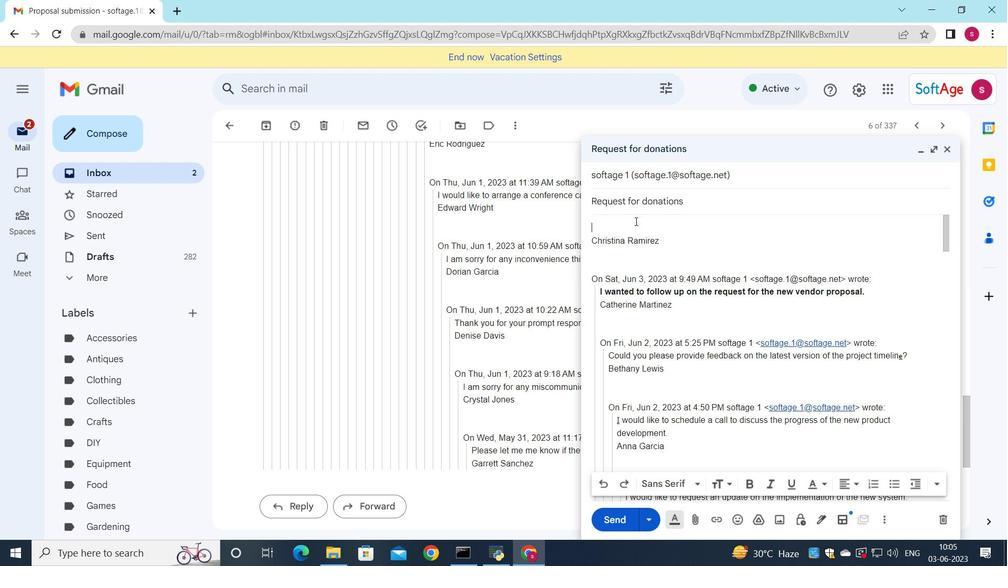 
Action: Key pressed <Key.shift>Please<Key.space>let<Key.space>me<Key.space>know<Key.space>if<Key.space>there<Key.space>are<Key.space>any<Key.space>issues<Key.space>or<Key.space>concerns<Key.space>that<Key.space>need<Key.space>be<Key.space>addressed.
Screenshot: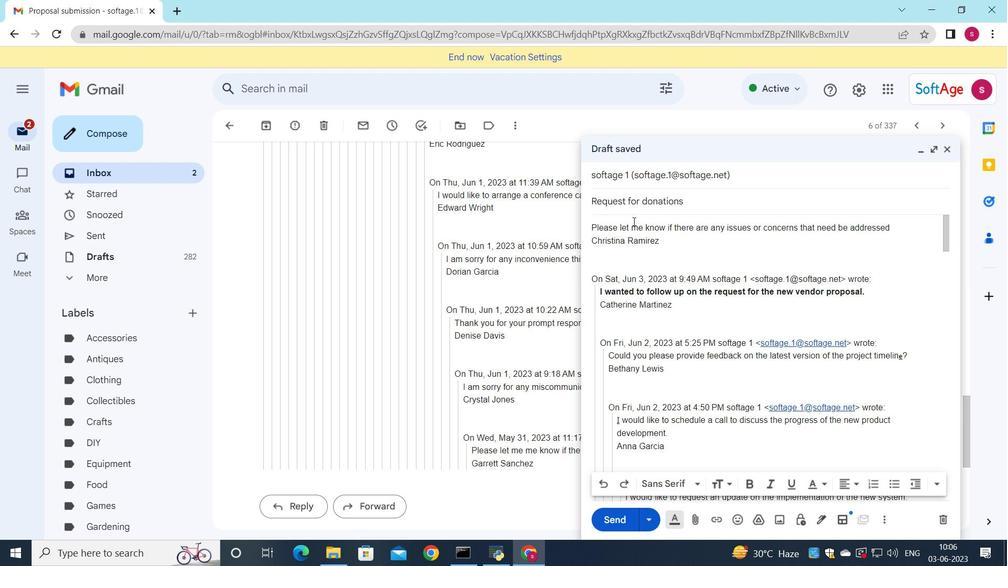 
Action: Mouse moved to (836, 228)
Screenshot: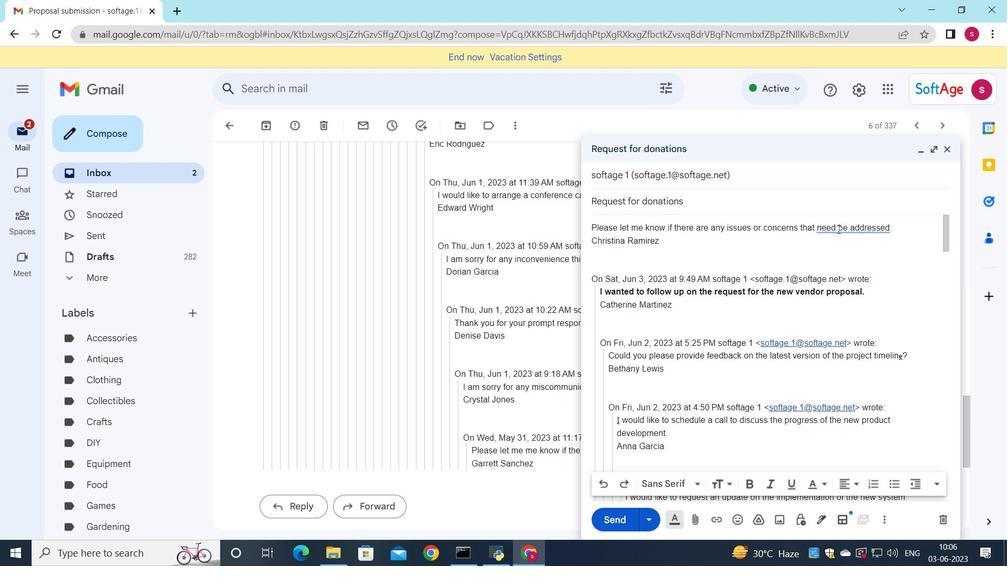 
Action: Mouse pressed left at (836, 228)
Screenshot: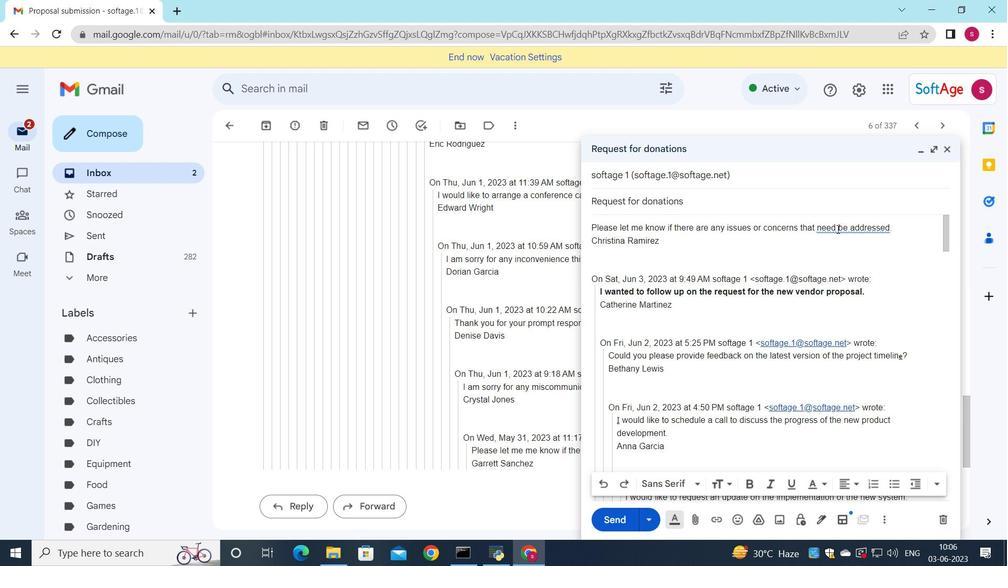 
Action: Mouse moved to (853, 248)
Screenshot: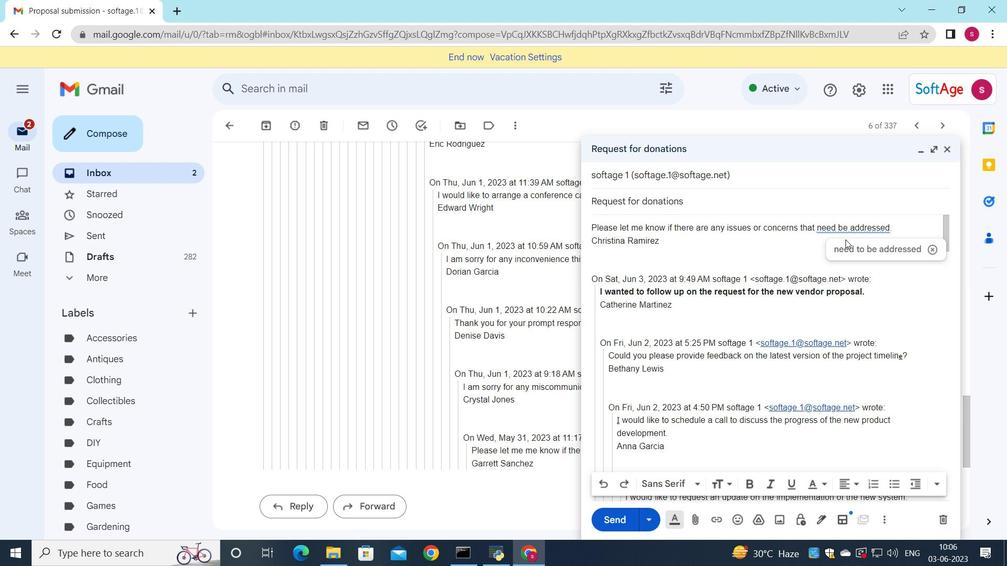 
Action: Mouse pressed left at (853, 248)
Screenshot: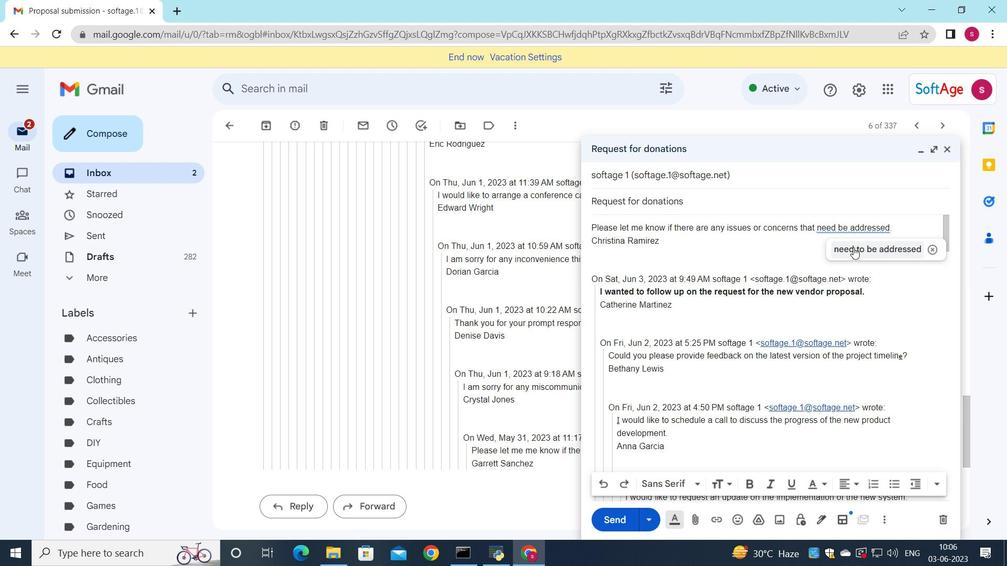 
Action: Mouse moved to (593, 226)
Screenshot: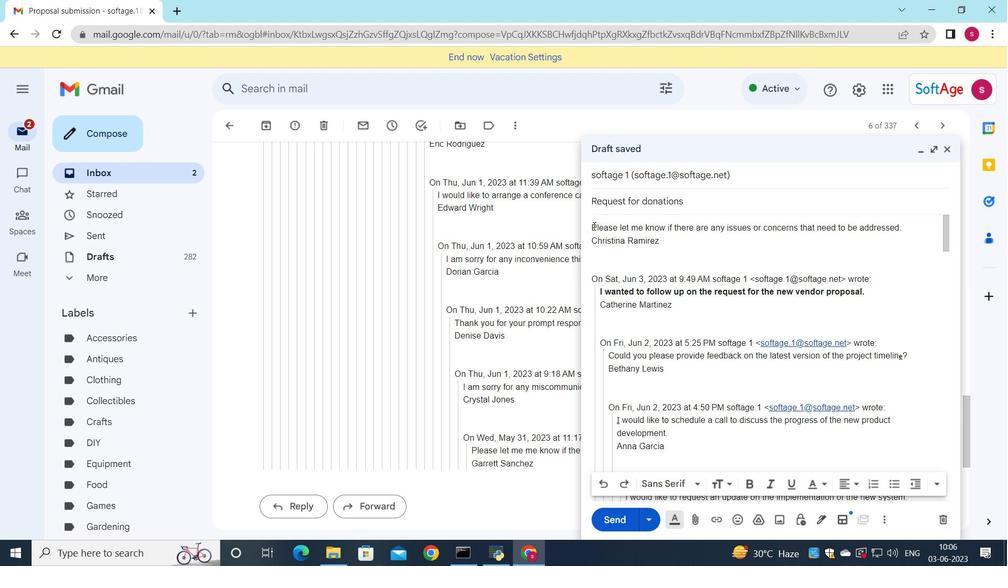 
Action: Mouse pressed left at (593, 226)
Screenshot: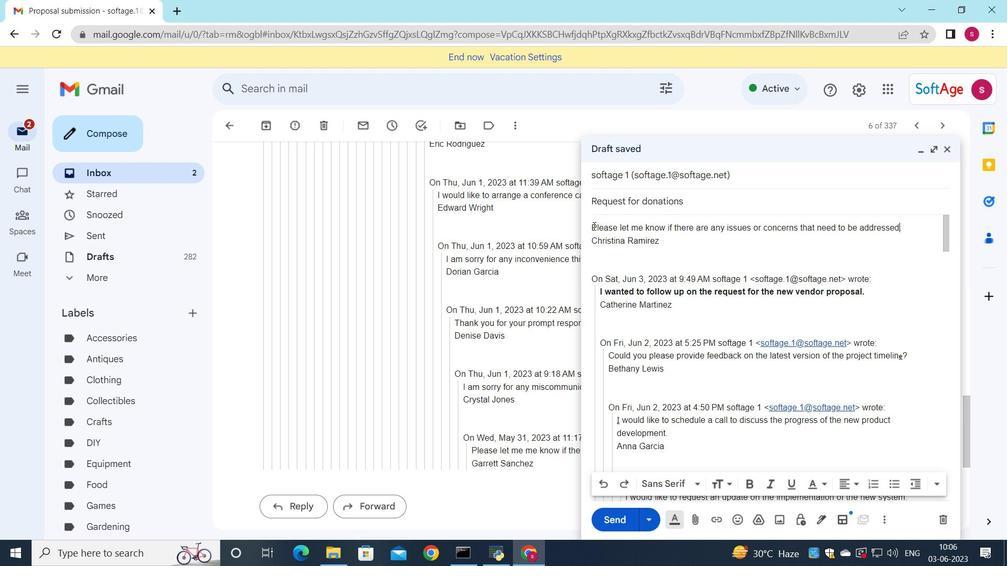 
Action: Mouse moved to (705, 239)
Screenshot: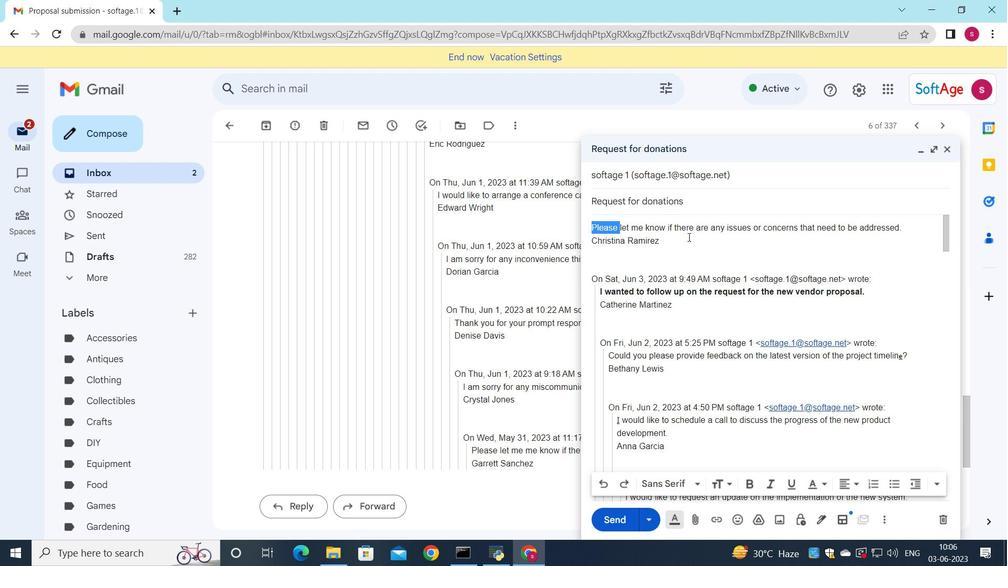 
Action: Mouse pressed left at (705, 239)
Screenshot: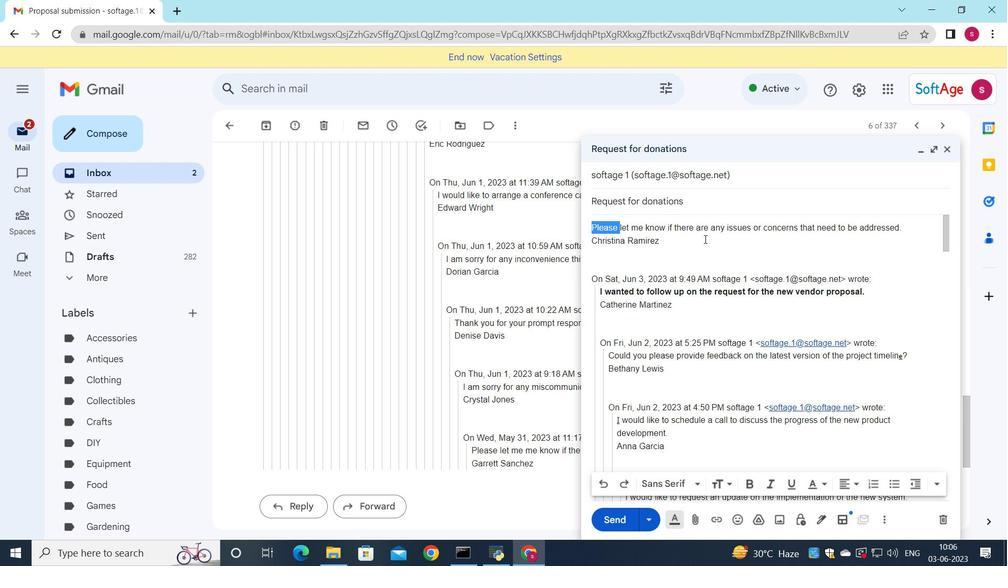 
Action: Mouse moved to (901, 228)
Screenshot: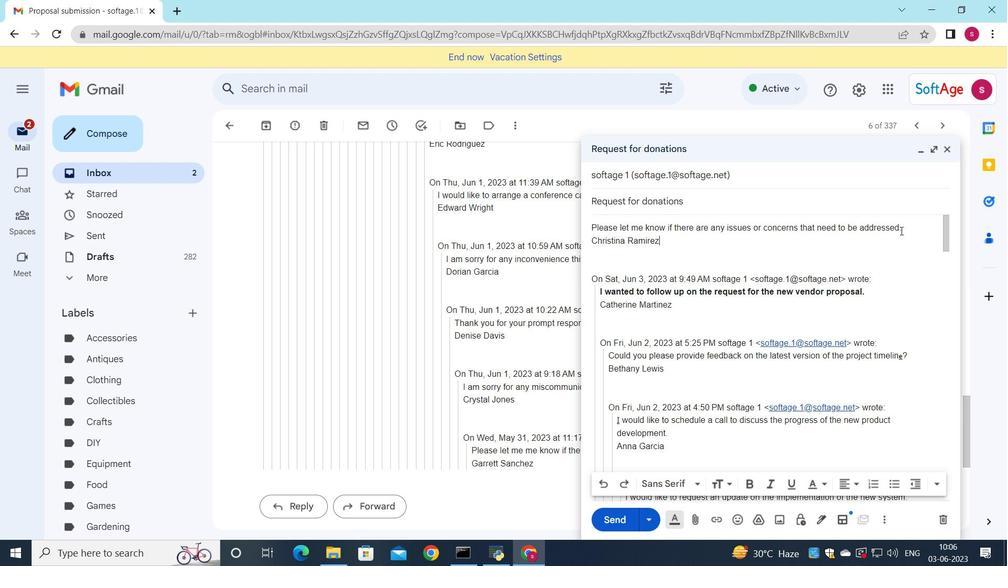 
Action: Mouse pressed left at (901, 228)
Screenshot: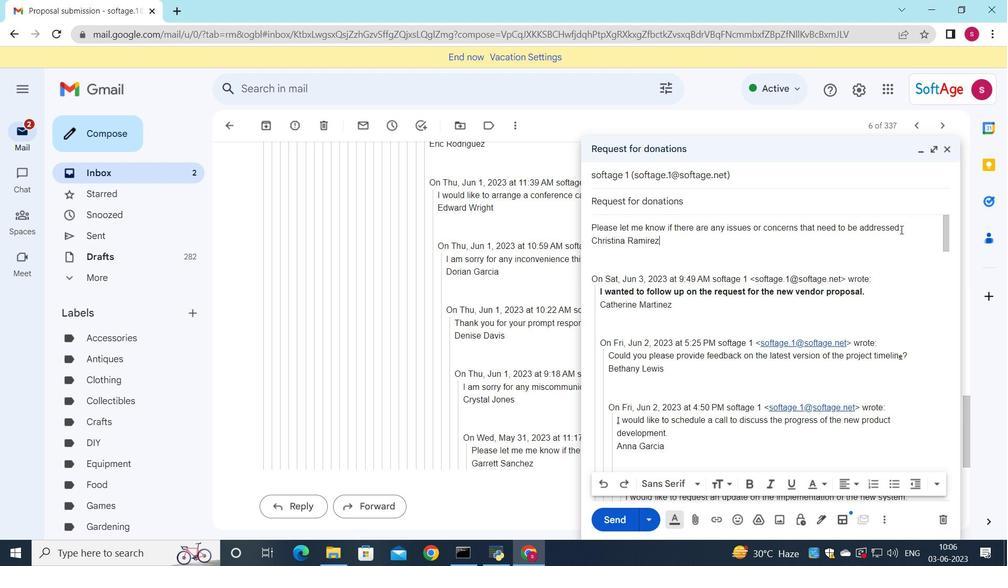 
Action: Mouse moved to (694, 478)
Screenshot: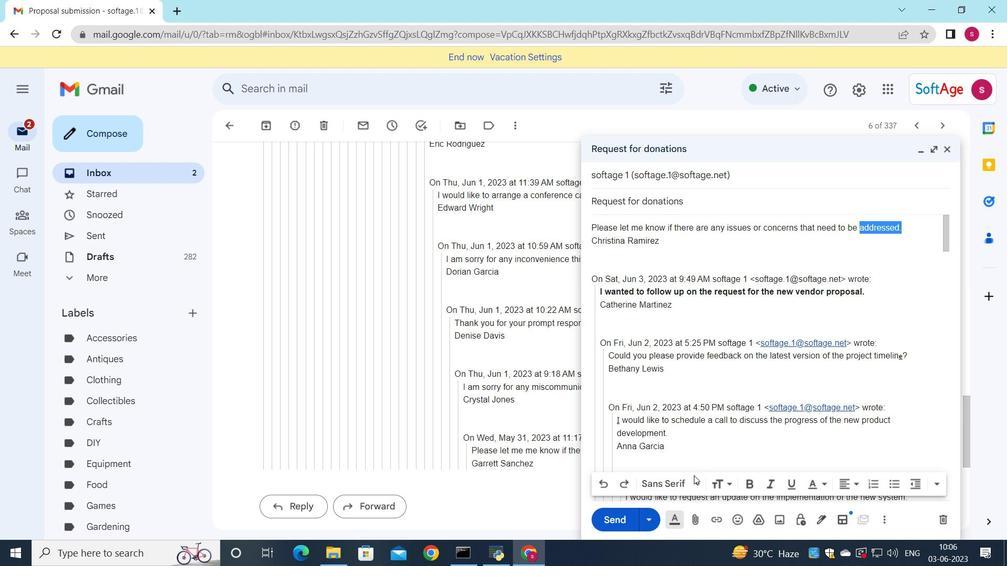 
Action: Mouse pressed left at (694, 478)
Screenshot: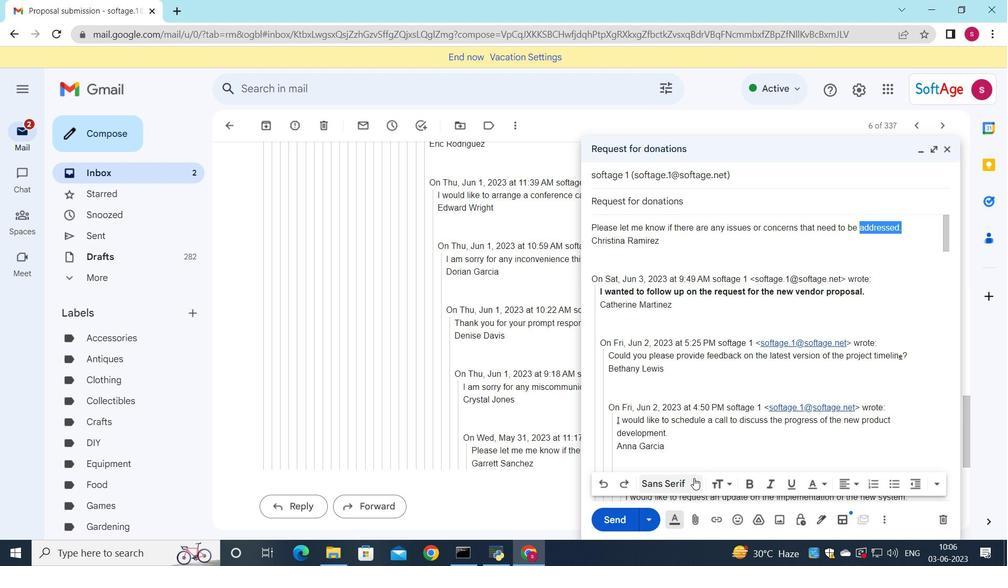 
Action: Mouse moved to (720, 422)
Screenshot: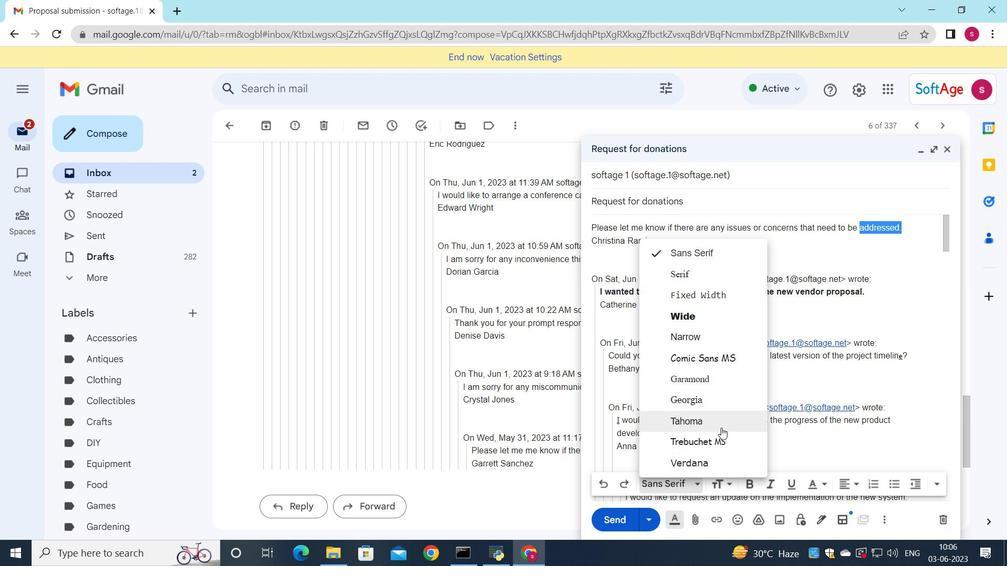 
Action: Mouse pressed left at (720, 422)
Screenshot: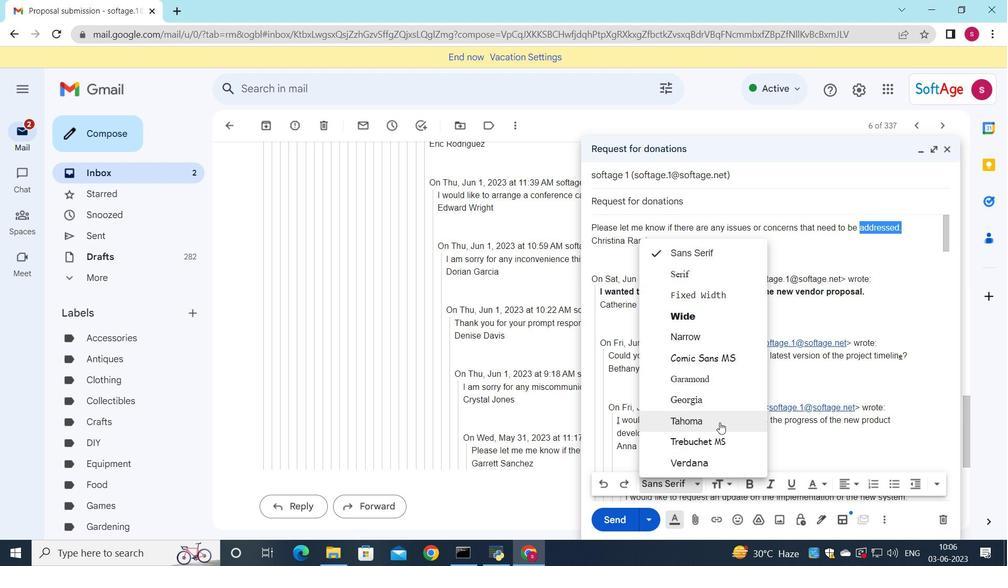 
Action: Mouse moved to (772, 484)
Screenshot: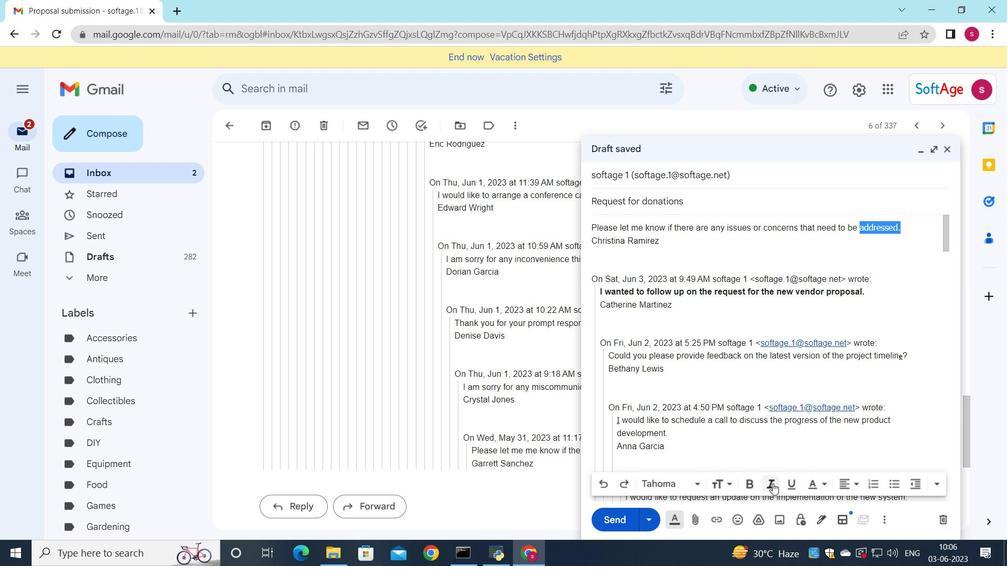
Action: Mouse pressed left at (772, 484)
Screenshot: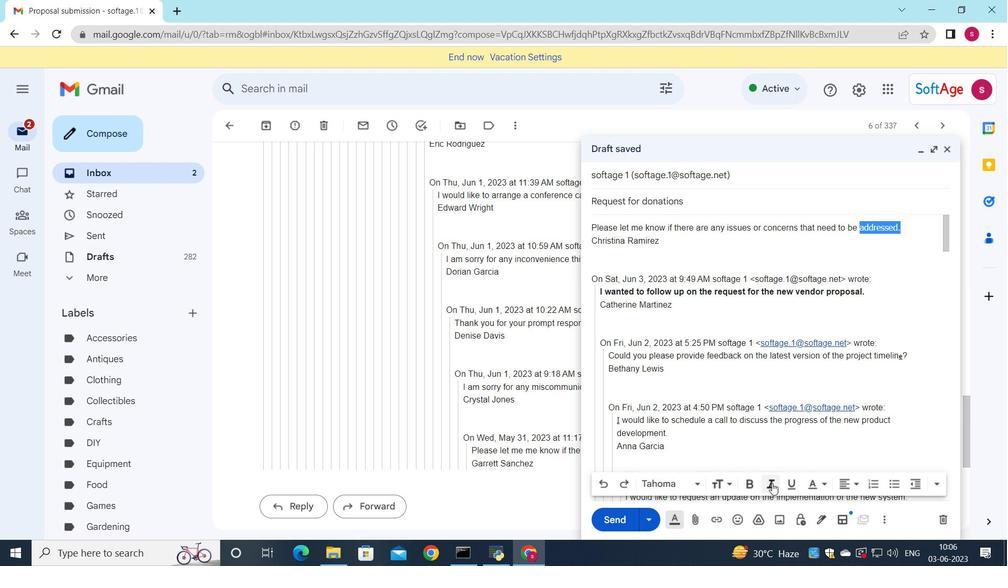 
Action: Mouse moved to (598, 520)
Screenshot: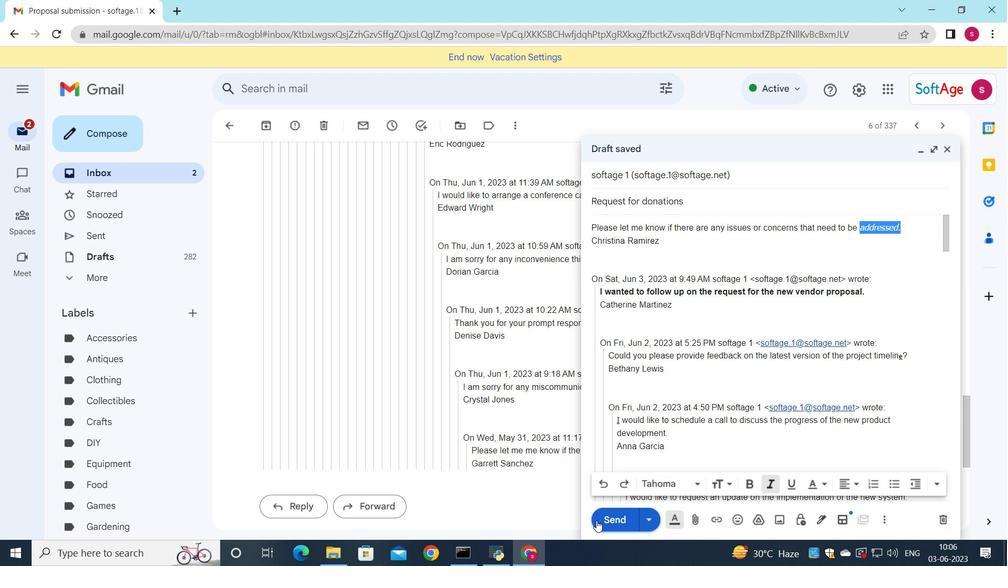 
Action: Mouse pressed left at (598, 520)
Screenshot: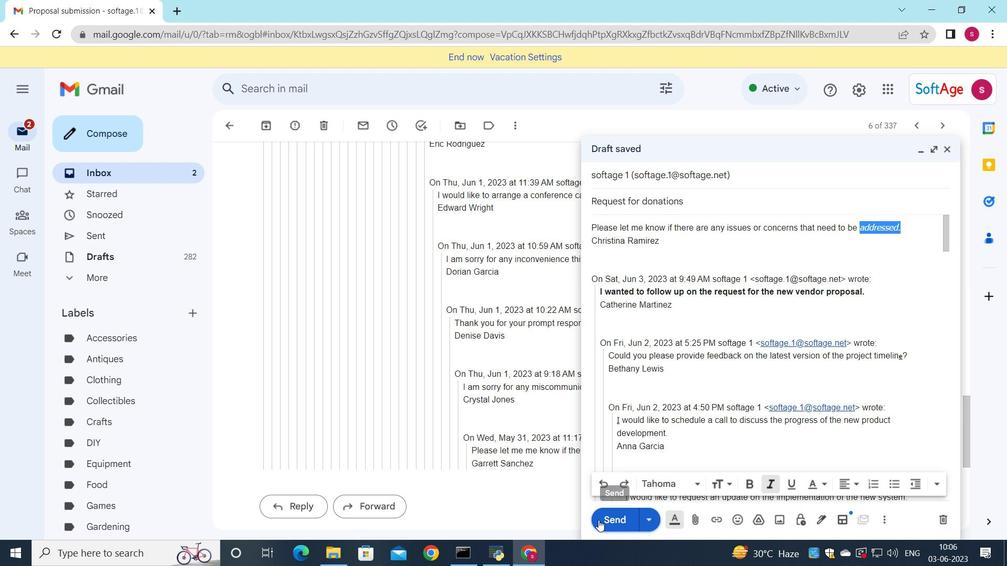 
Action: Mouse moved to (165, 173)
Screenshot: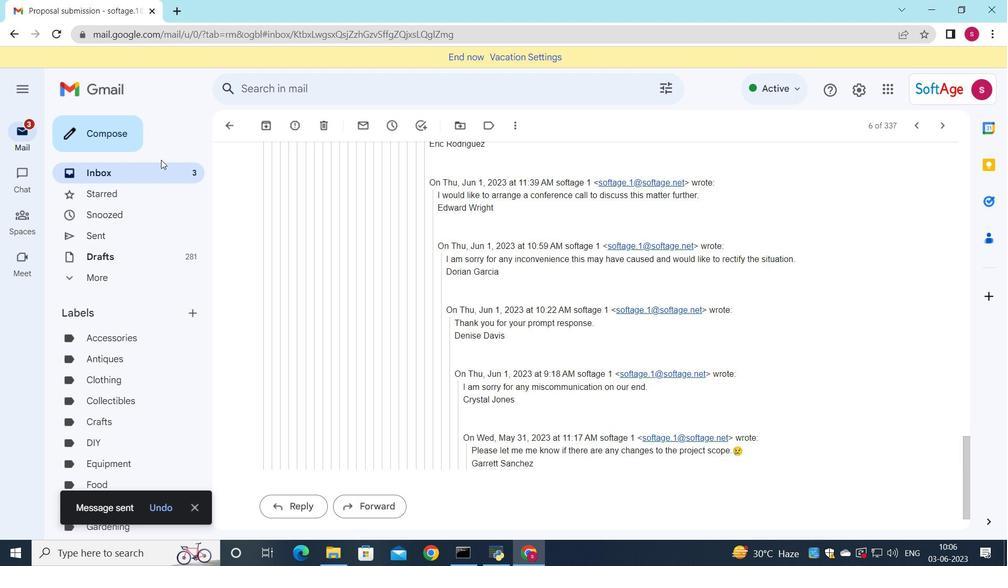
Action: Mouse pressed left at (165, 173)
Screenshot: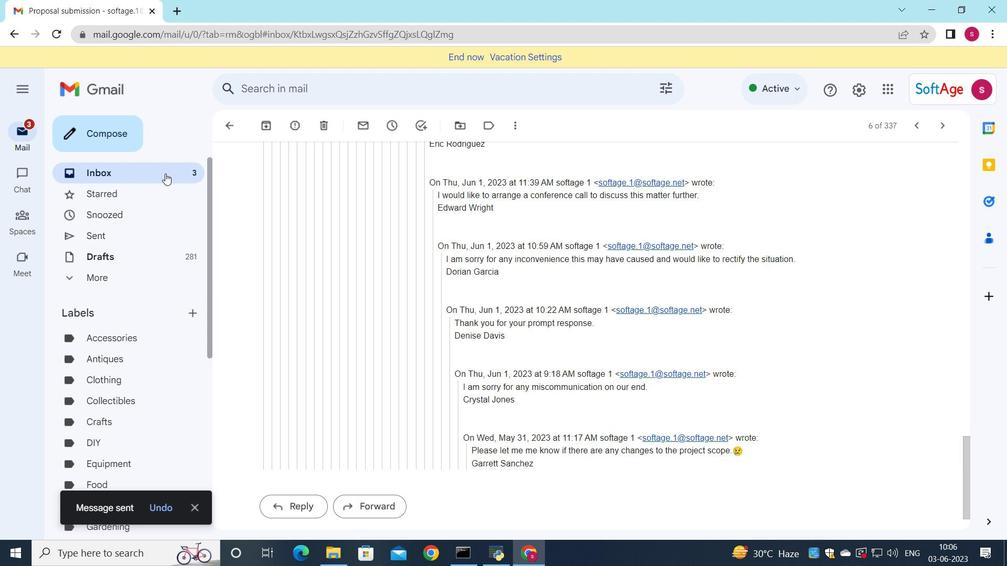 
Action: Mouse moved to (442, 161)
Screenshot: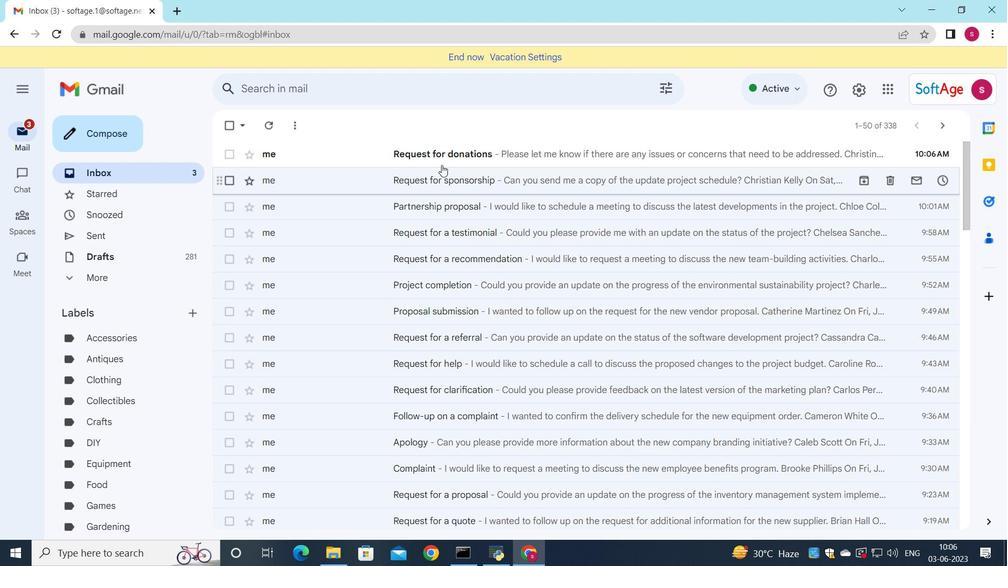 
Action: Mouse pressed left at (442, 161)
Screenshot: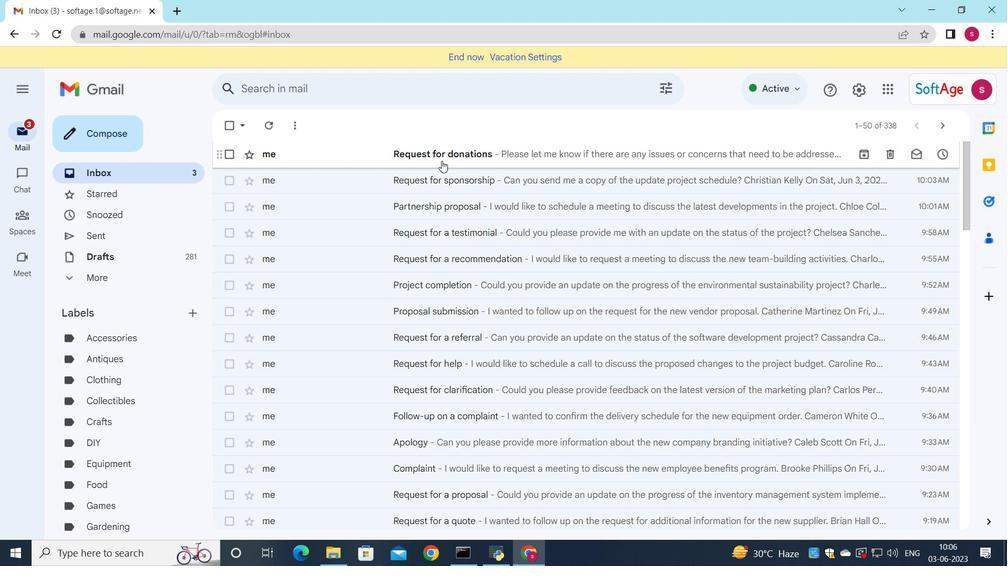 
Action: Mouse moved to (441, 161)
Screenshot: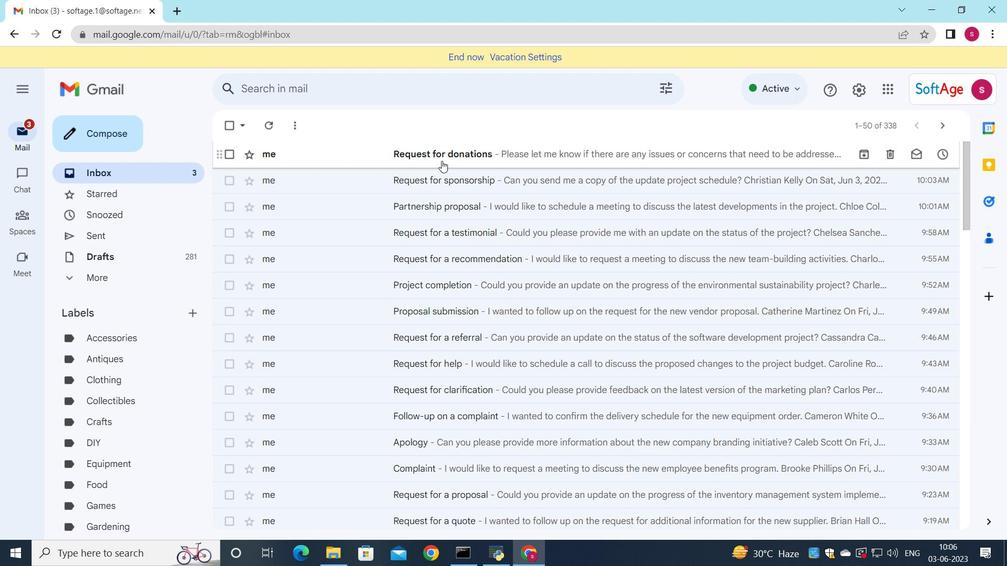 
